Task: Find connections with filter location Chios with filter topic #femaleentrepreneurwith filter profile language Potuguese with filter current company IFFCO Tokio General Insurance Co. Ltd. with filter school IFTM University, Moradabad with filter industry Sugar and Confectionery Product Manufacturing with filter service category Strategic Planning with filter keywords title Hotel Manager
Action: Mouse moved to (309, 266)
Screenshot: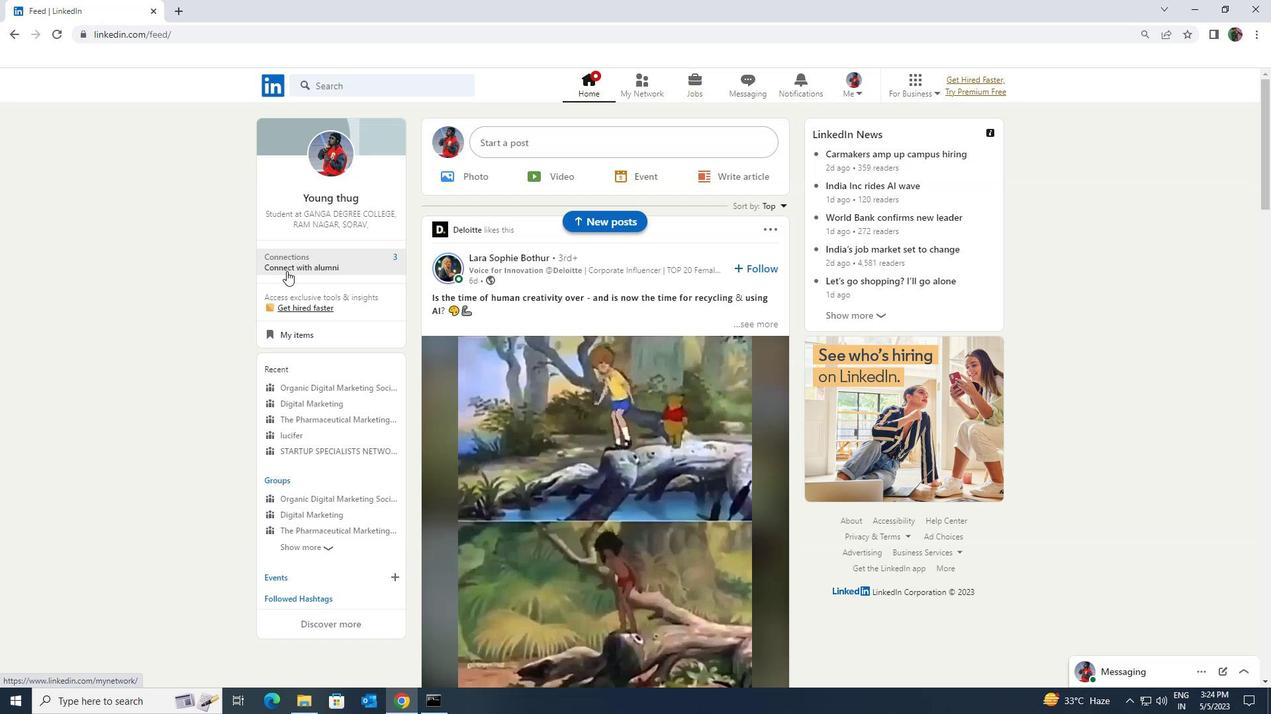 
Action: Mouse pressed left at (309, 266)
Screenshot: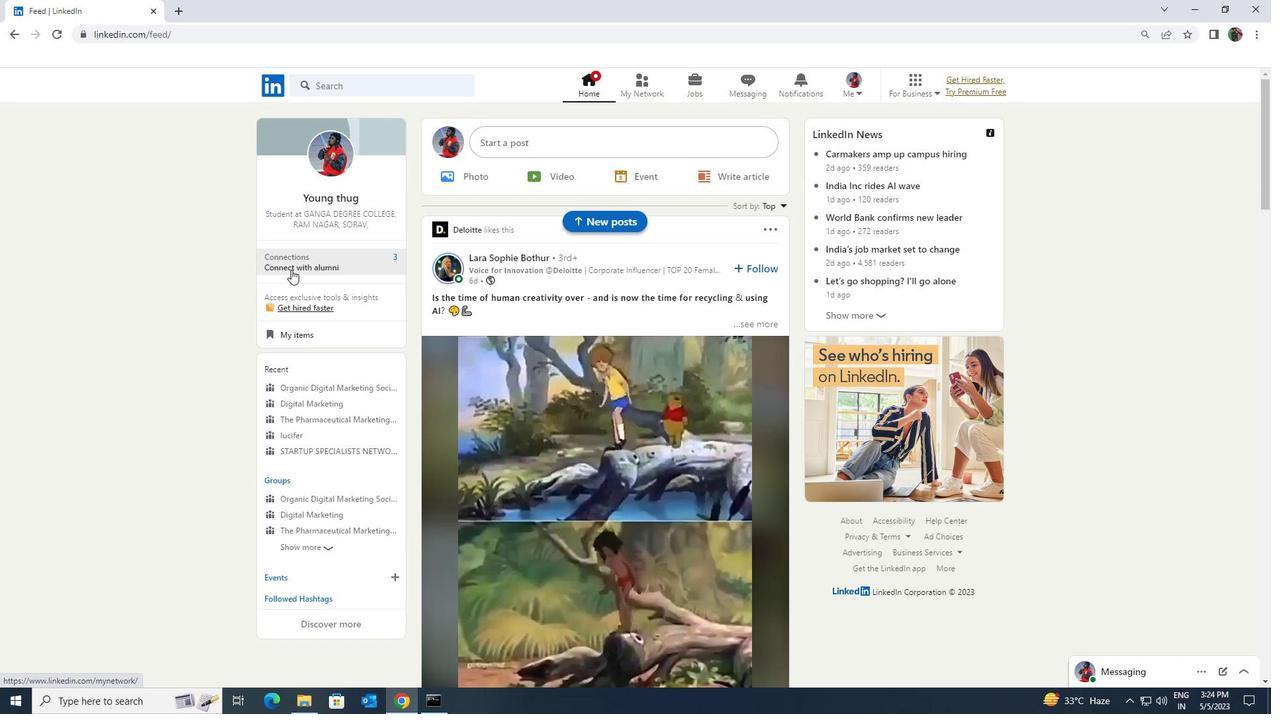 
Action: Mouse moved to (327, 162)
Screenshot: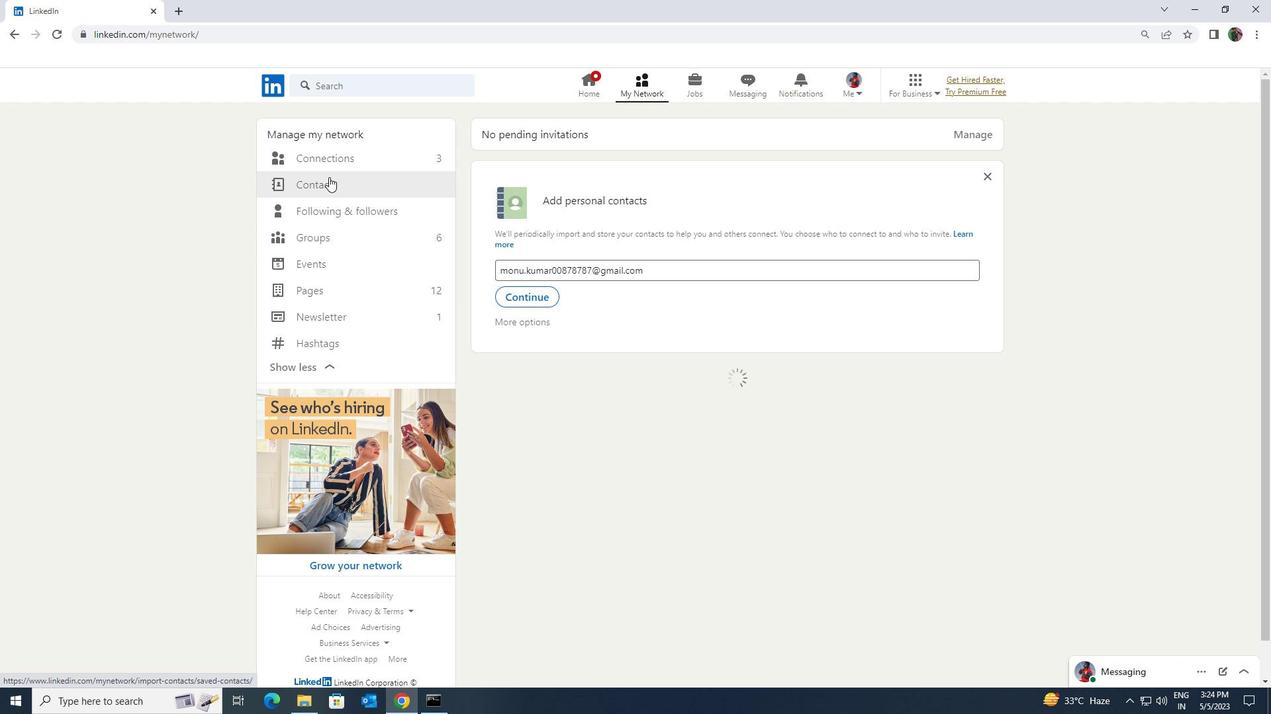 
Action: Mouse pressed left at (327, 162)
Screenshot: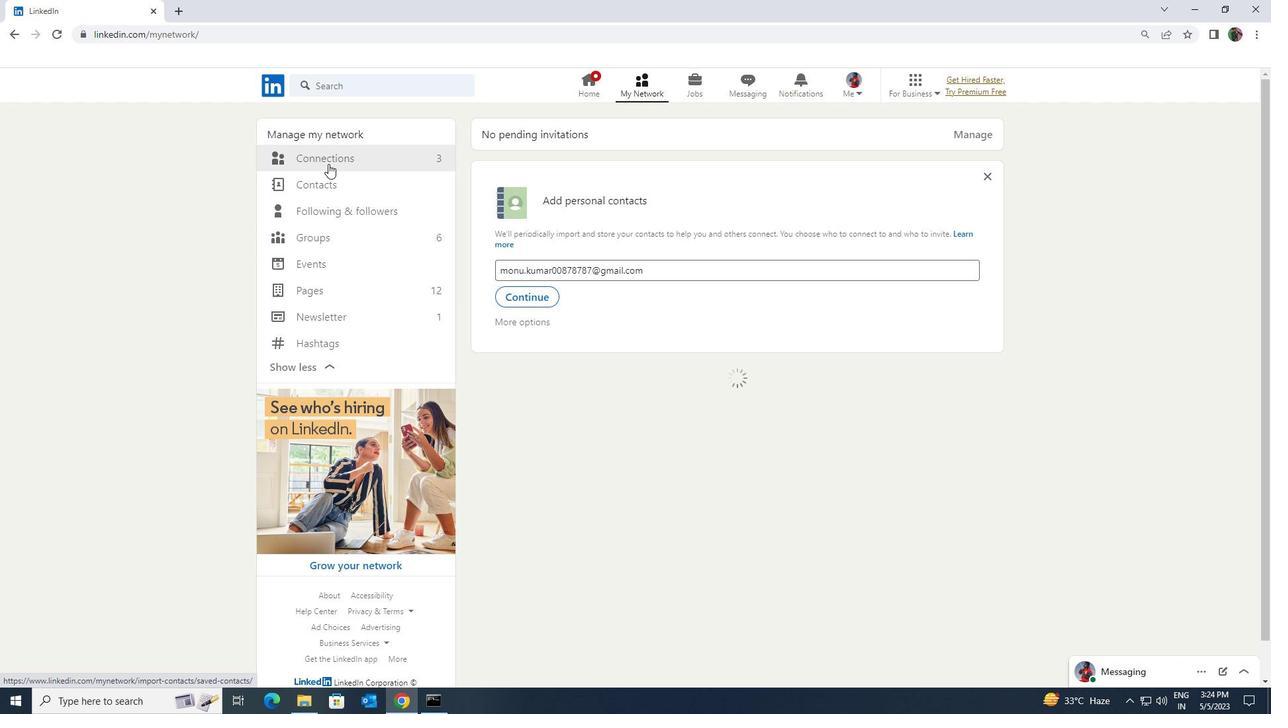 
Action: Mouse moved to (700, 164)
Screenshot: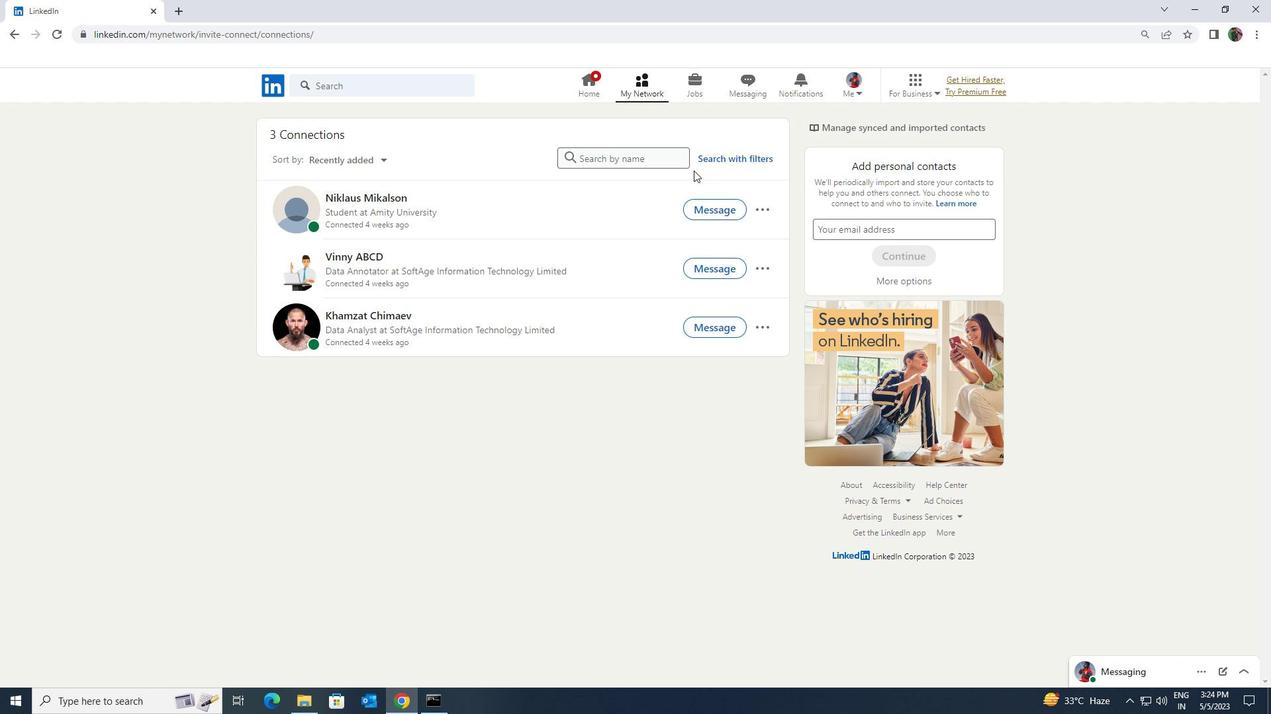 
Action: Mouse pressed left at (700, 164)
Screenshot: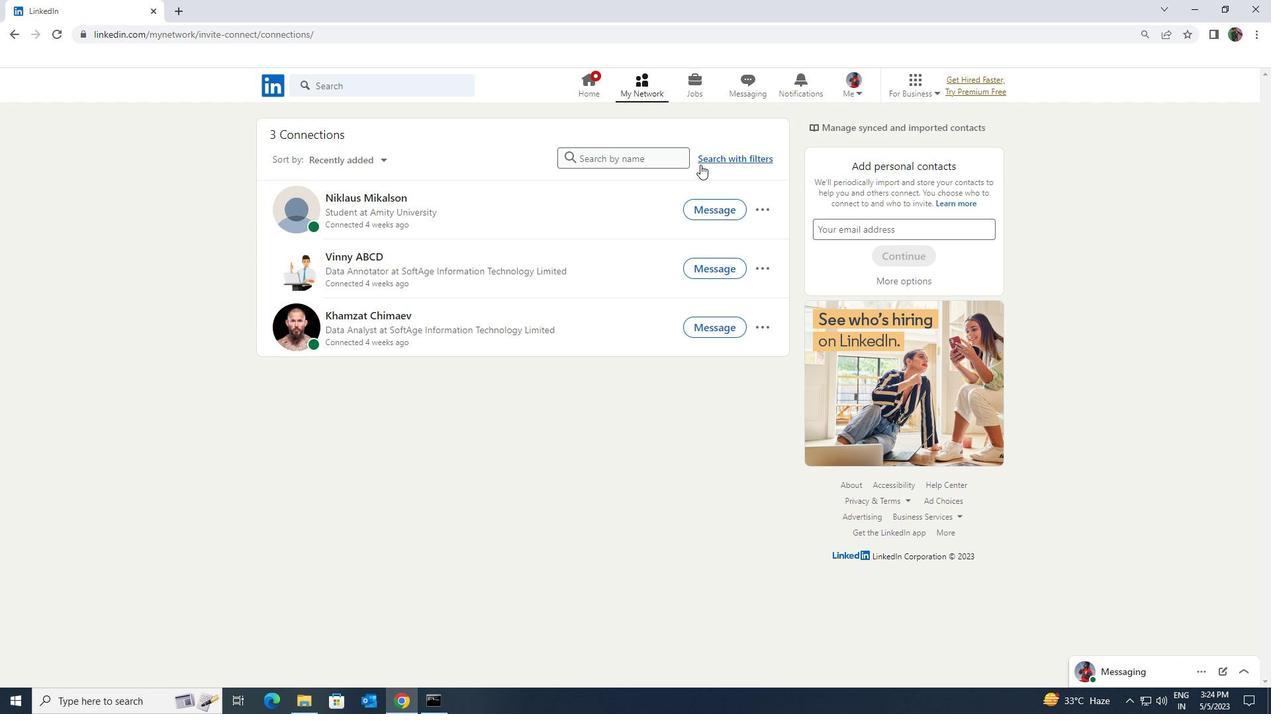 
Action: Mouse moved to (673, 124)
Screenshot: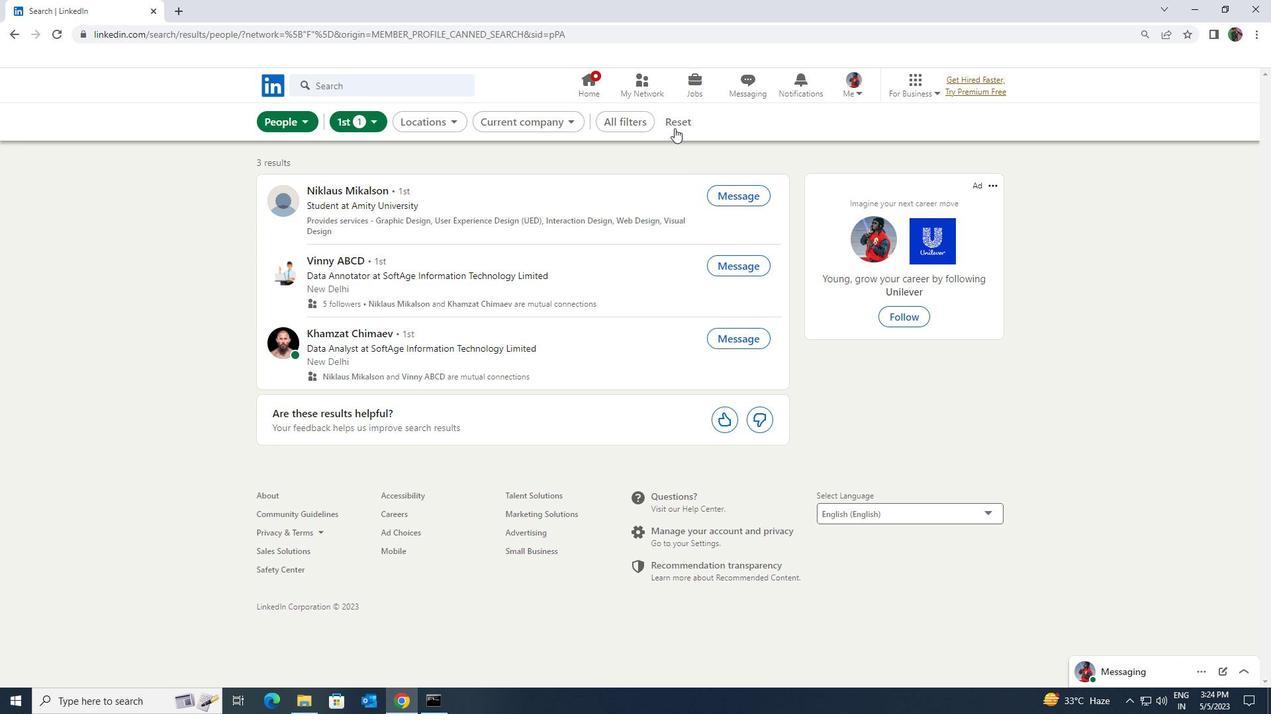 
Action: Mouse pressed left at (673, 124)
Screenshot: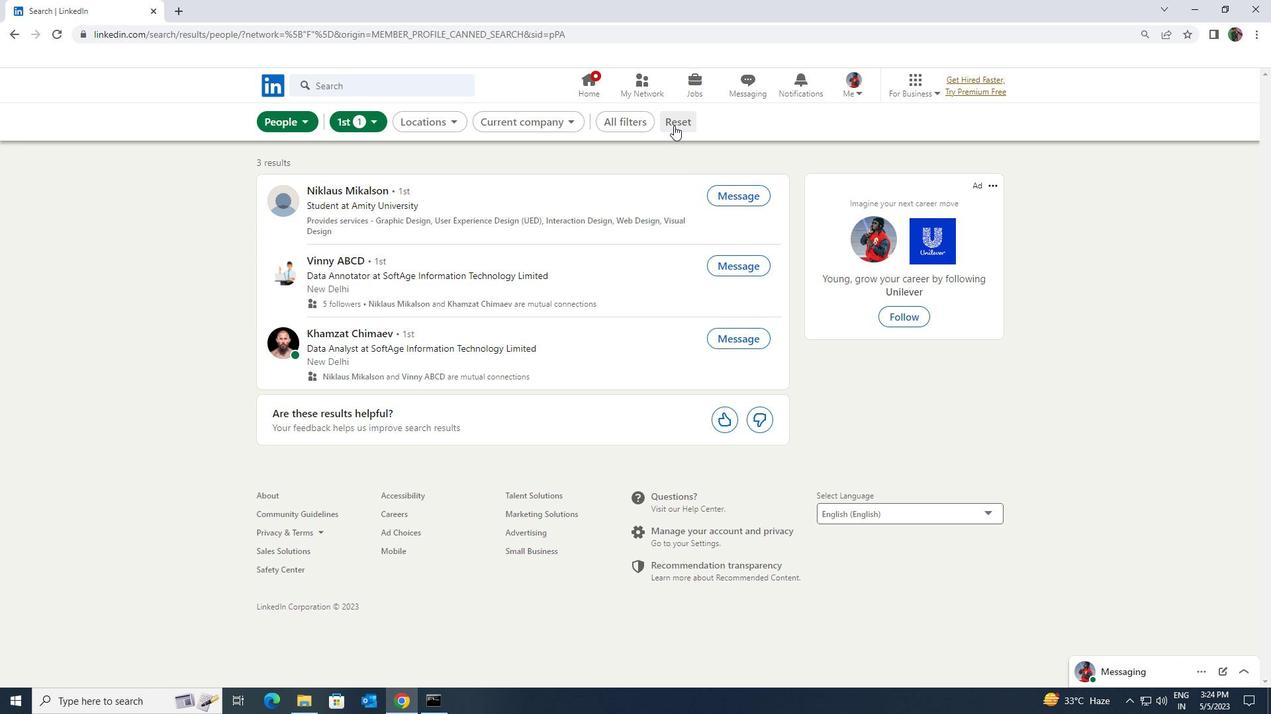 
Action: Mouse moved to (646, 123)
Screenshot: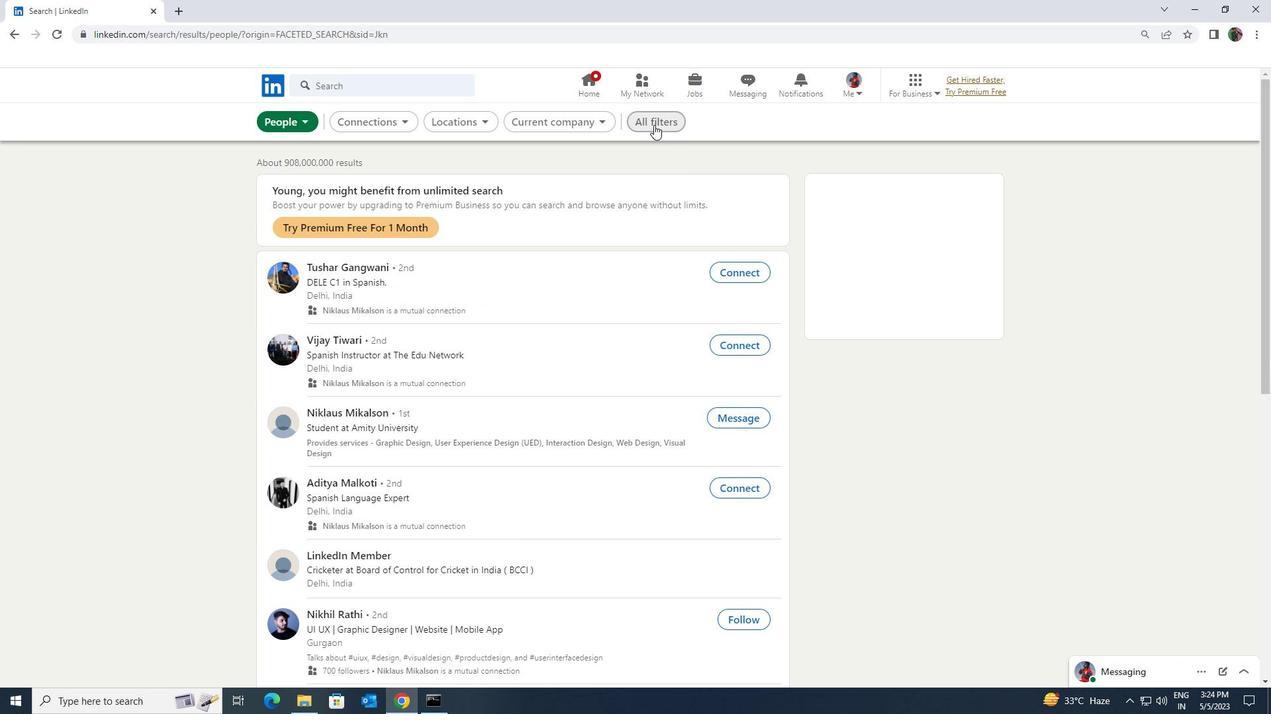 
Action: Mouse pressed left at (646, 123)
Screenshot: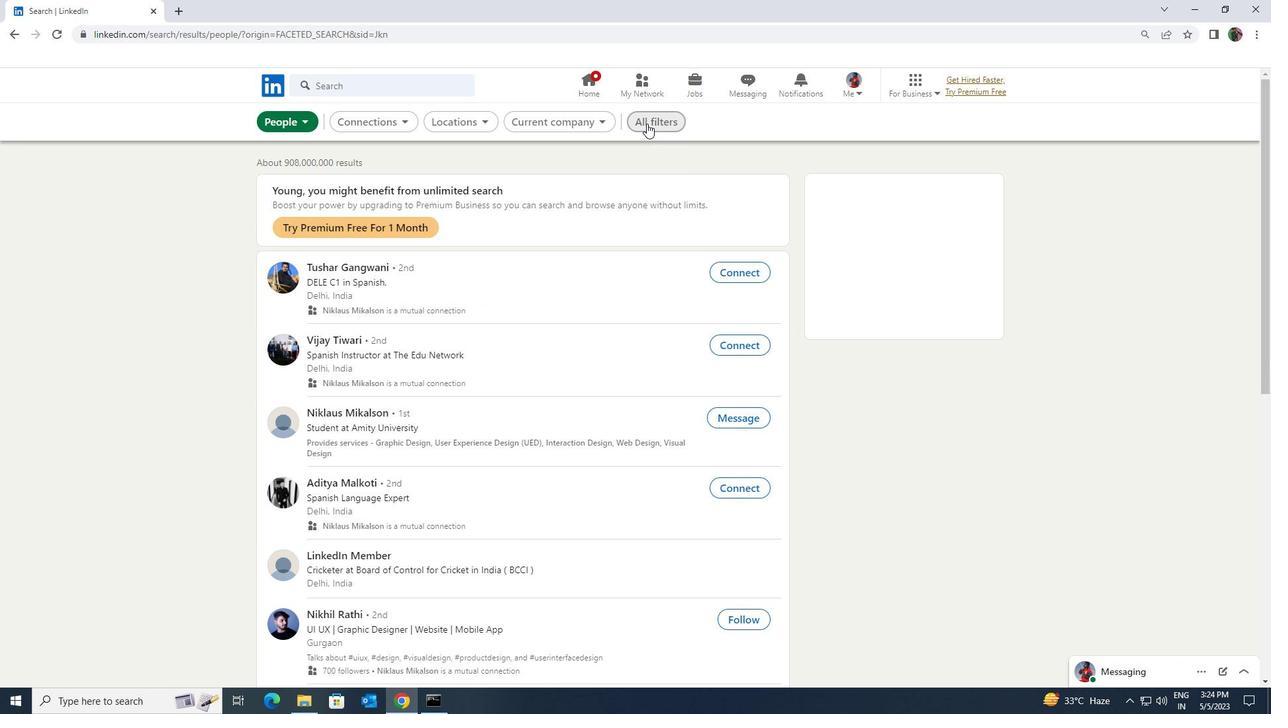 
Action: Mouse moved to (1107, 521)
Screenshot: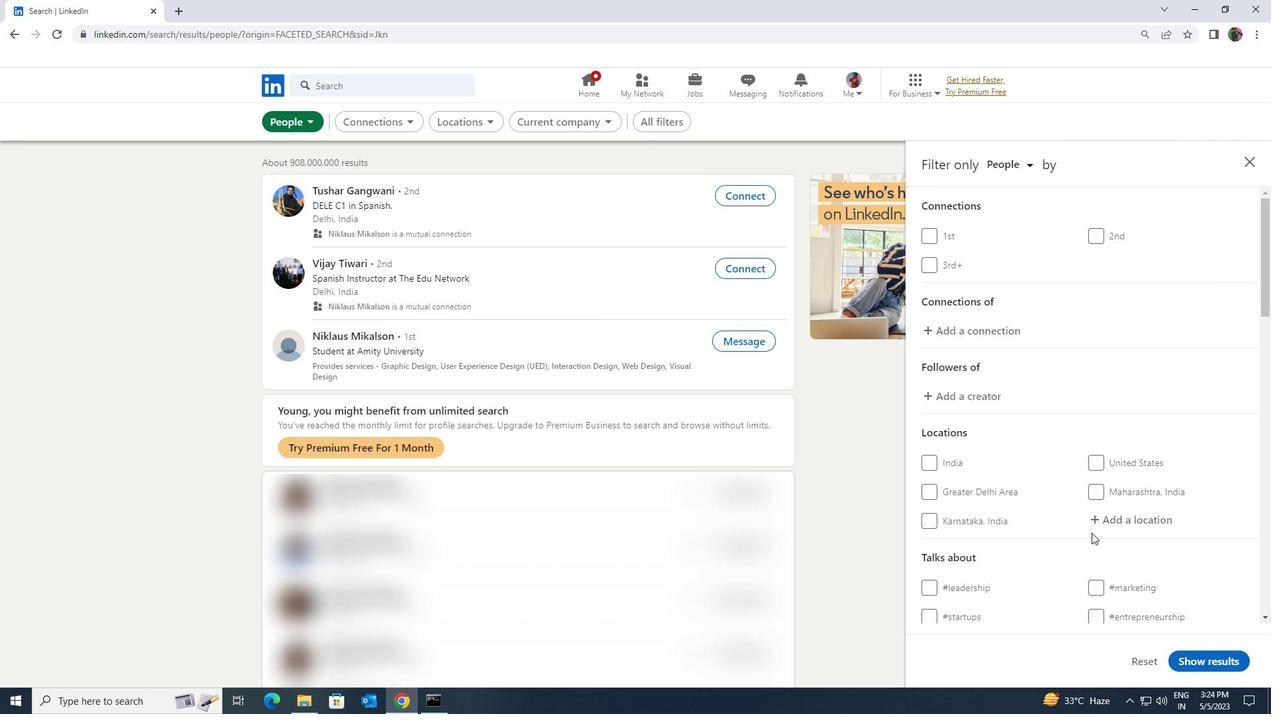 
Action: Mouse pressed left at (1107, 521)
Screenshot: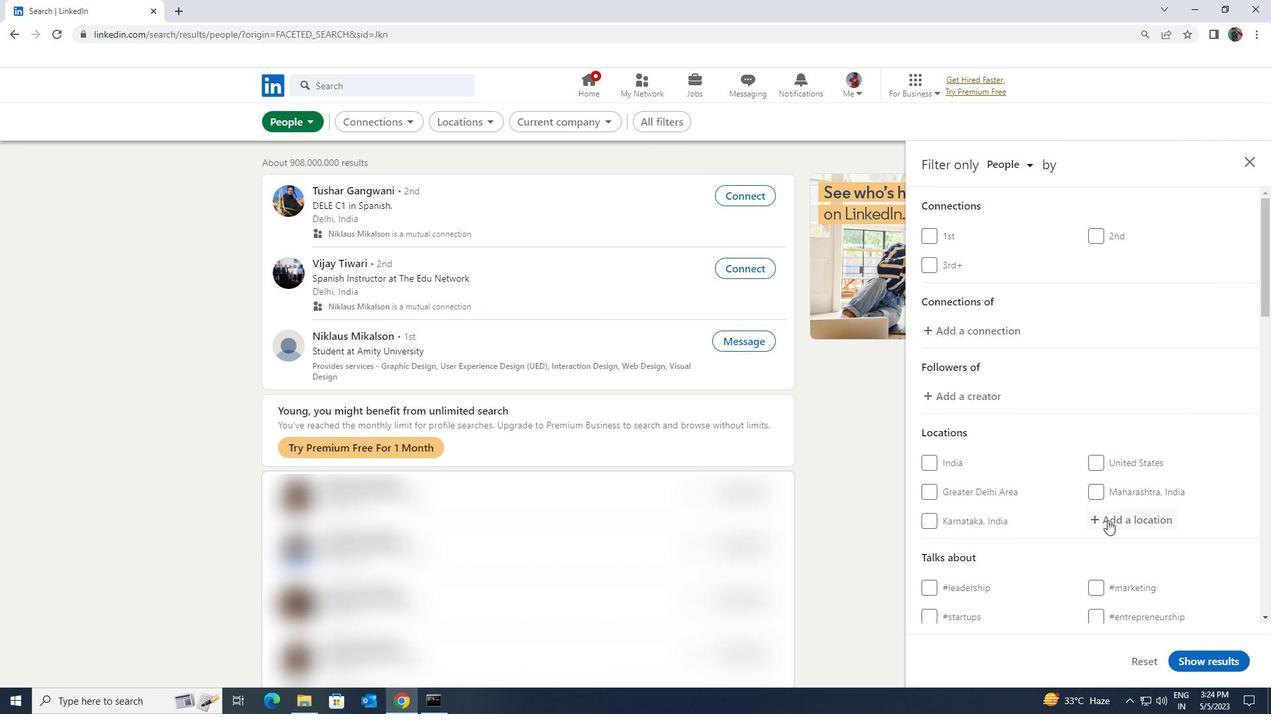 
Action: Key pressed <Key.shift>CHIOS
Screenshot: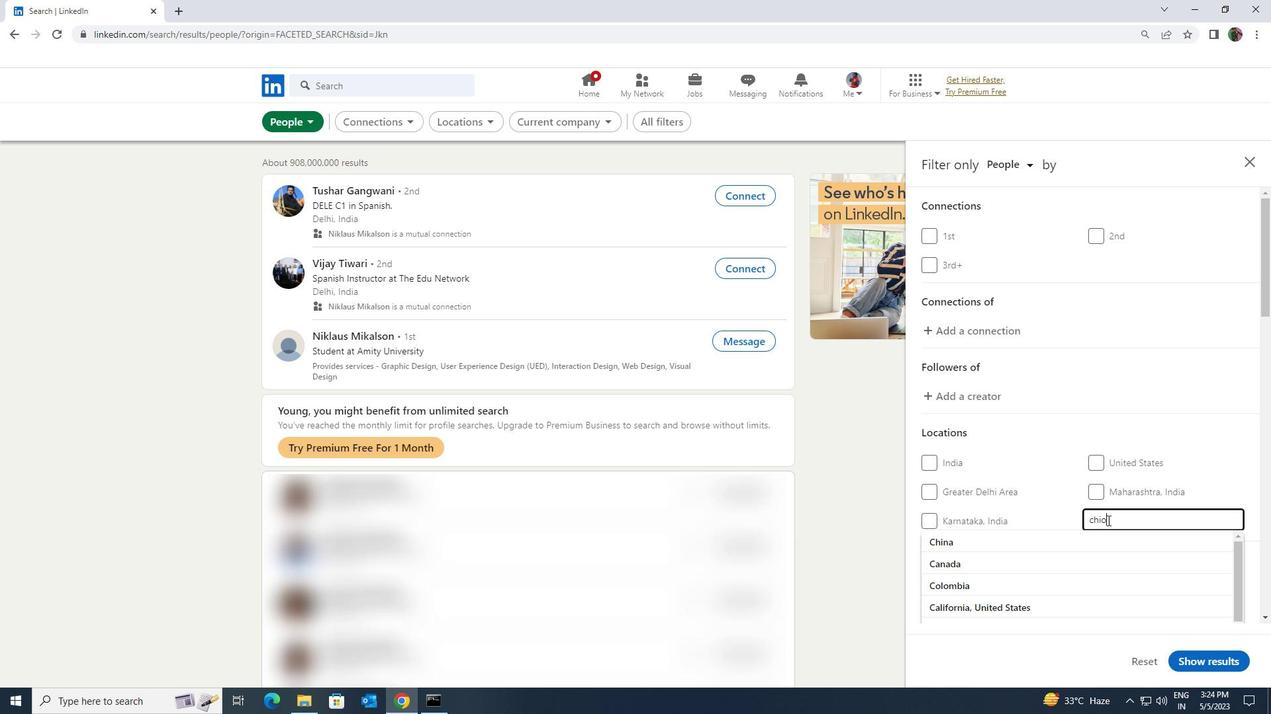 
Action: Mouse moved to (1106, 536)
Screenshot: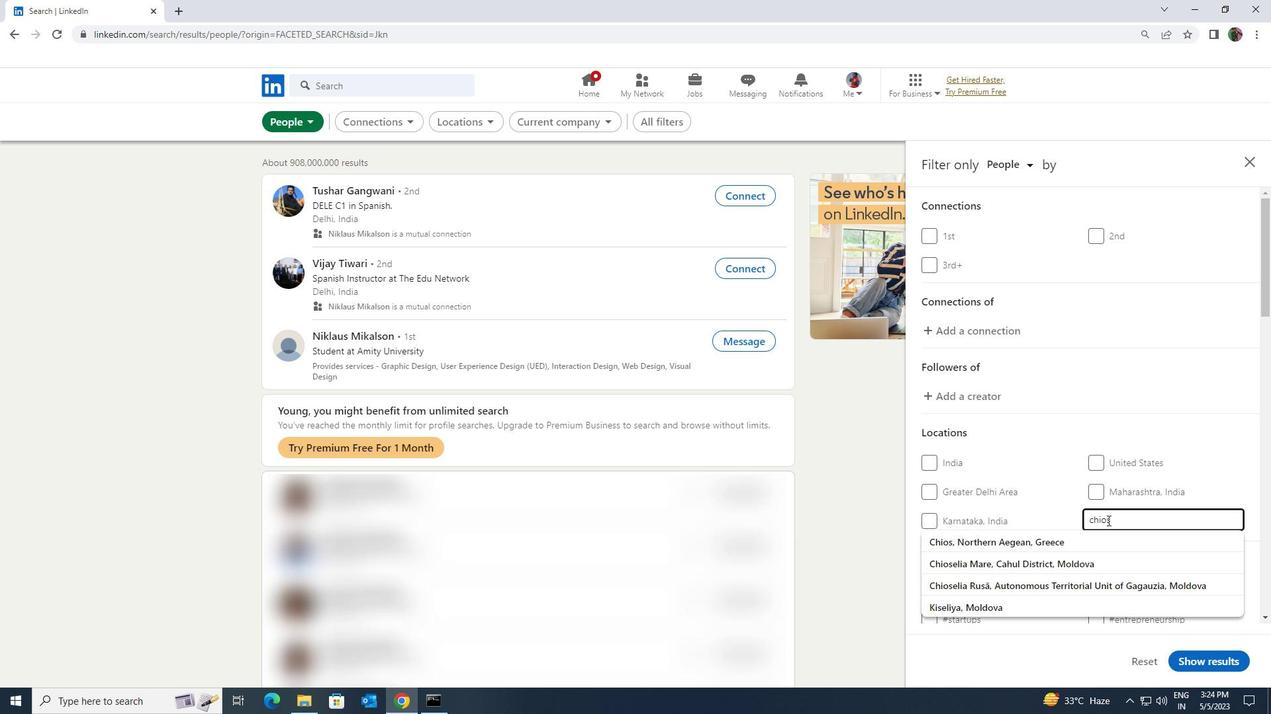 
Action: Mouse pressed left at (1106, 536)
Screenshot: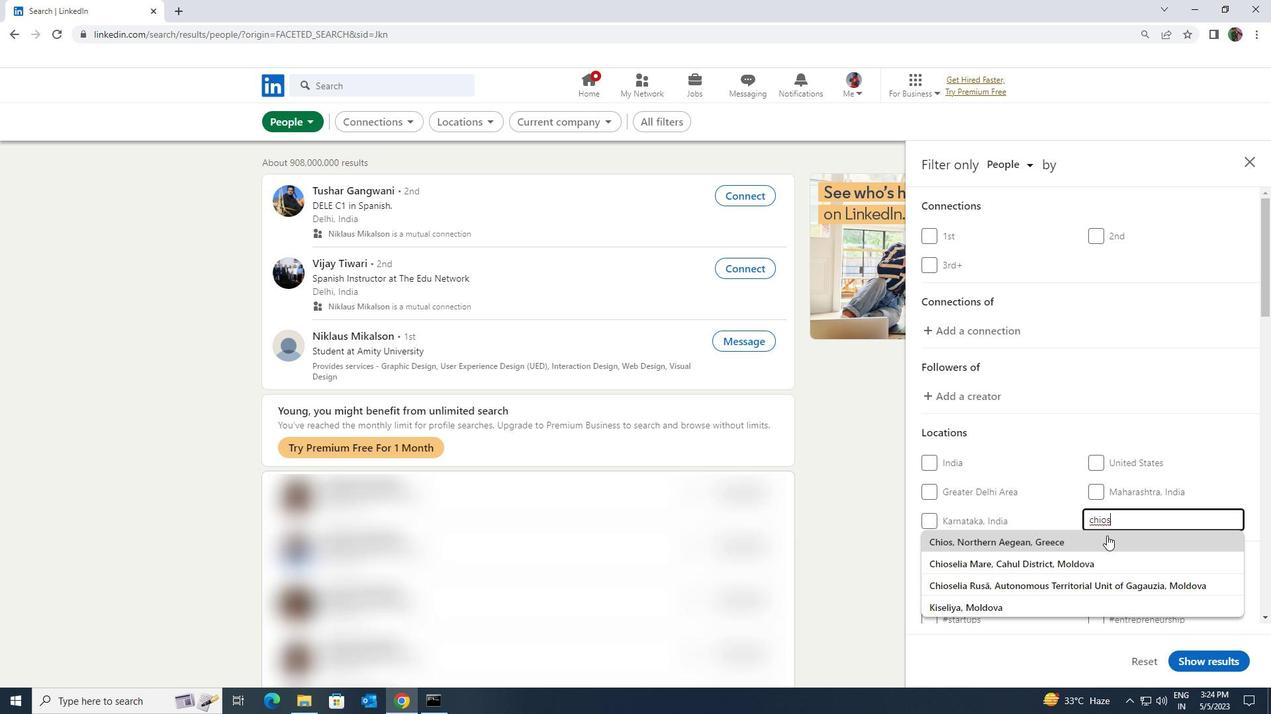 
Action: Mouse scrolled (1106, 535) with delta (0, 0)
Screenshot: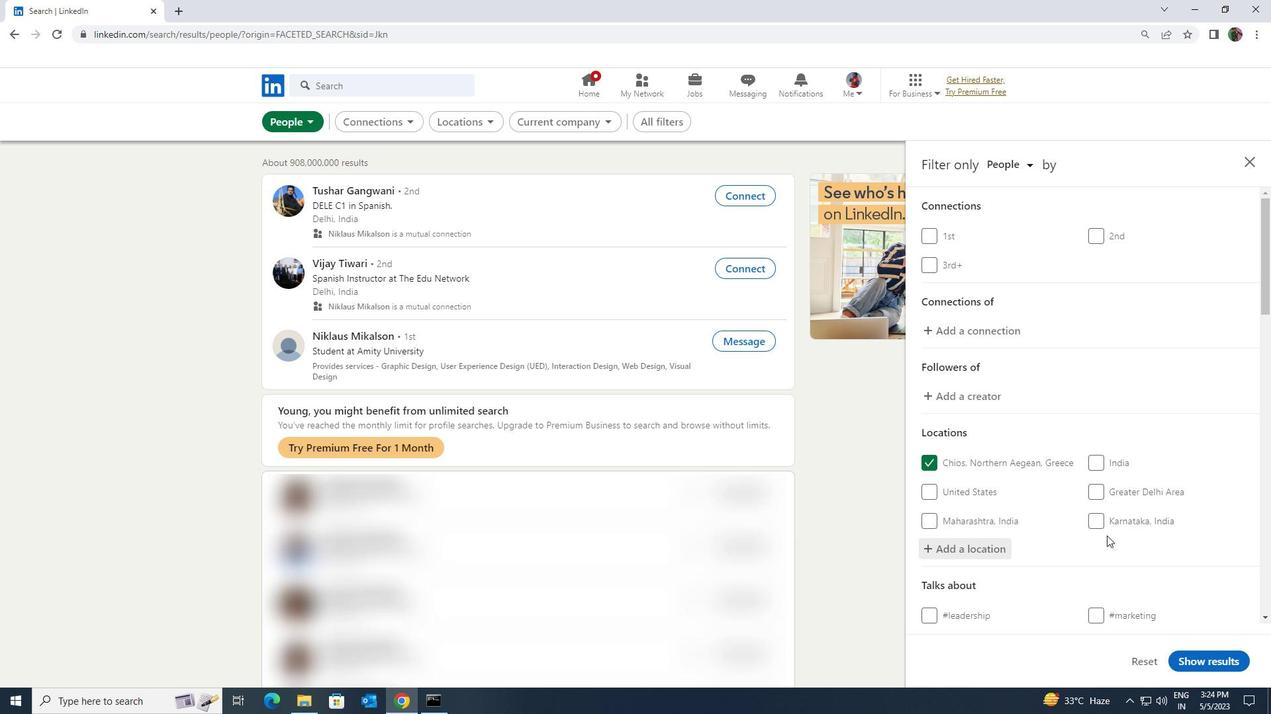 
Action: Mouse scrolled (1106, 535) with delta (0, 0)
Screenshot: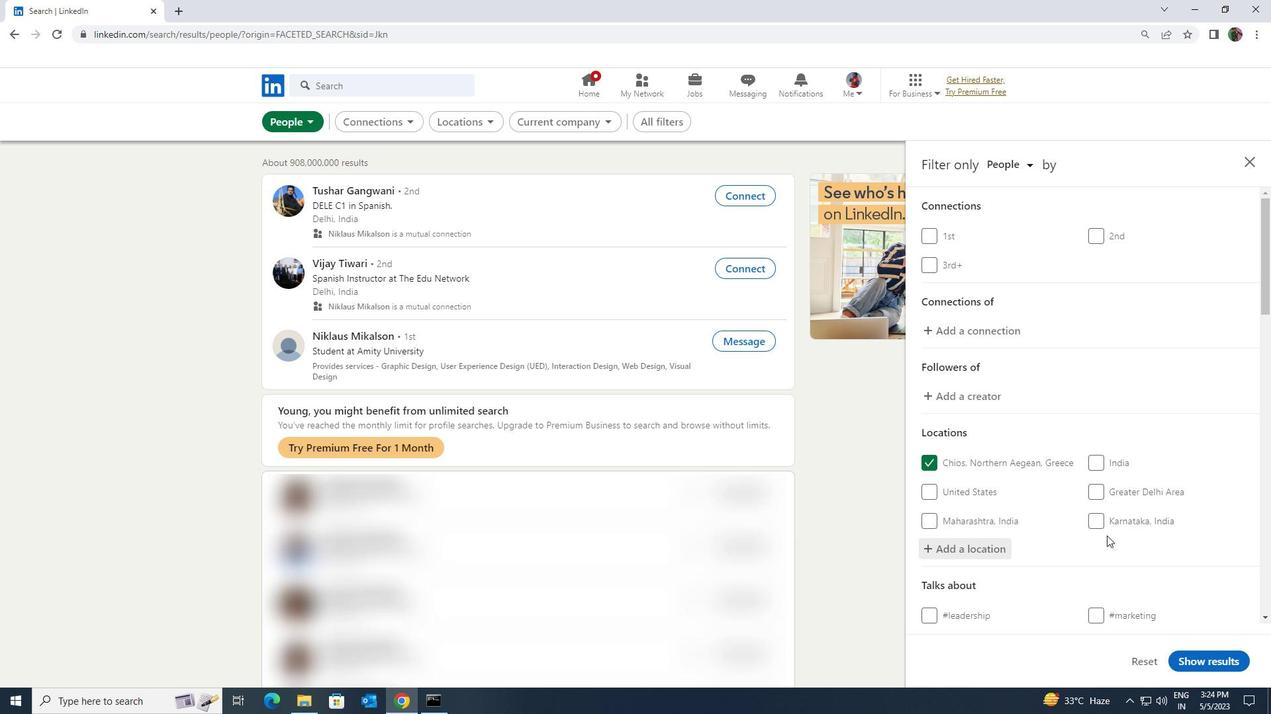 
Action: Mouse moved to (1106, 539)
Screenshot: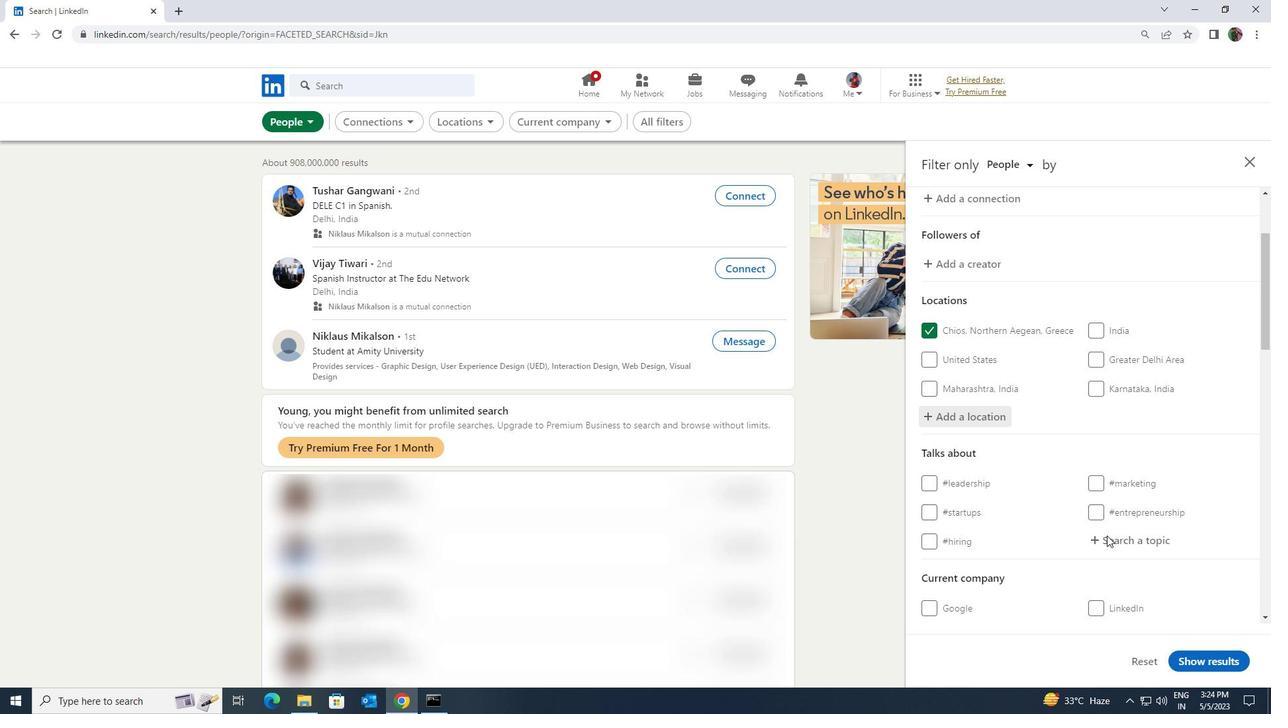 
Action: Mouse pressed left at (1106, 539)
Screenshot: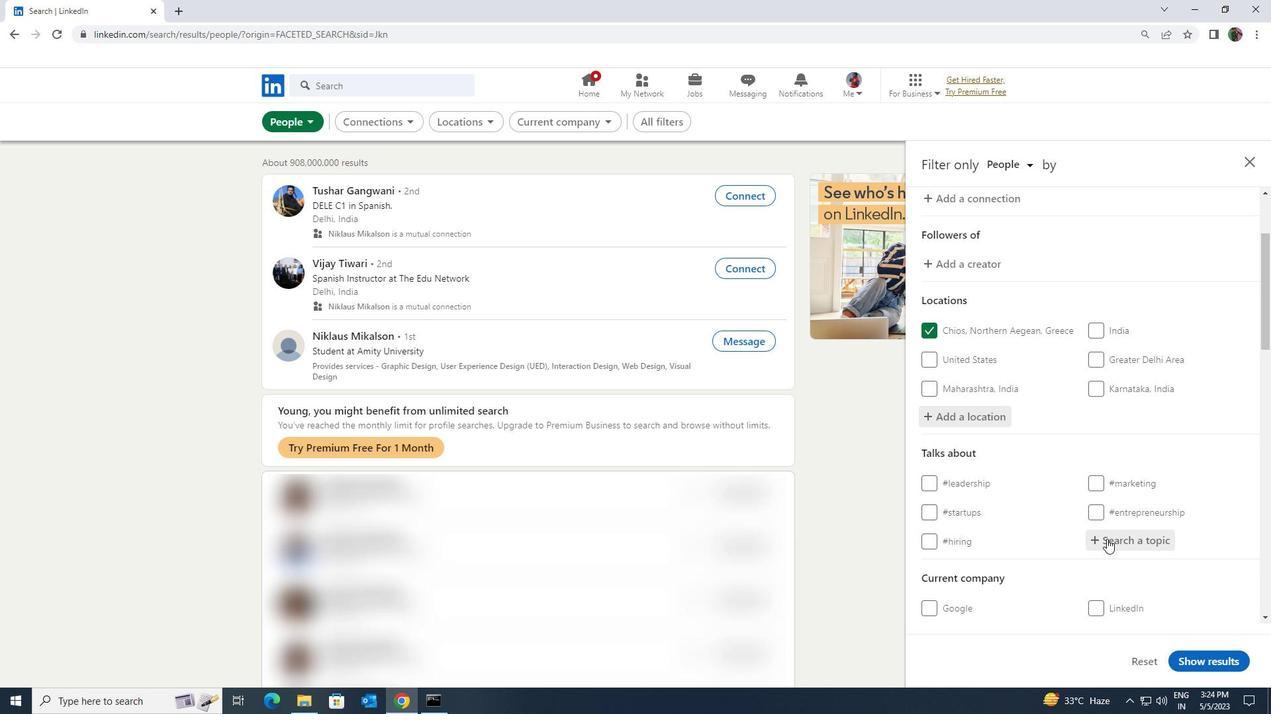 
Action: Key pressed <Key.shift>FEMALE
Screenshot: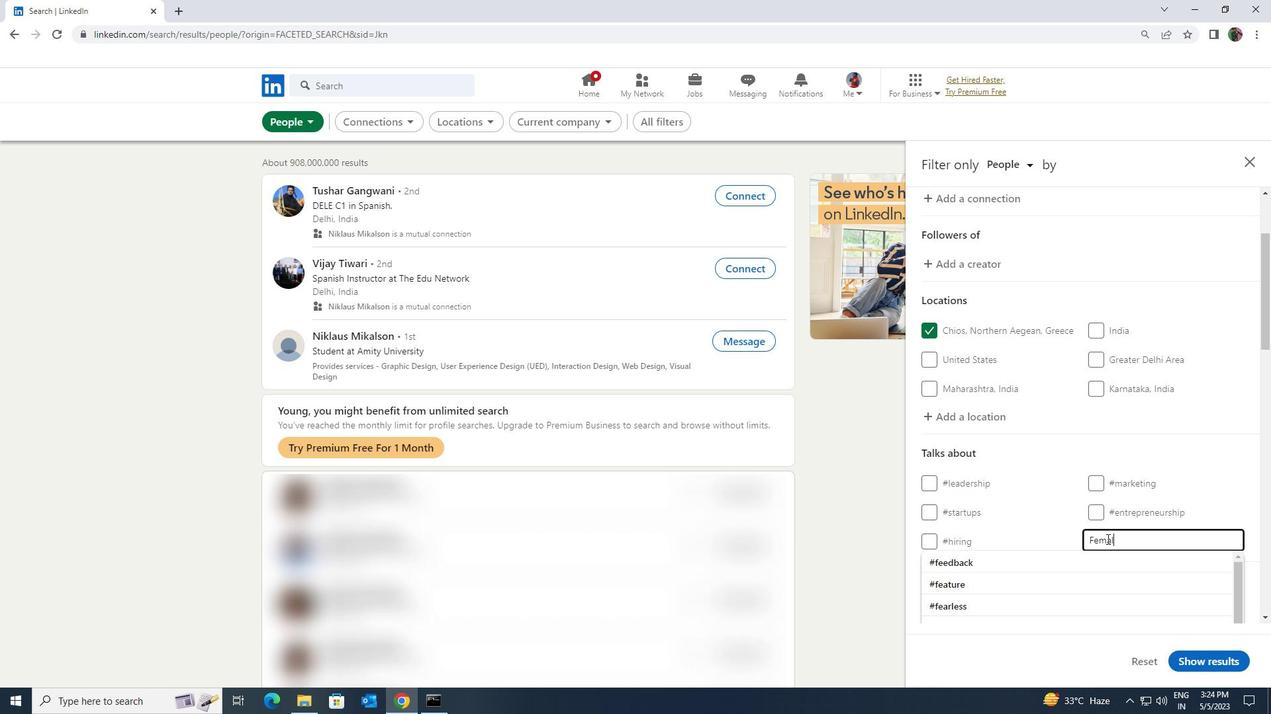 
Action: Mouse moved to (1102, 559)
Screenshot: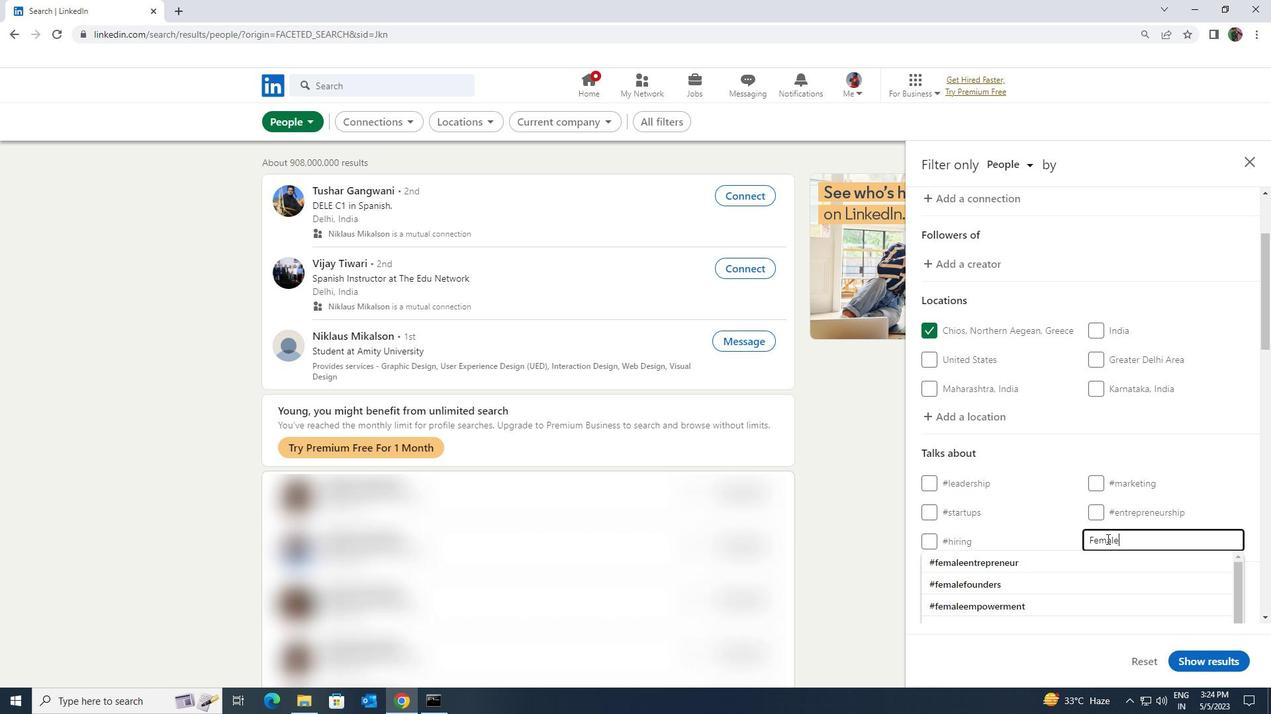 
Action: Mouse pressed left at (1102, 559)
Screenshot: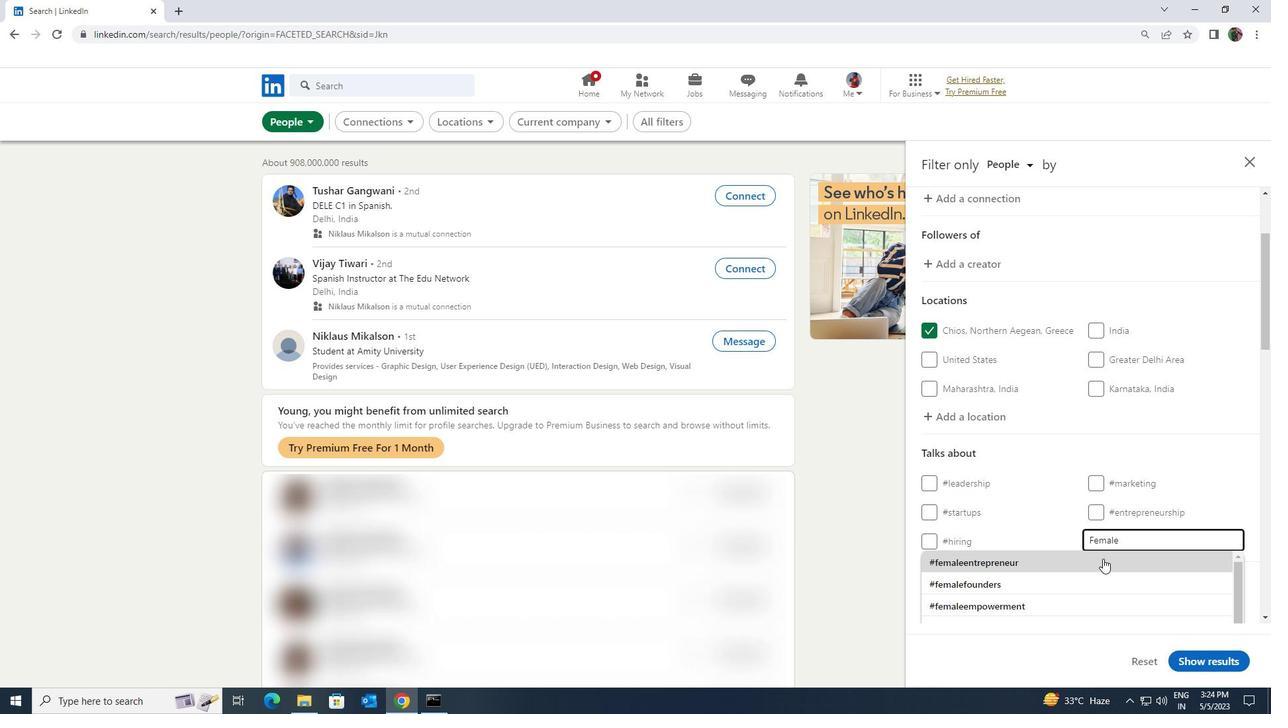 
Action: Mouse scrolled (1102, 558) with delta (0, 0)
Screenshot: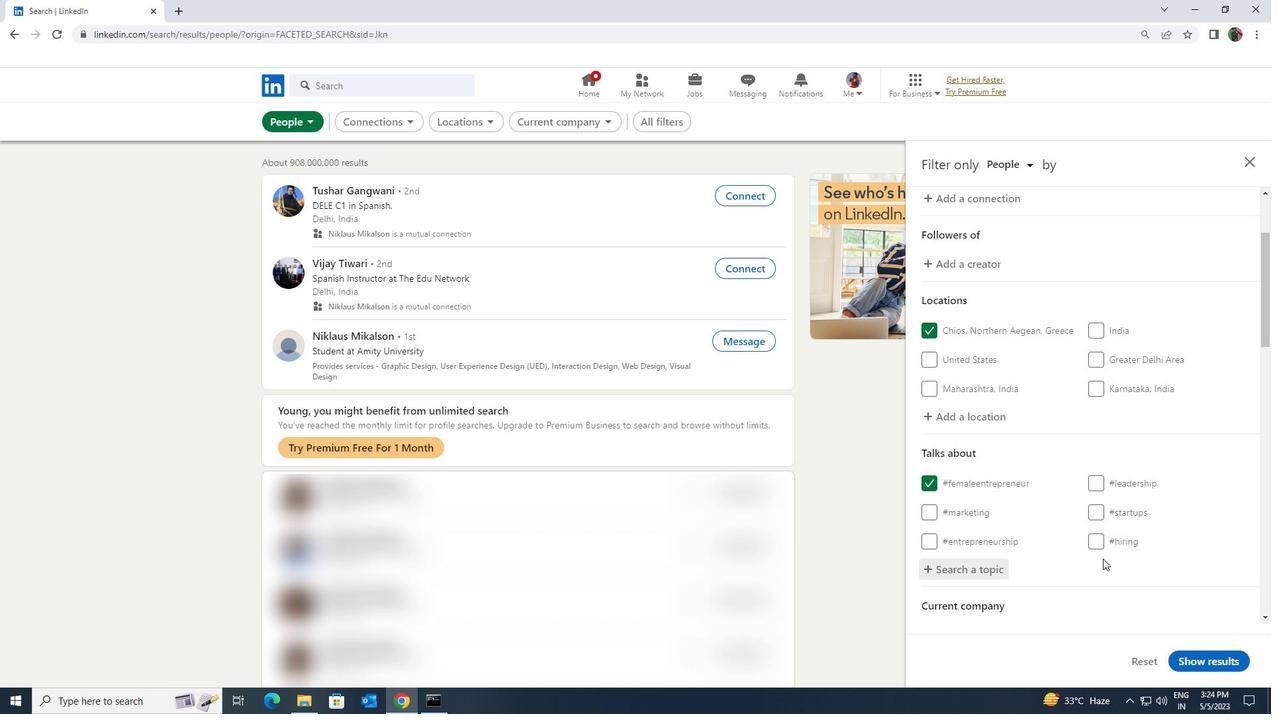 
Action: Mouse scrolled (1102, 558) with delta (0, 0)
Screenshot: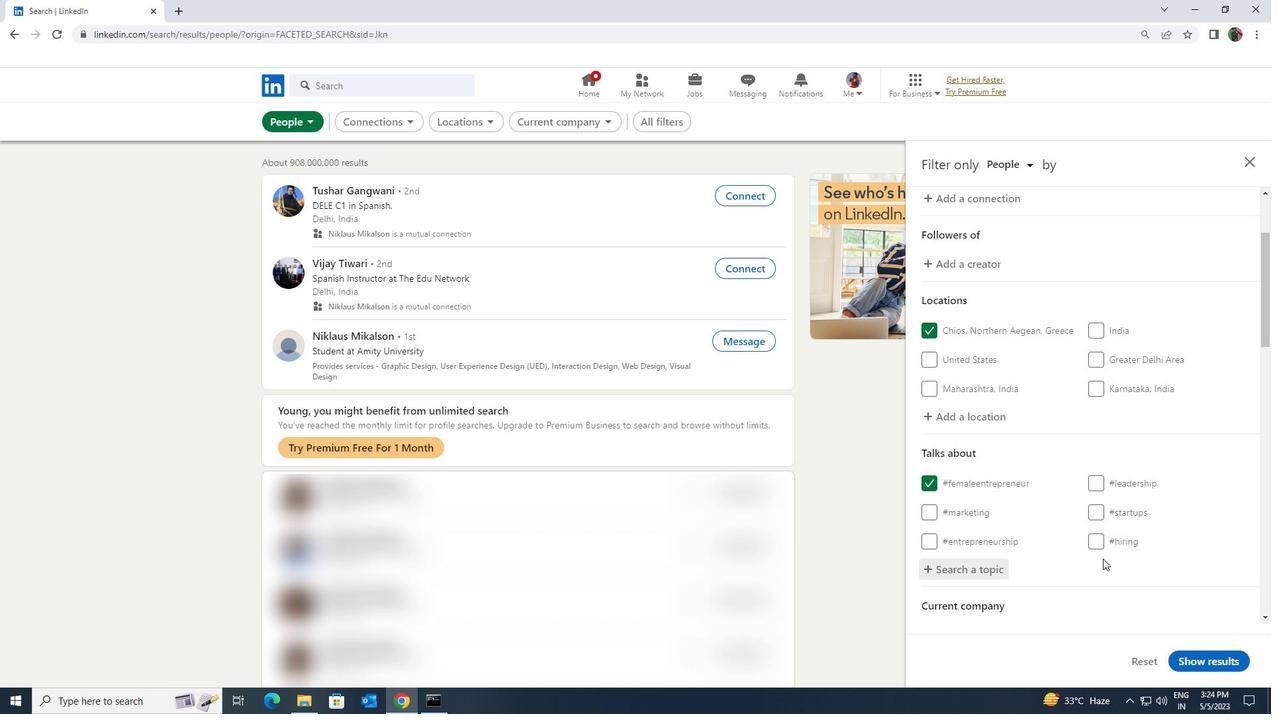 
Action: Mouse scrolled (1102, 558) with delta (0, 0)
Screenshot: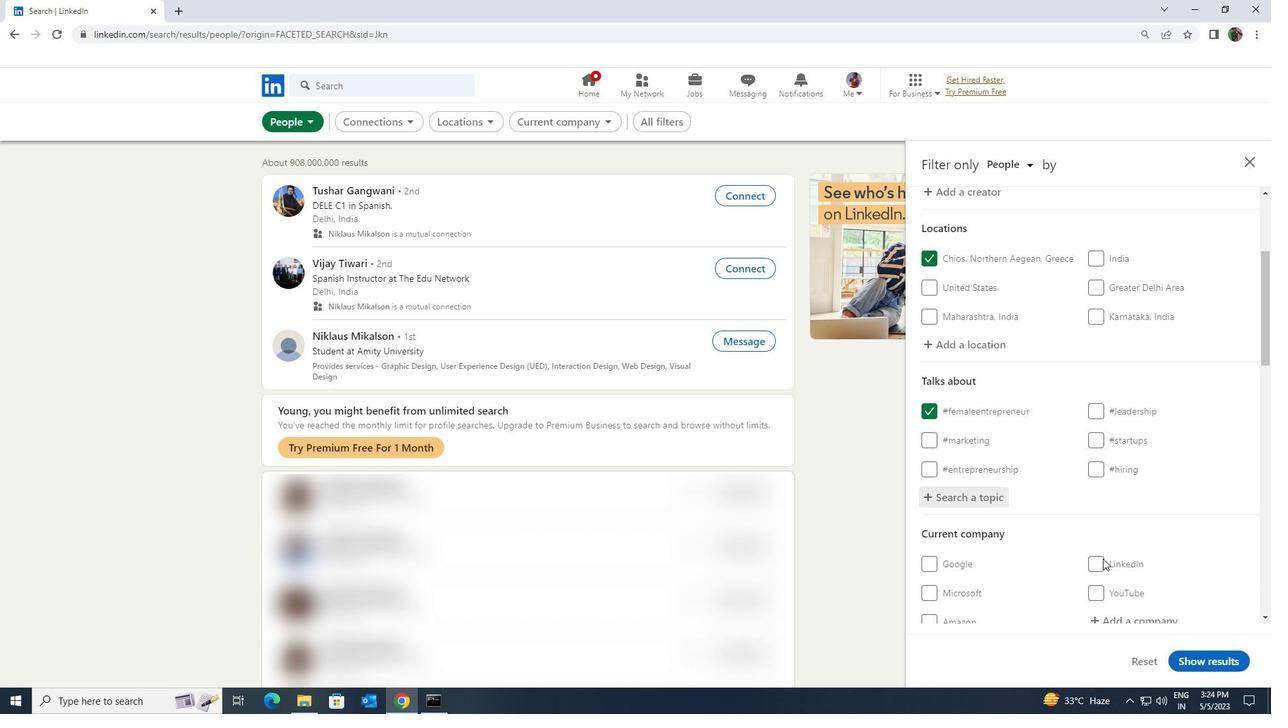 
Action: Mouse moved to (1100, 564)
Screenshot: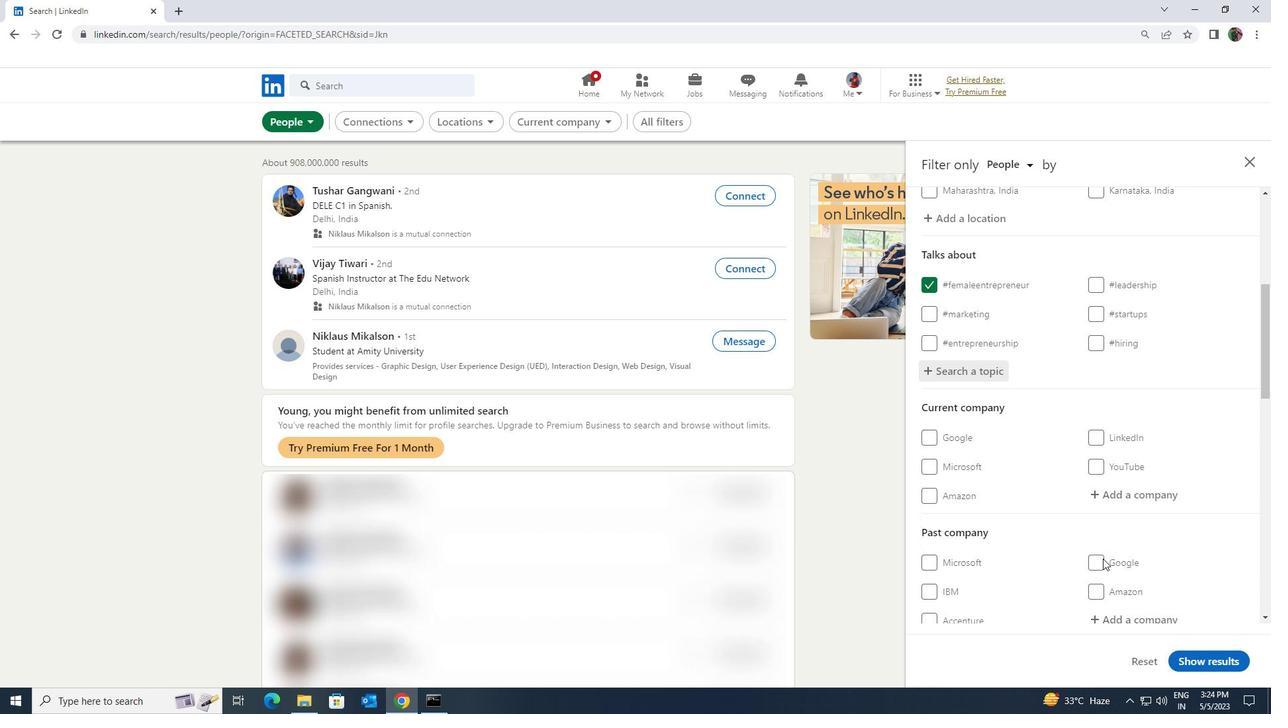 
Action: Mouse scrolled (1100, 563) with delta (0, 0)
Screenshot: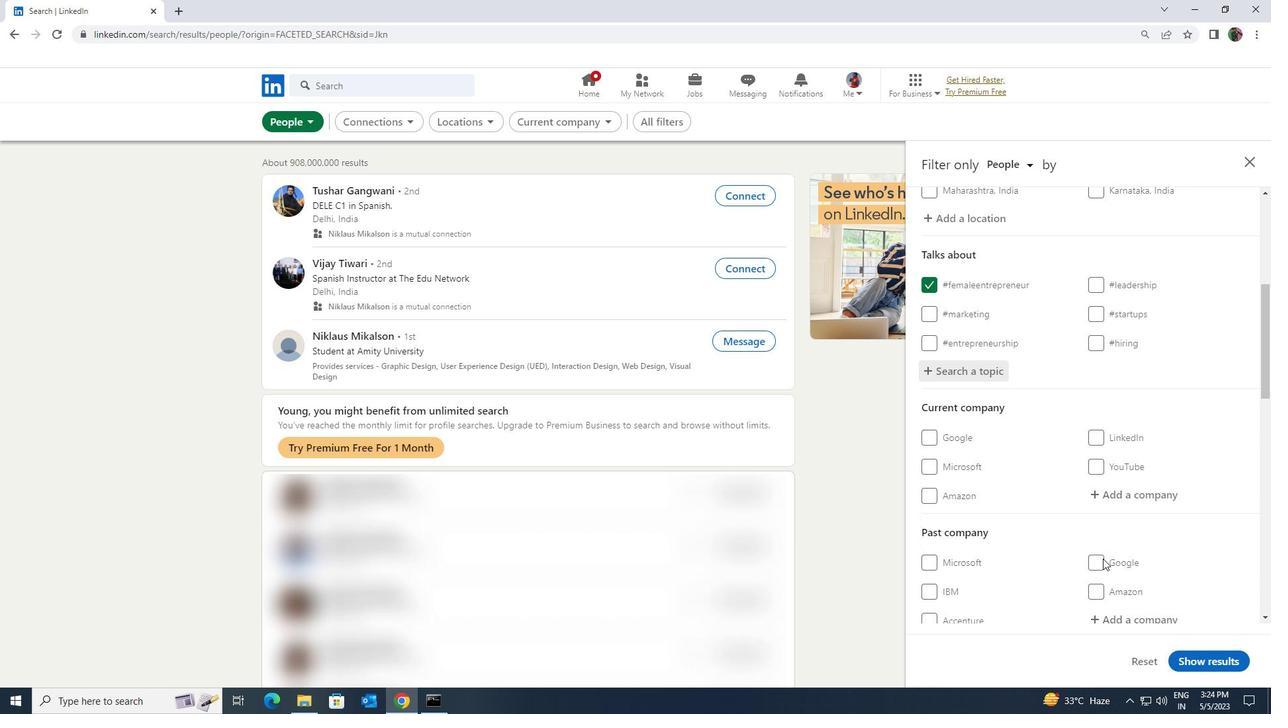 
Action: Mouse moved to (1099, 566)
Screenshot: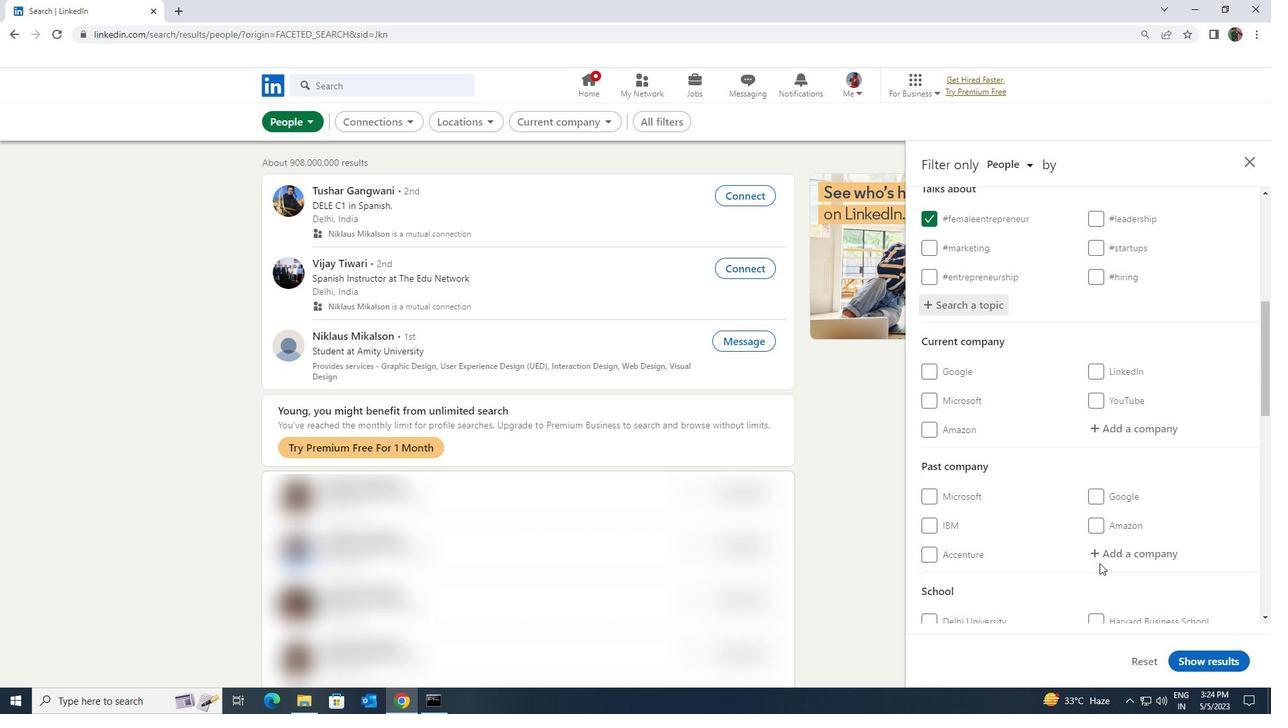 
Action: Mouse scrolled (1099, 566) with delta (0, 0)
Screenshot: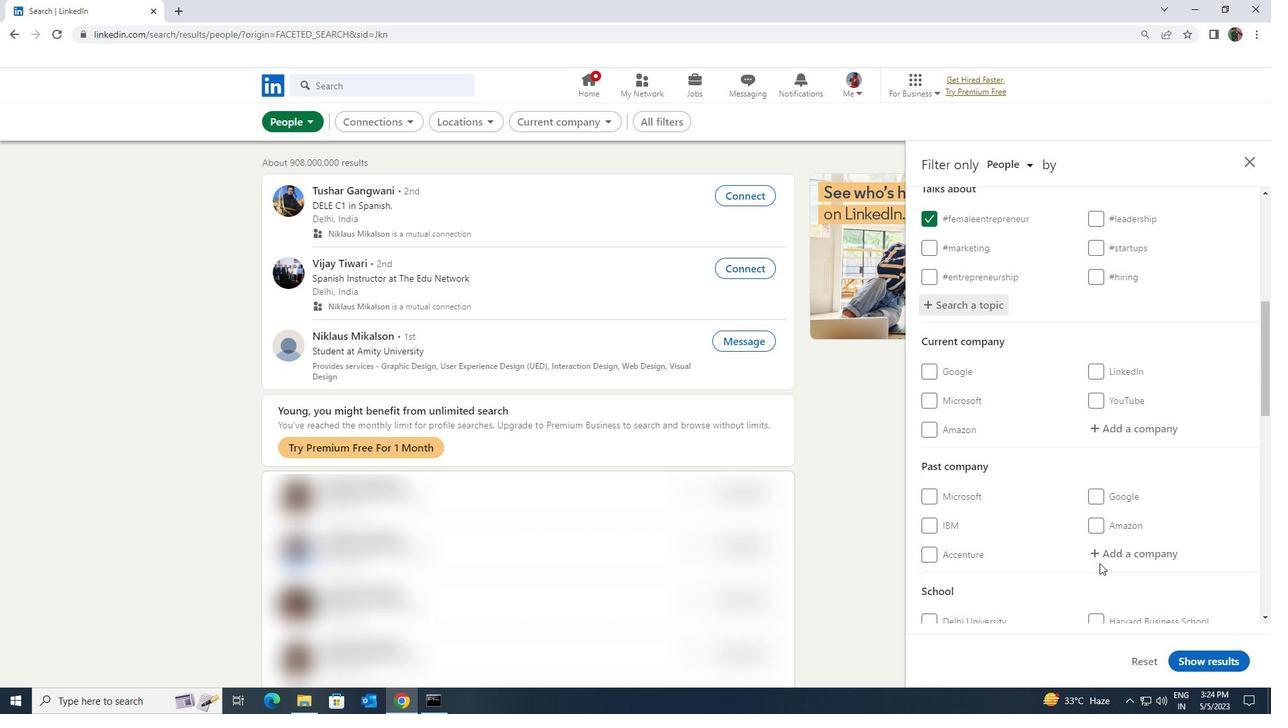 
Action: Mouse moved to (1098, 568)
Screenshot: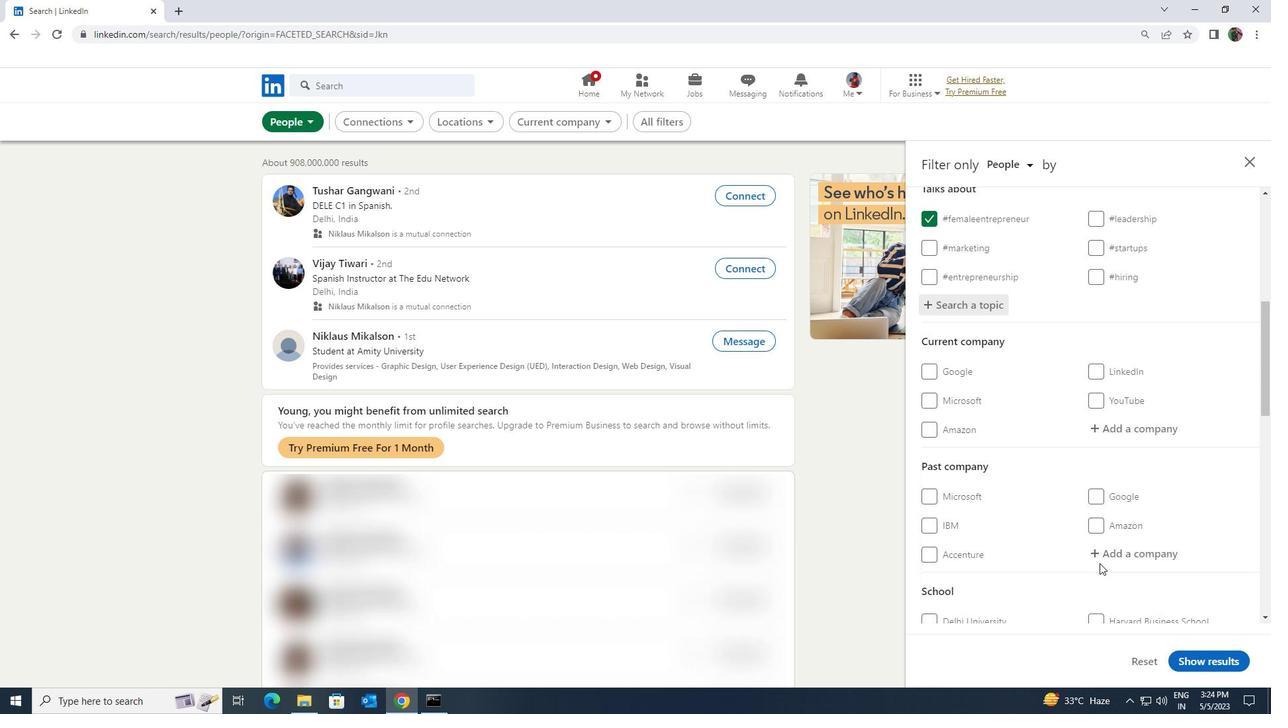 
Action: Mouse scrolled (1098, 567) with delta (0, 0)
Screenshot: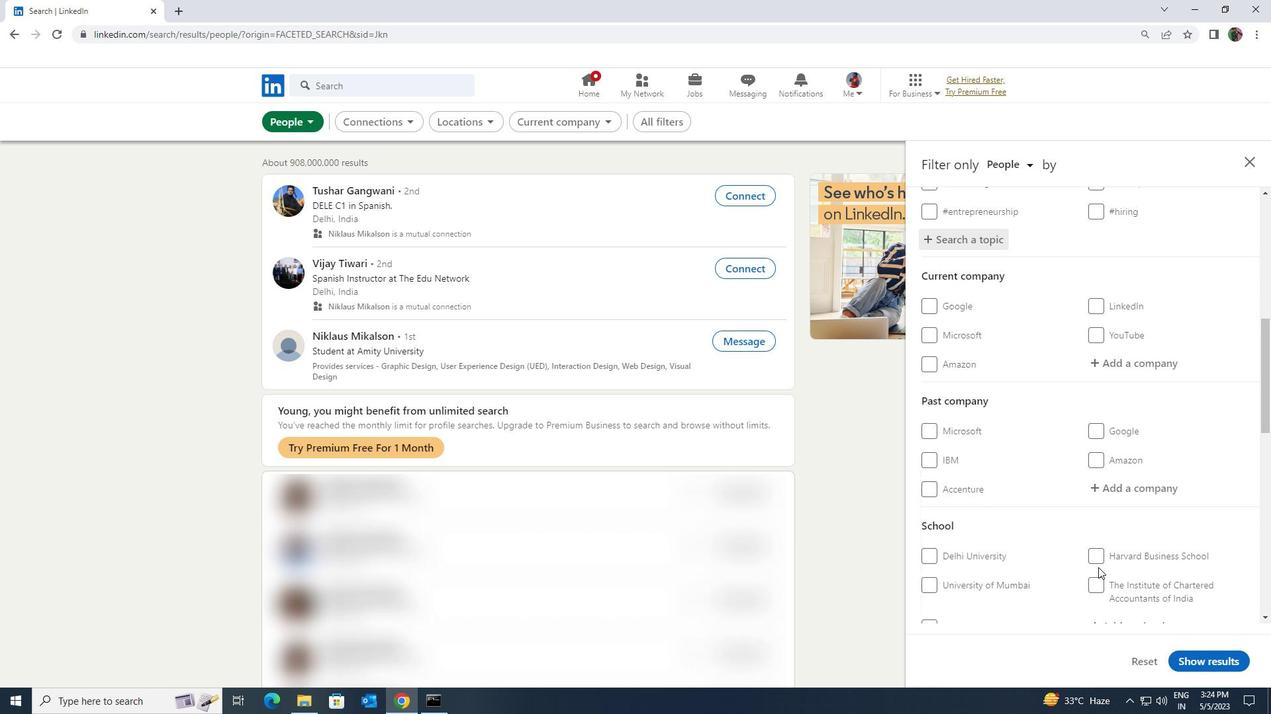
Action: Mouse scrolled (1098, 567) with delta (0, 0)
Screenshot: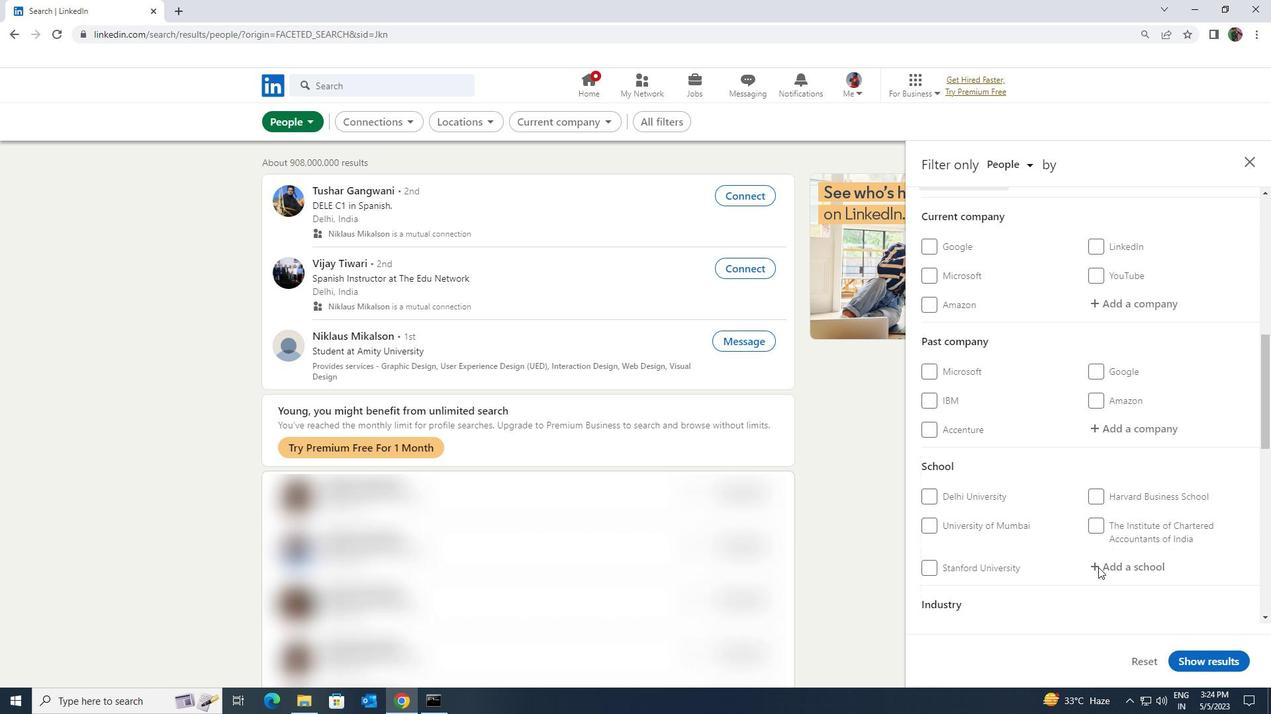 
Action: Mouse scrolled (1098, 567) with delta (0, 0)
Screenshot: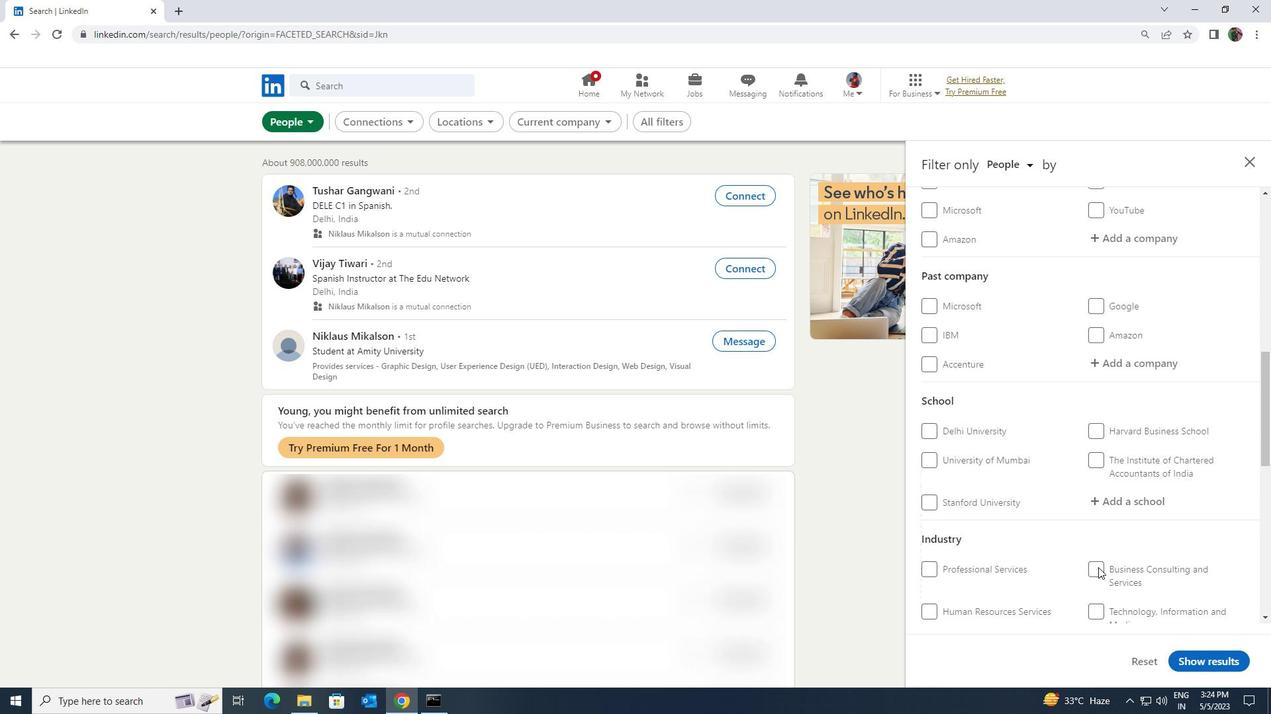 
Action: Mouse scrolled (1098, 567) with delta (0, 0)
Screenshot: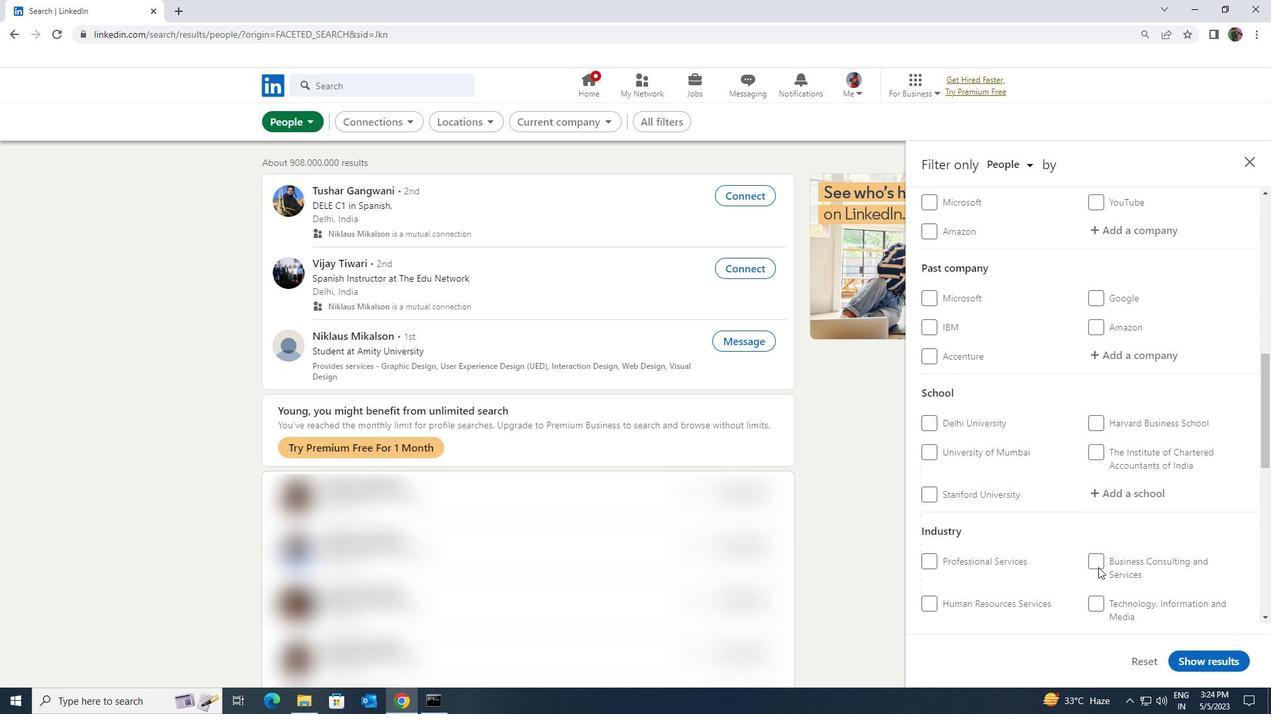 
Action: Mouse scrolled (1098, 567) with delta (0, 0)
Screenshot: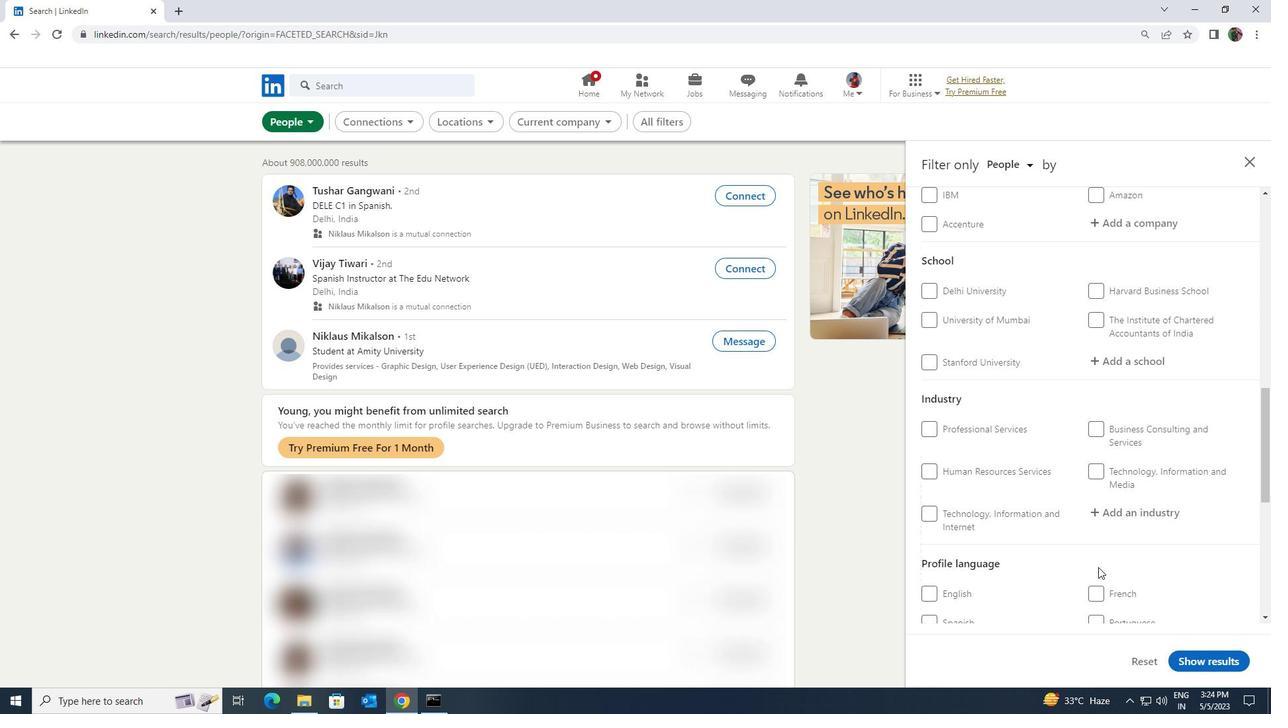 
Action: Mouse moved to (1098, 560)
Screenshot: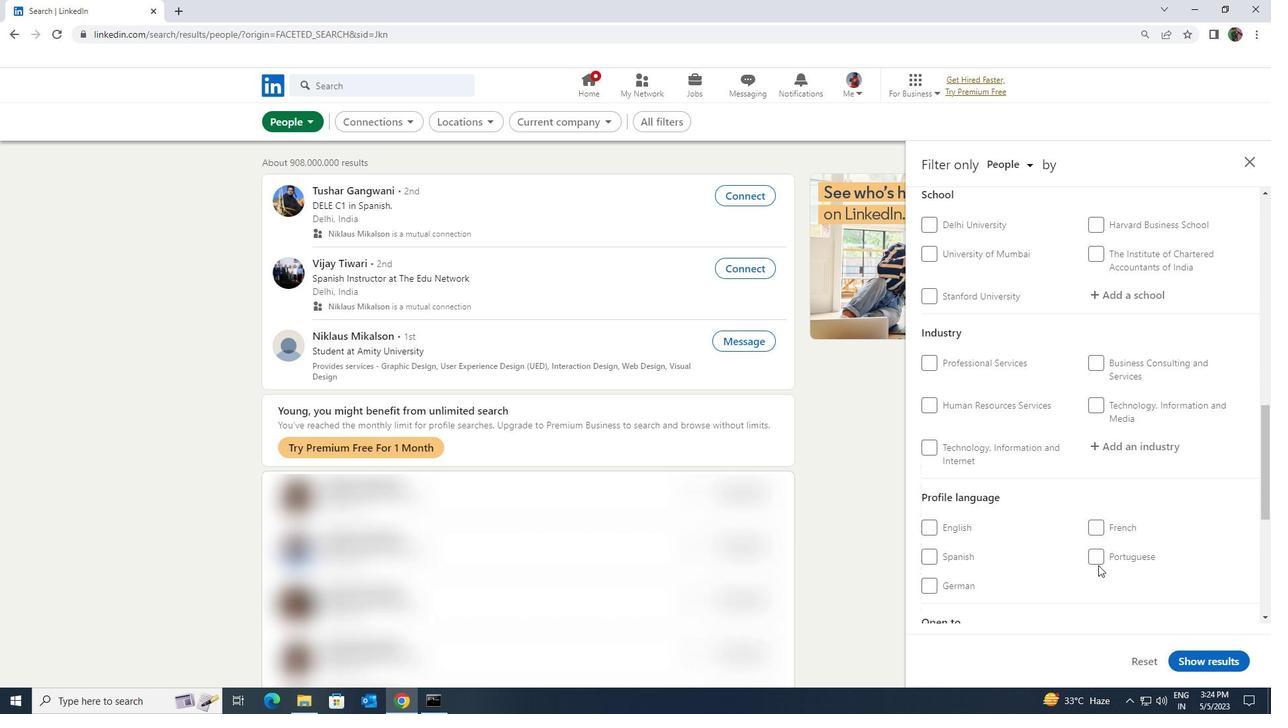 
Action: Mouse pressed left at (1098, 560)
Screenshot: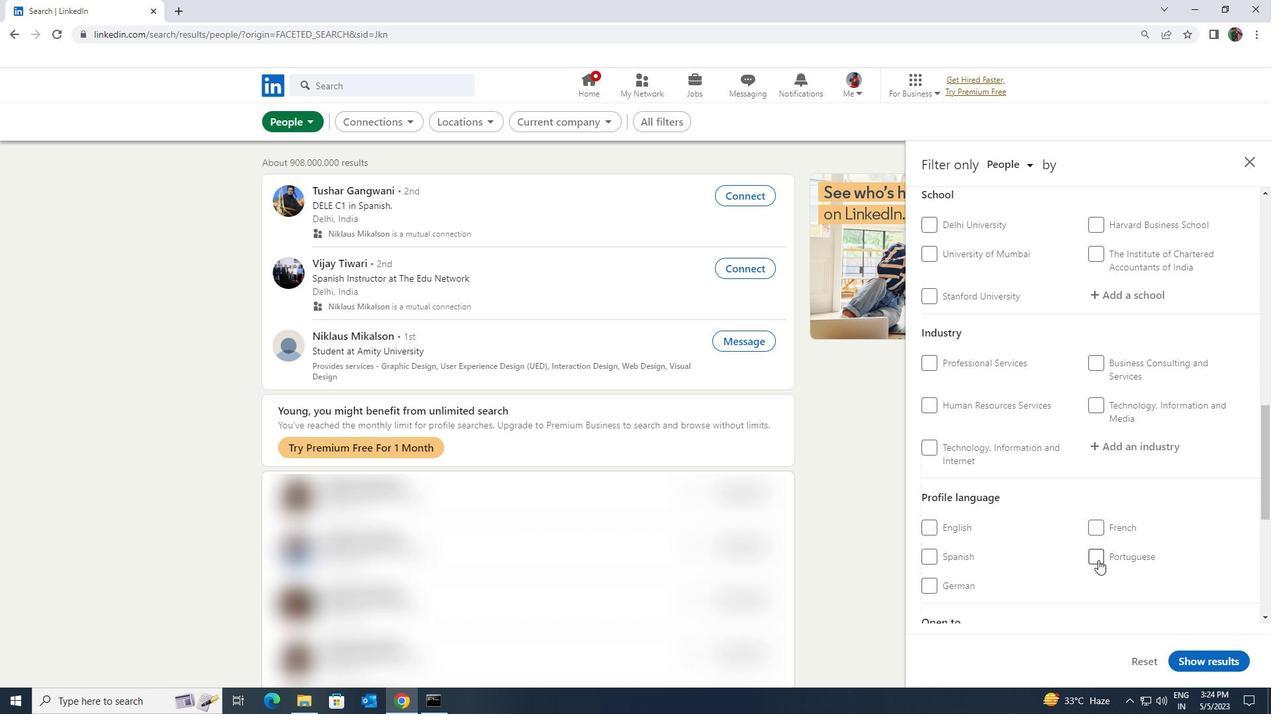 
Action: Mouse moved to (1098, 560)
Screenshot: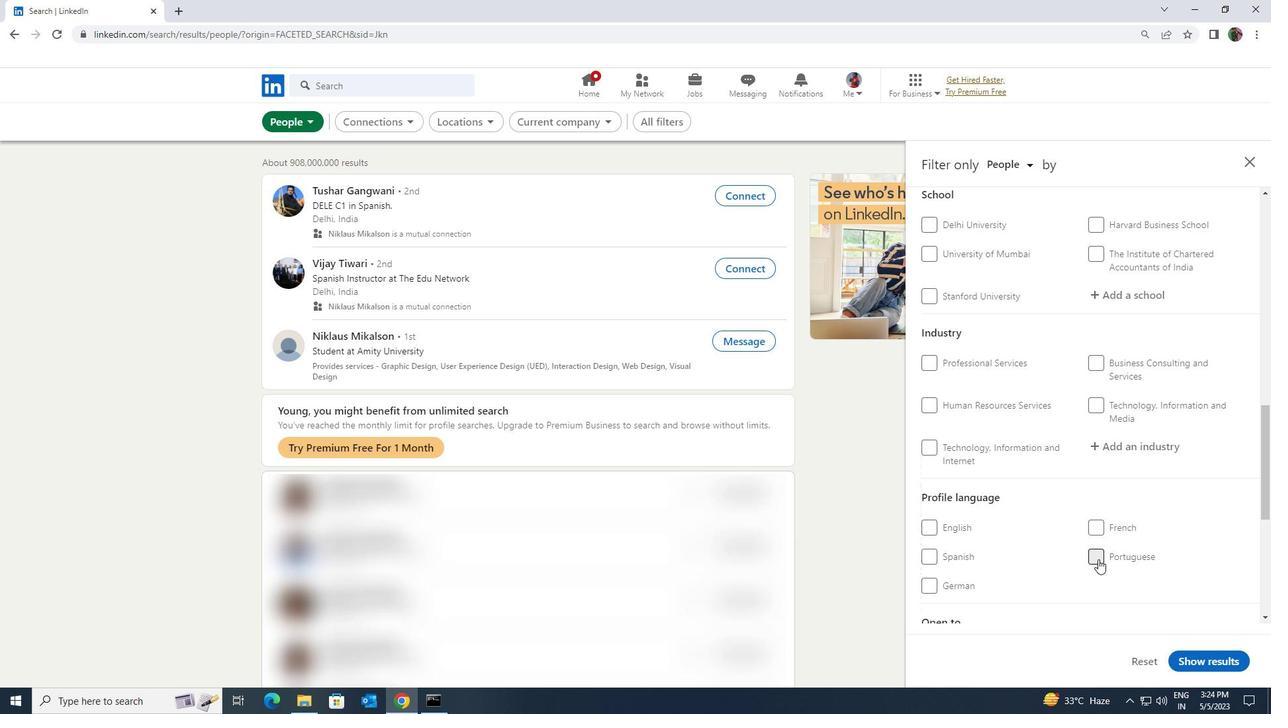 
Action: Mouse scrolled (1098, 560) with delta (0, 0)
Screenshot: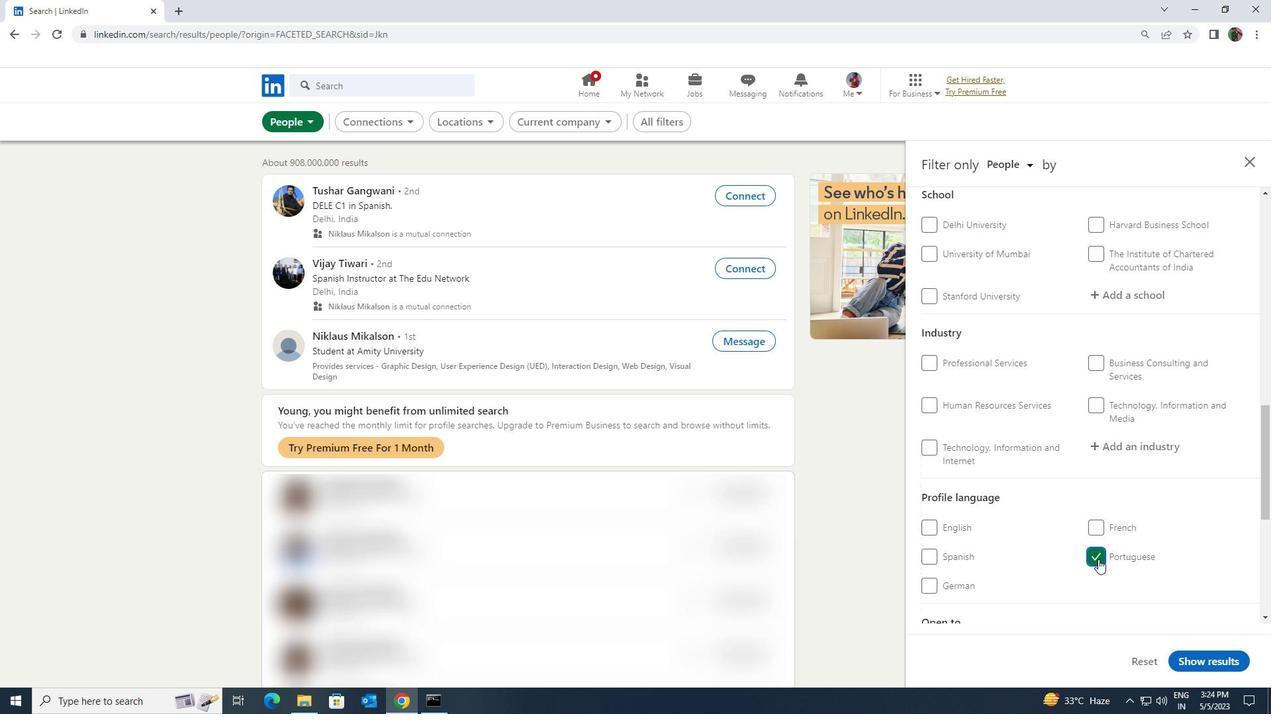 
Action: Mouse scrolled (1098, 560) with delta (0, 0)
Screenshot: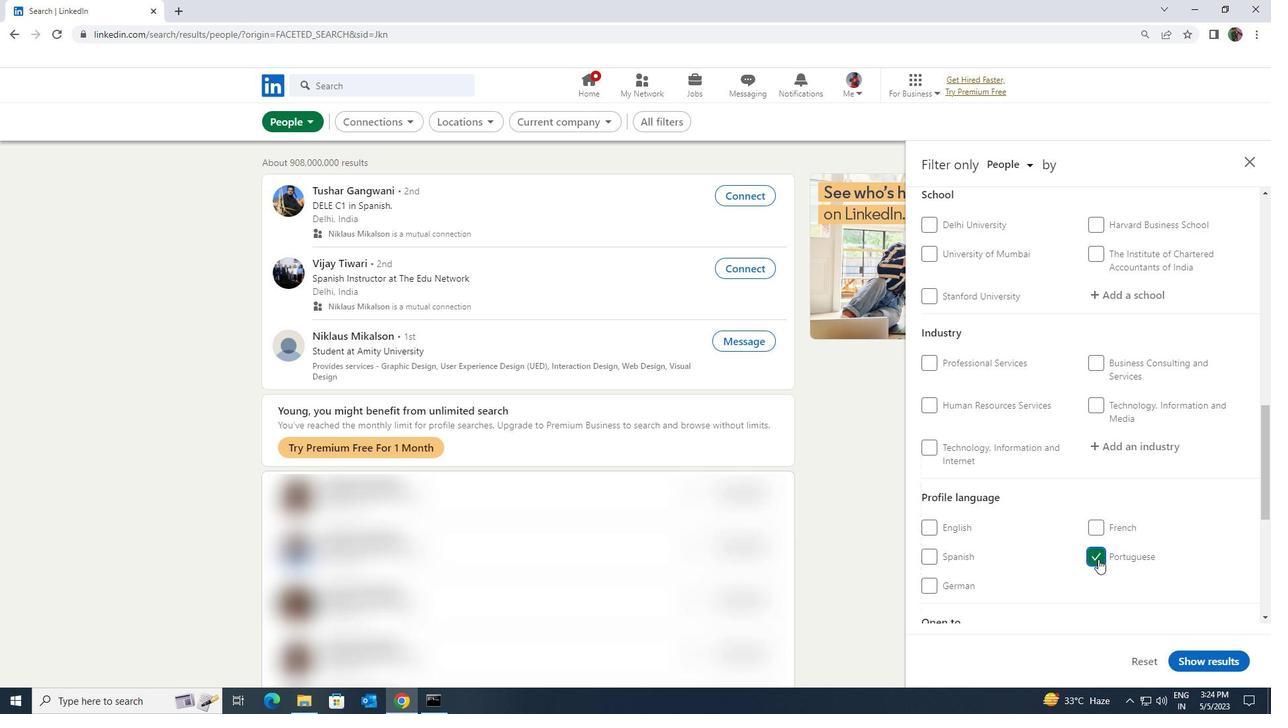 
Action: Mouse scrolled (1098, 560) with delta (0, 0)
Screenshot: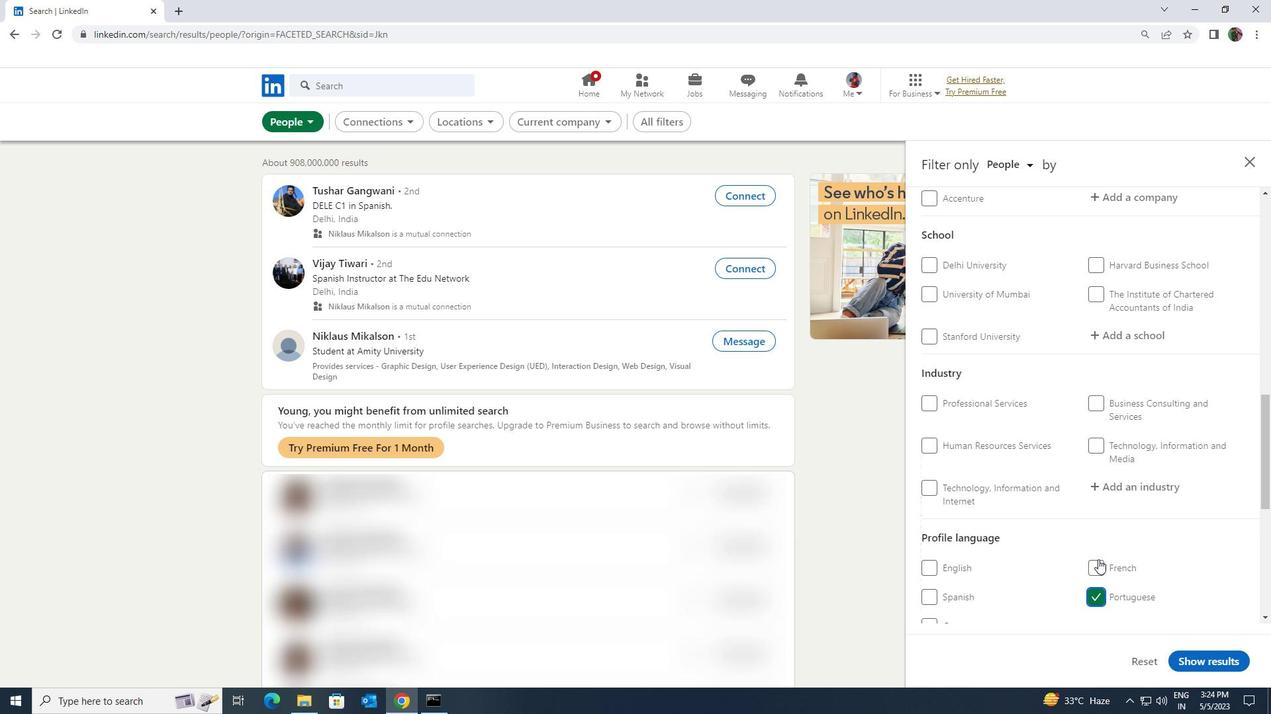 
Action: Mouse scrolled (1098, 560) with delta (0, 0)
Screenshot: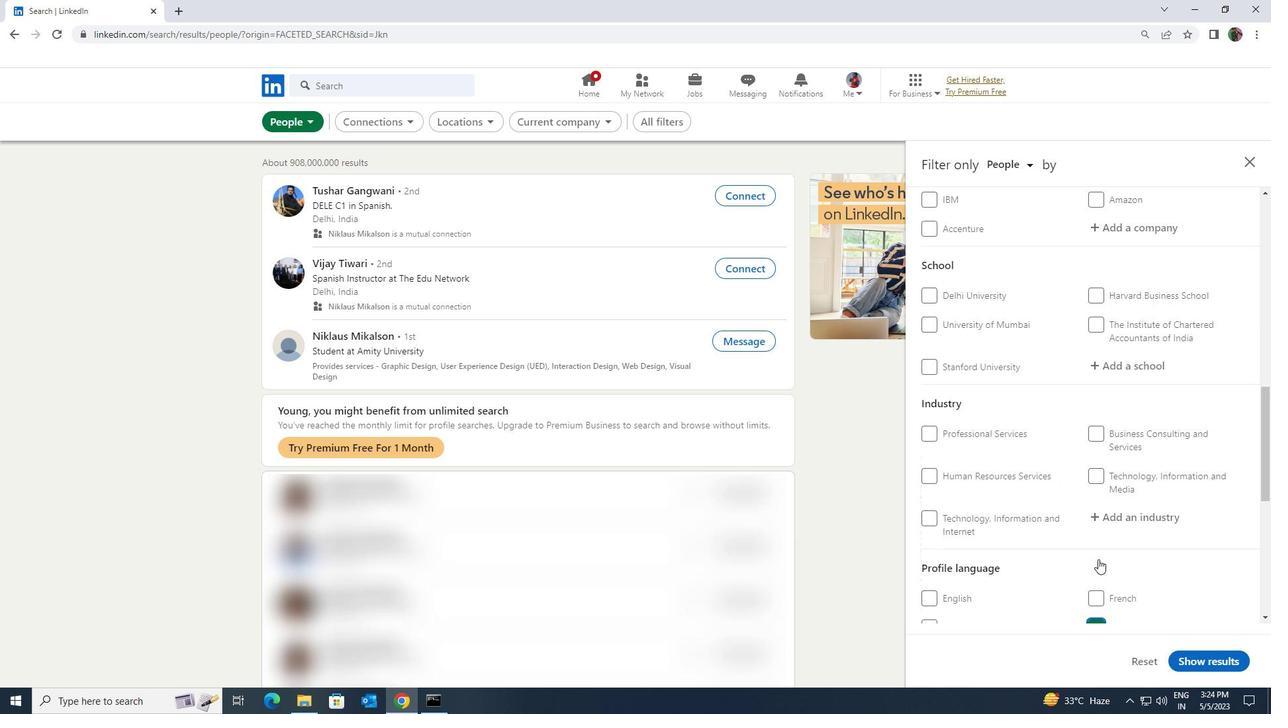 
Action: Mouse scrolled (1098, 560) with delta (0, 0)
Screenshot: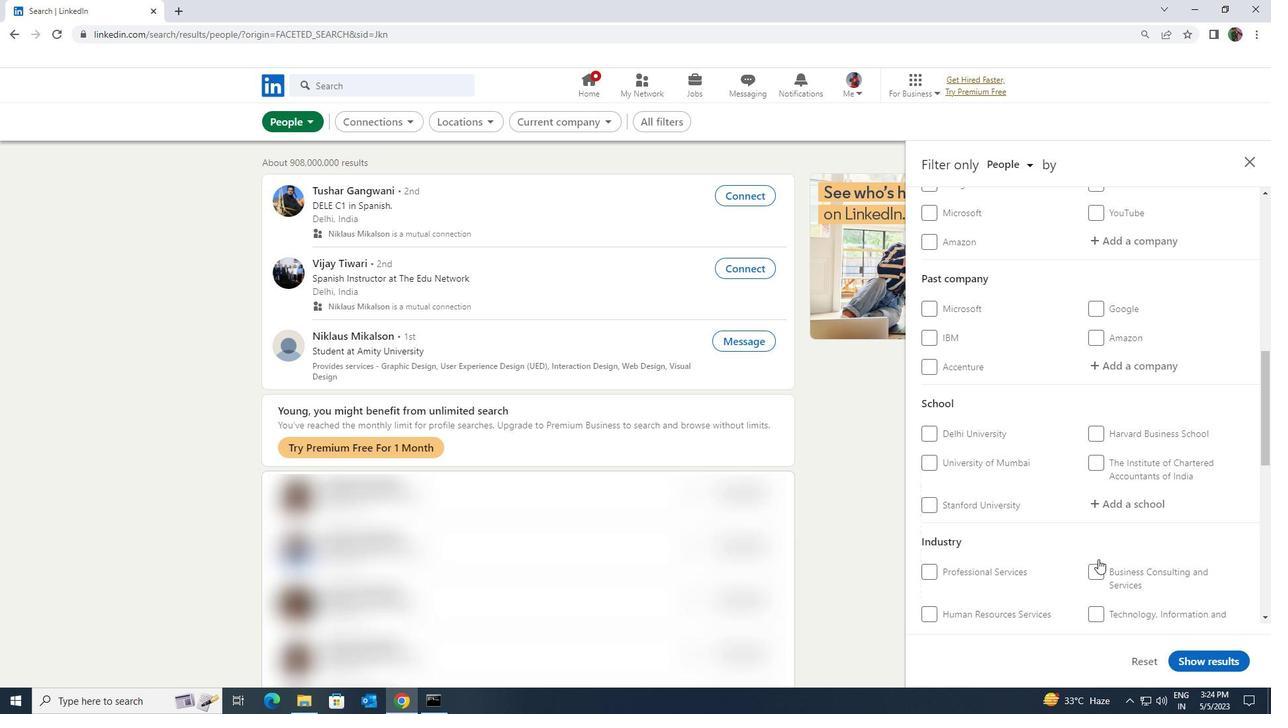
Action: Mouse scrolled (1098, 560) with delta (0, 0)
Screenshot: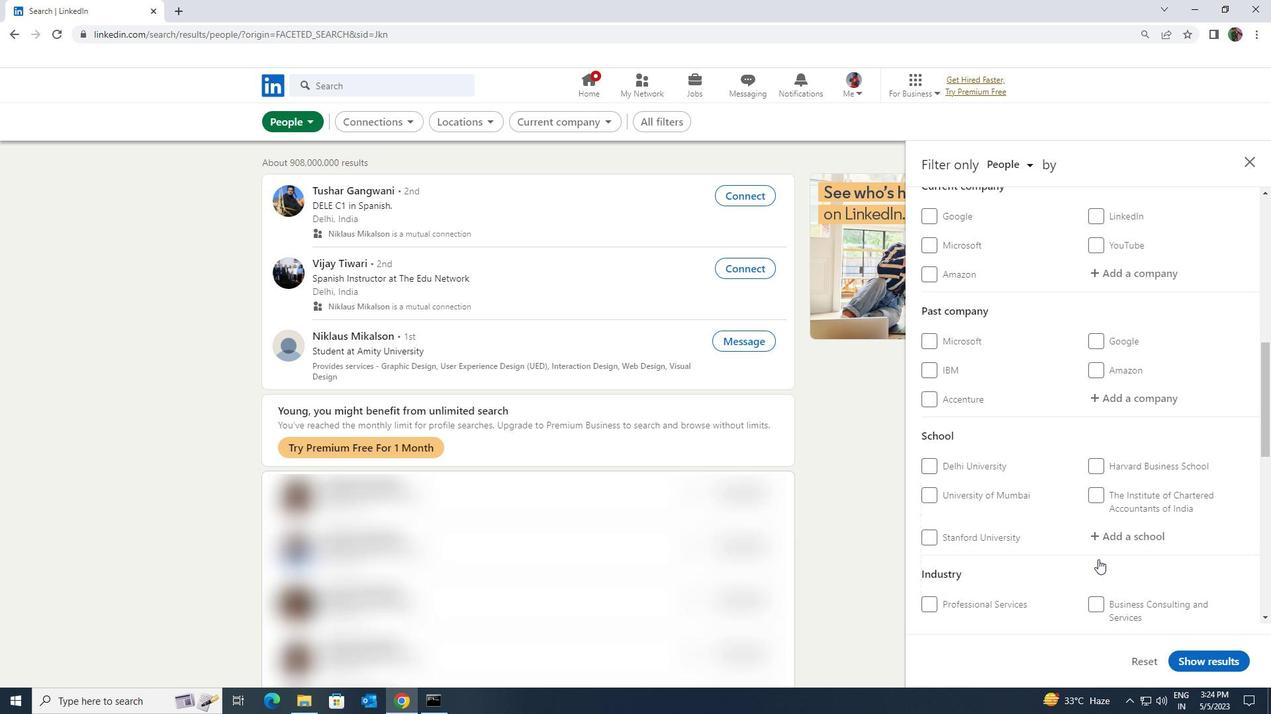 
Action: Mouse scrolled (1098, 560) with delta (0, 0)
Screenshot: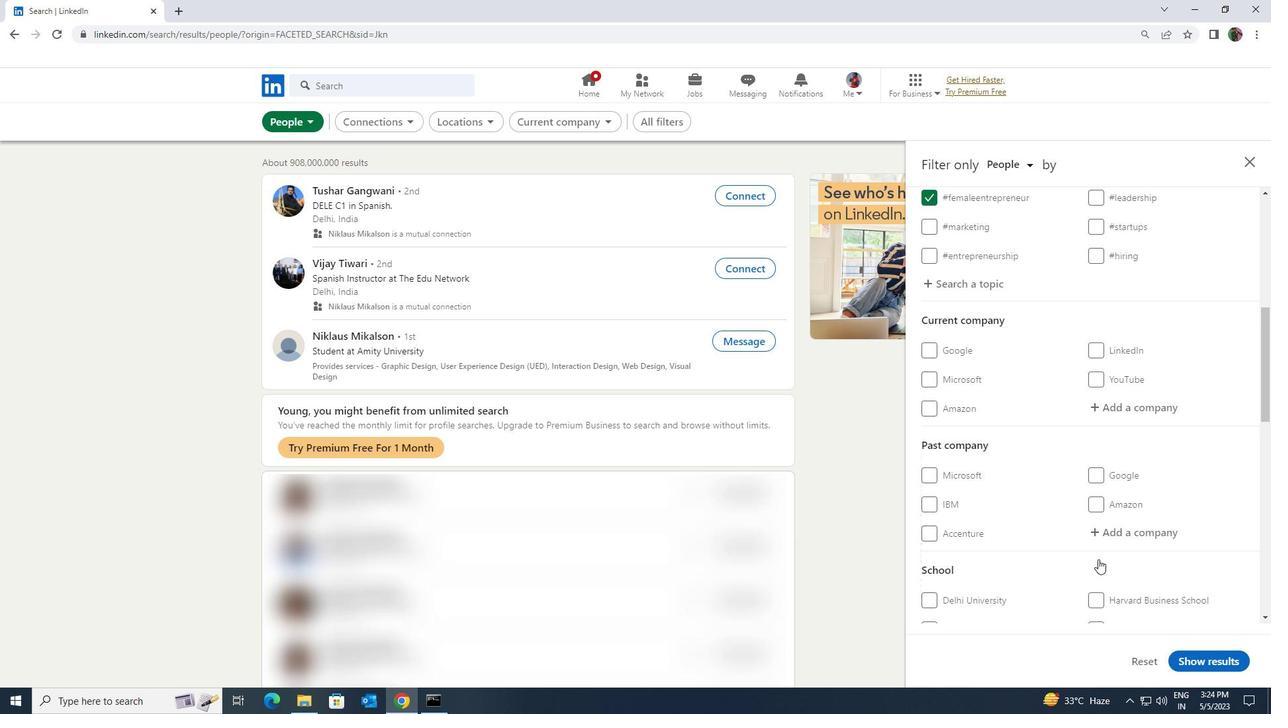 
Action: Mouse moved to (1111, 501)
Screenshot: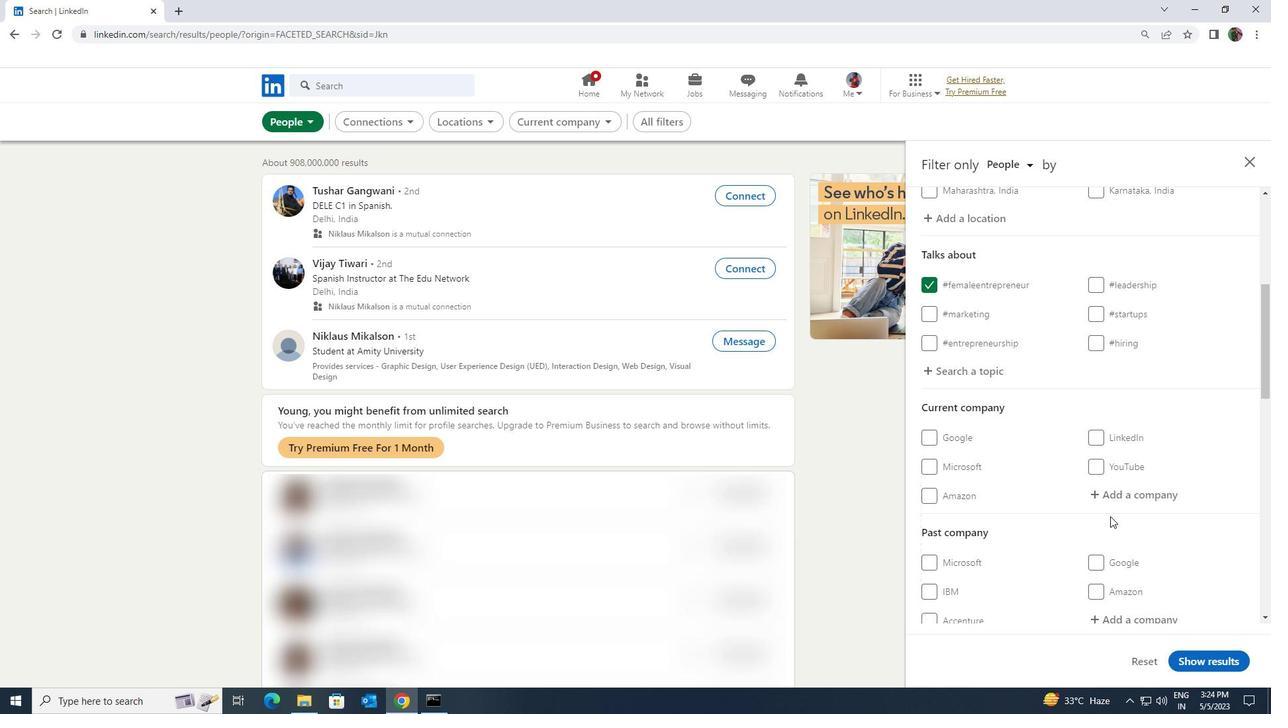 
Action: Mouse pressed left at (1111, 501)
Screenshot: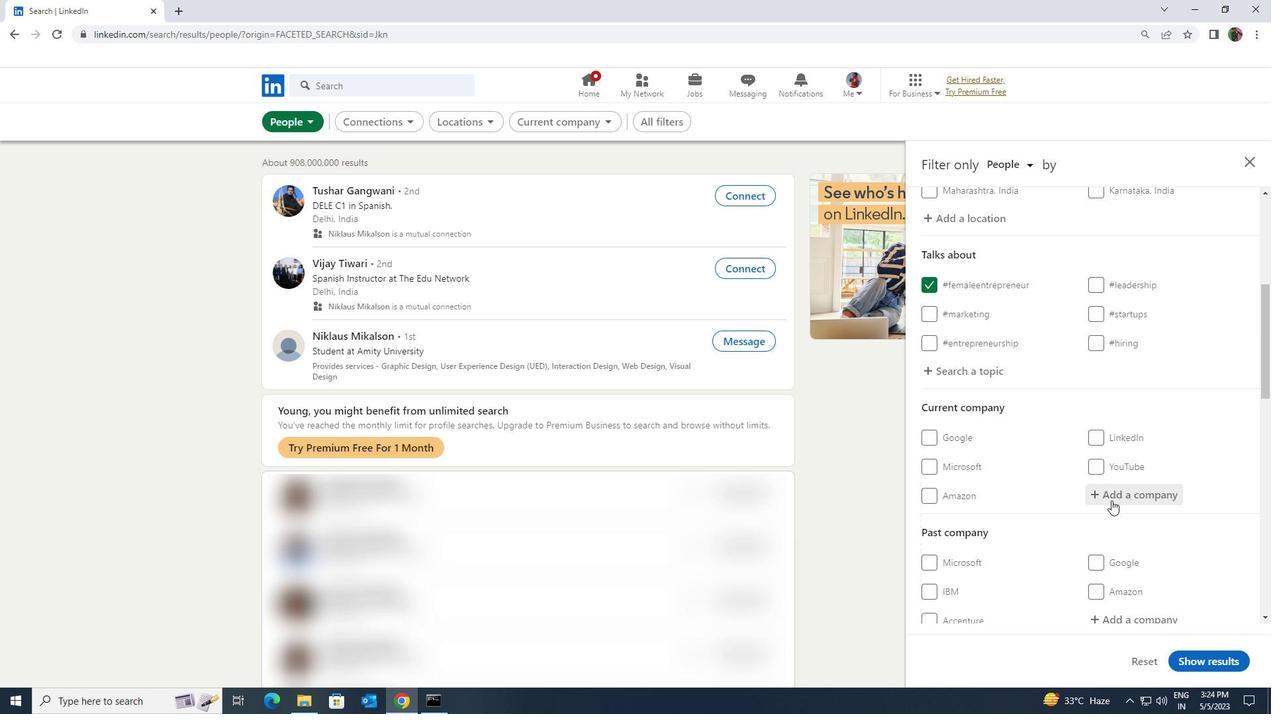 
Action: Key pressed <Key.shift><Key.shift><Key.shift><Key.shift><Key.shift><Key.shift><Key.shift><Key.shift><Key.shift><Key.shift><Key.shift><Key.shift><Key.shift><Key.shift><Key.shift>IFFCO<Key.space><Key.shift><Key.shift><Key.shift><Key.shift><Key.shift>TOKIO
Screenshot: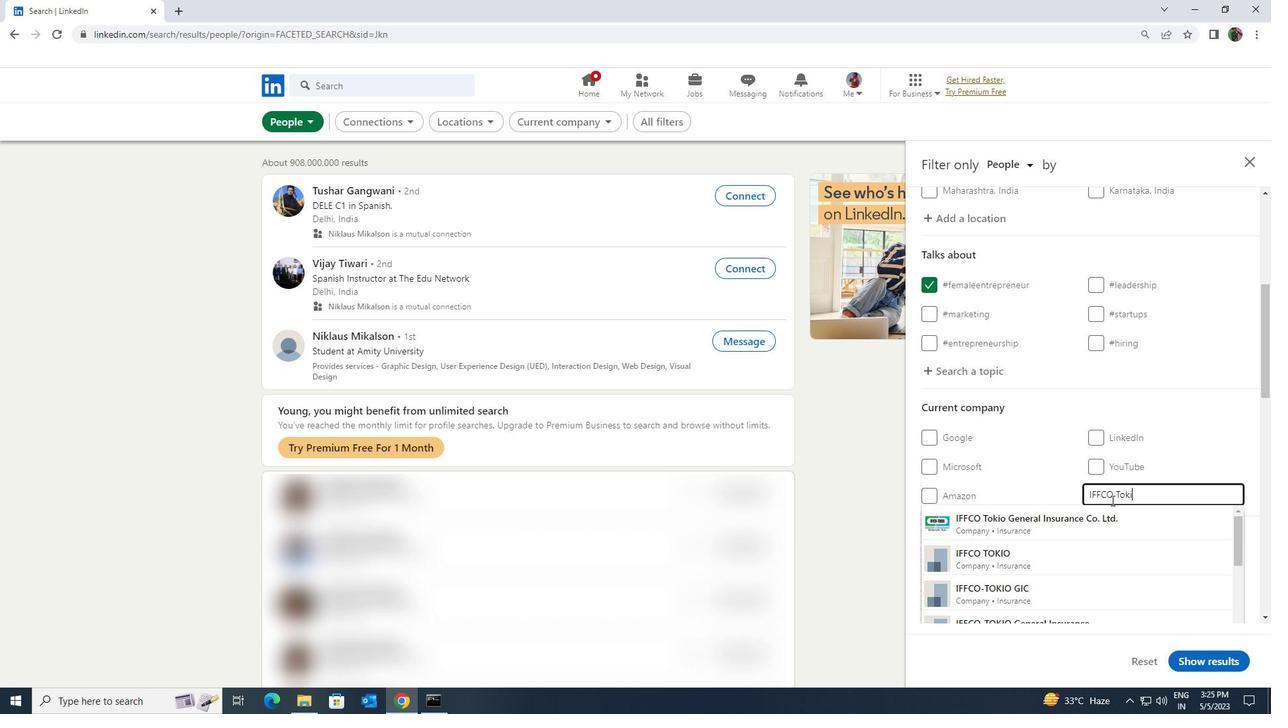 
Action: Mouse moved to (1093, 526)
Screenshot: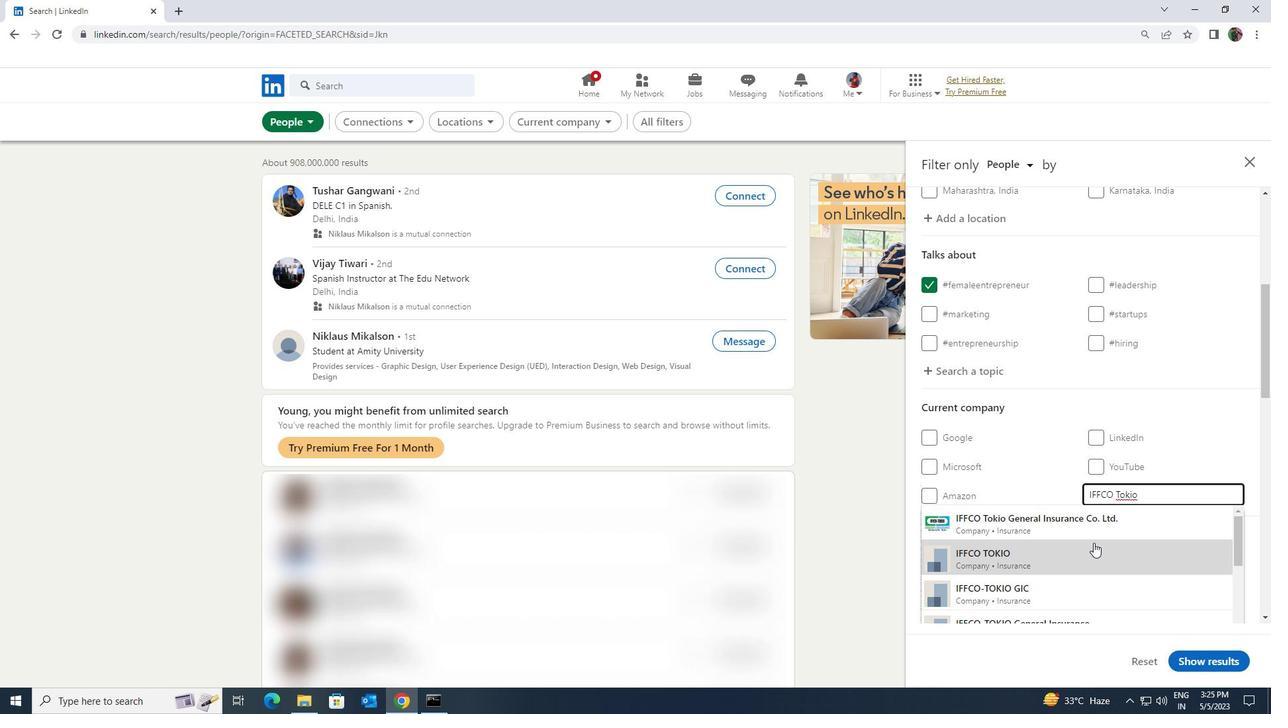 
Action: Mouse pressed left at (1093, 526)
Screenshot: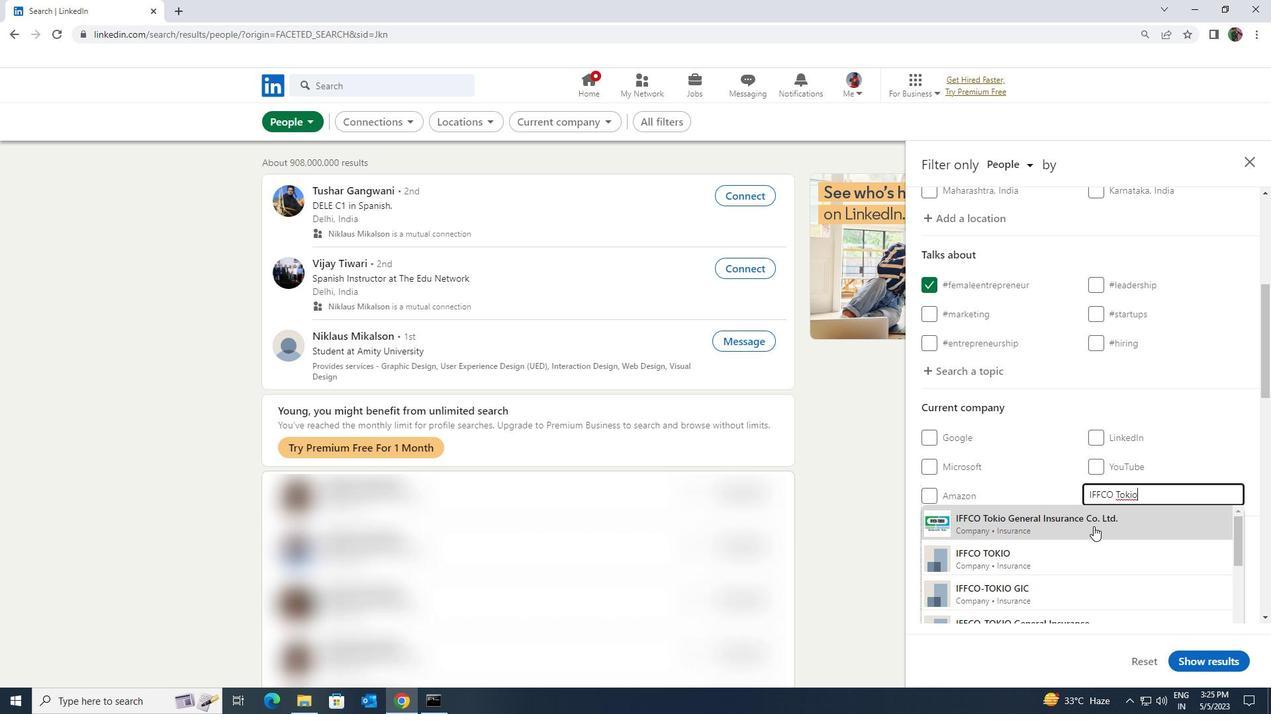 
Action: Mouse moved to (1093, 530)
Screenshot: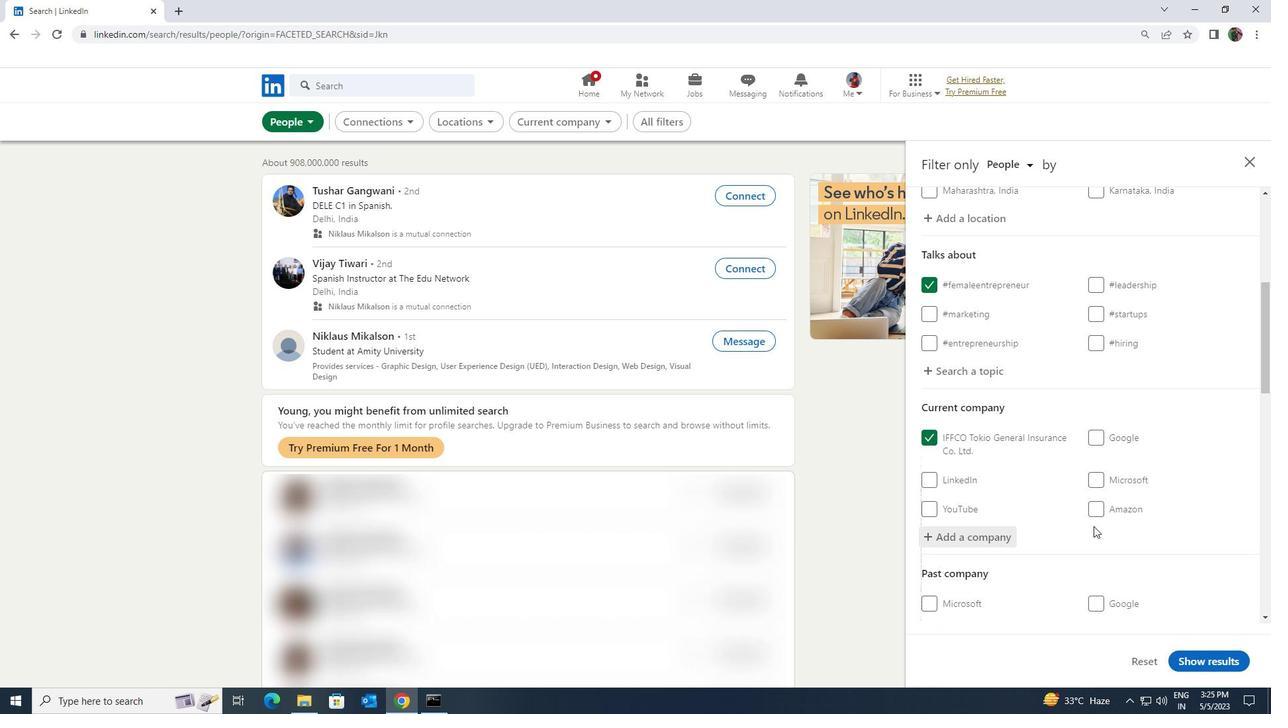 
Action: Mouse scrolled (1093, 529) with delta (0, 0)
Screenshot: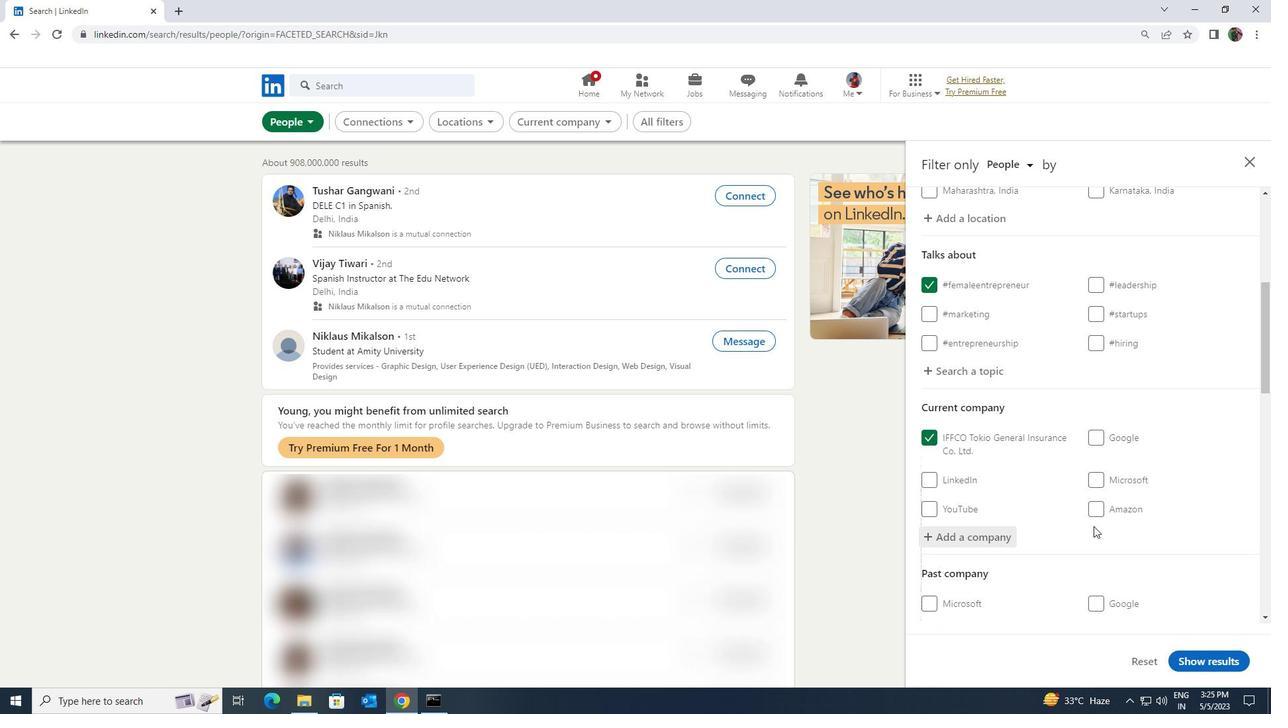 
Action: Mouse scrolled (1093, 529) with delta (0, 0)
Screenshot: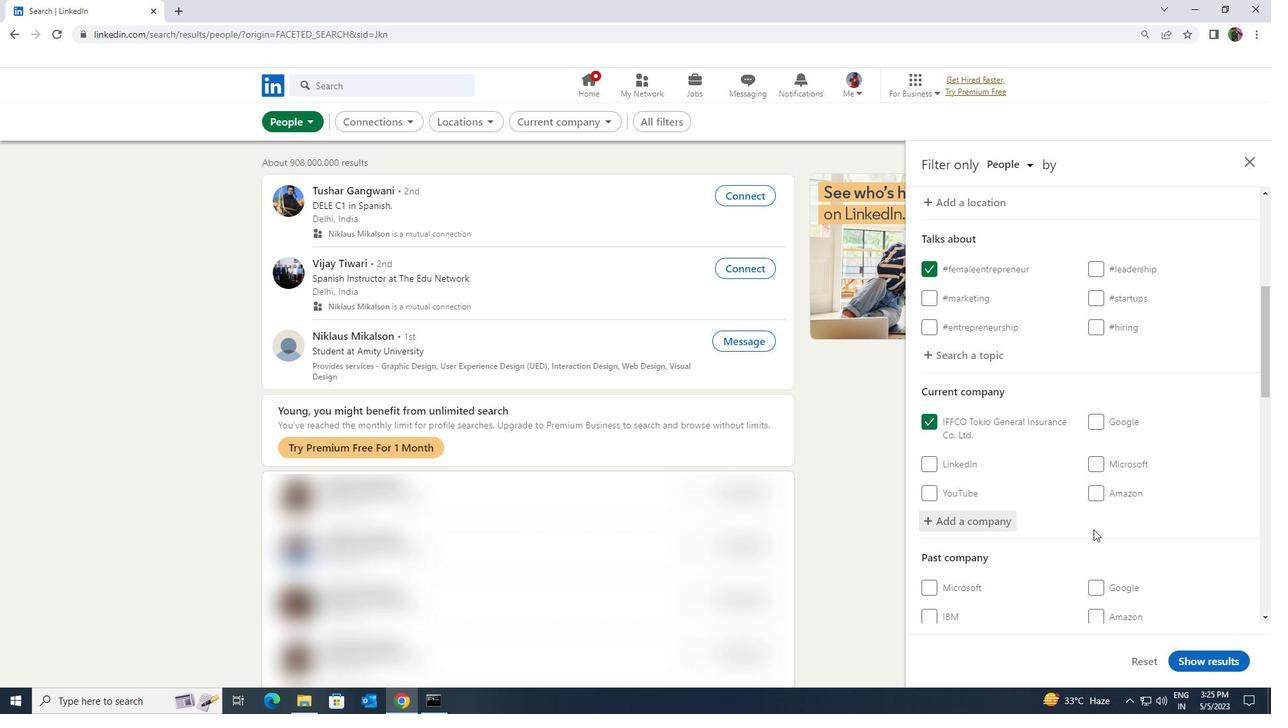 
Action: Mouse scrolled (1093, 529) with delta (0, 0)
Screenshot: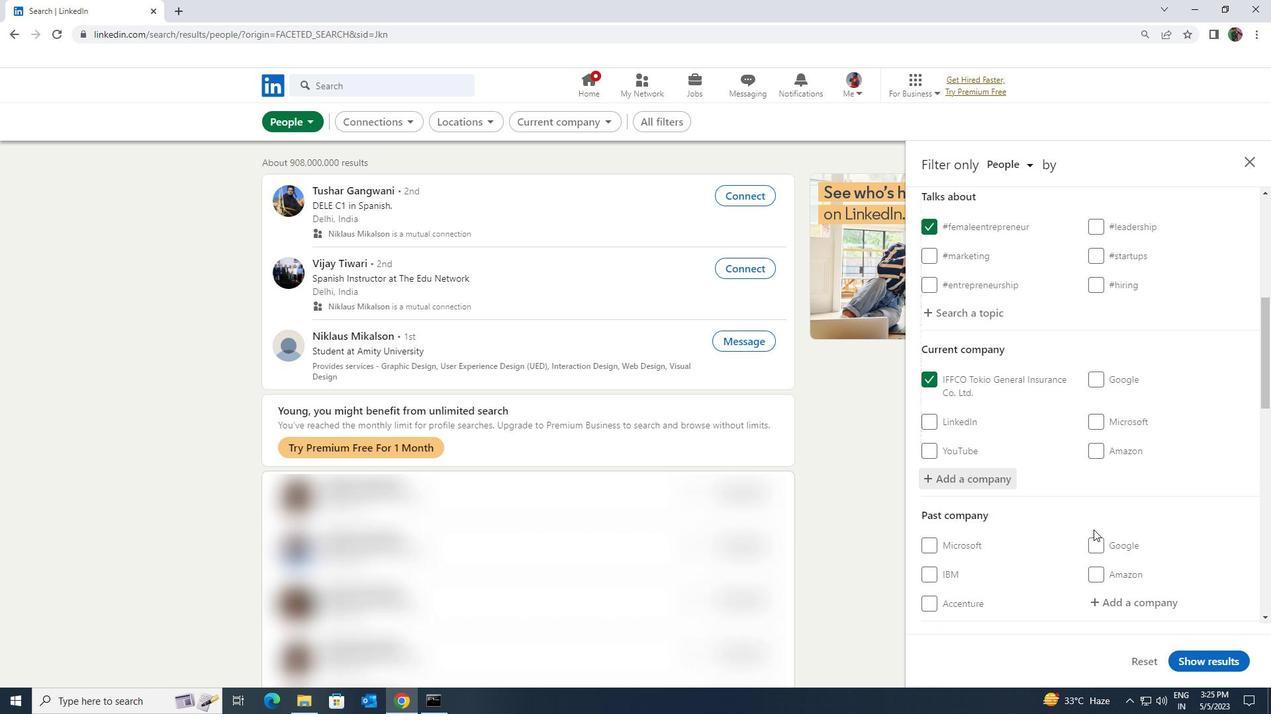 
Action: Mouse scrolled (1093, 529) with delta (0, 0)
Screenshot: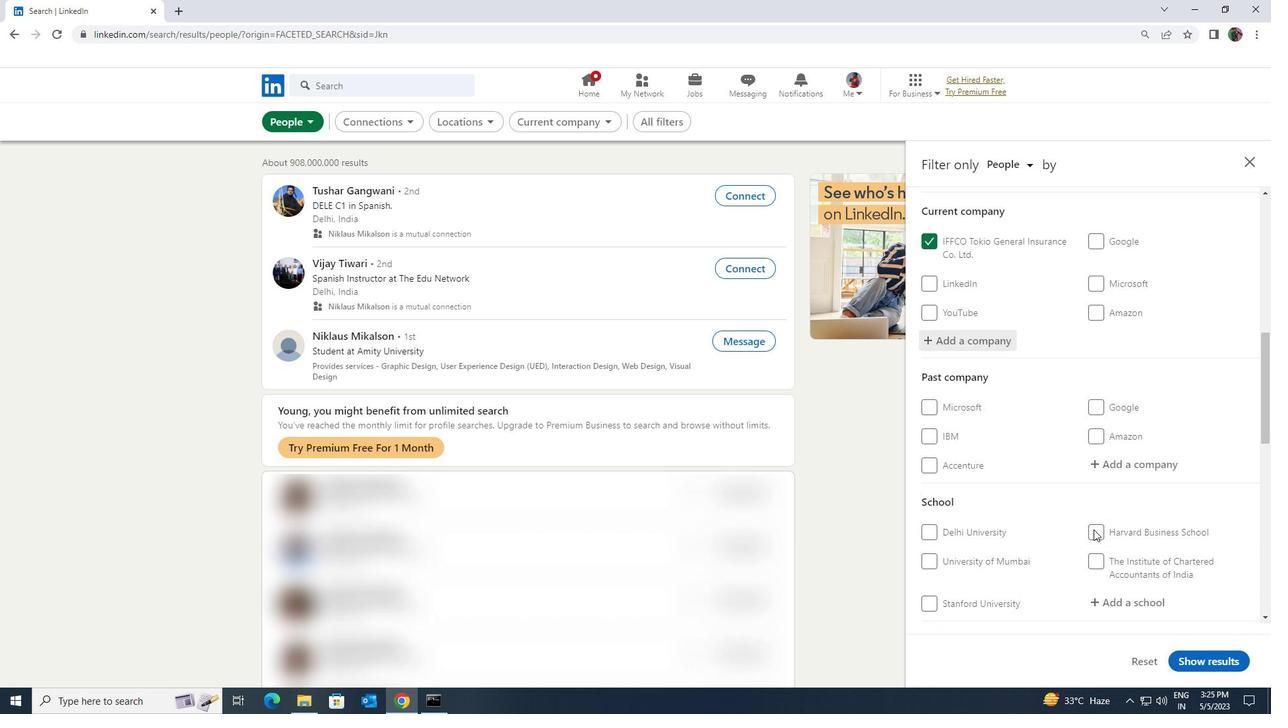 
Action: Mouse moved to (1096, 534)
Screenshot: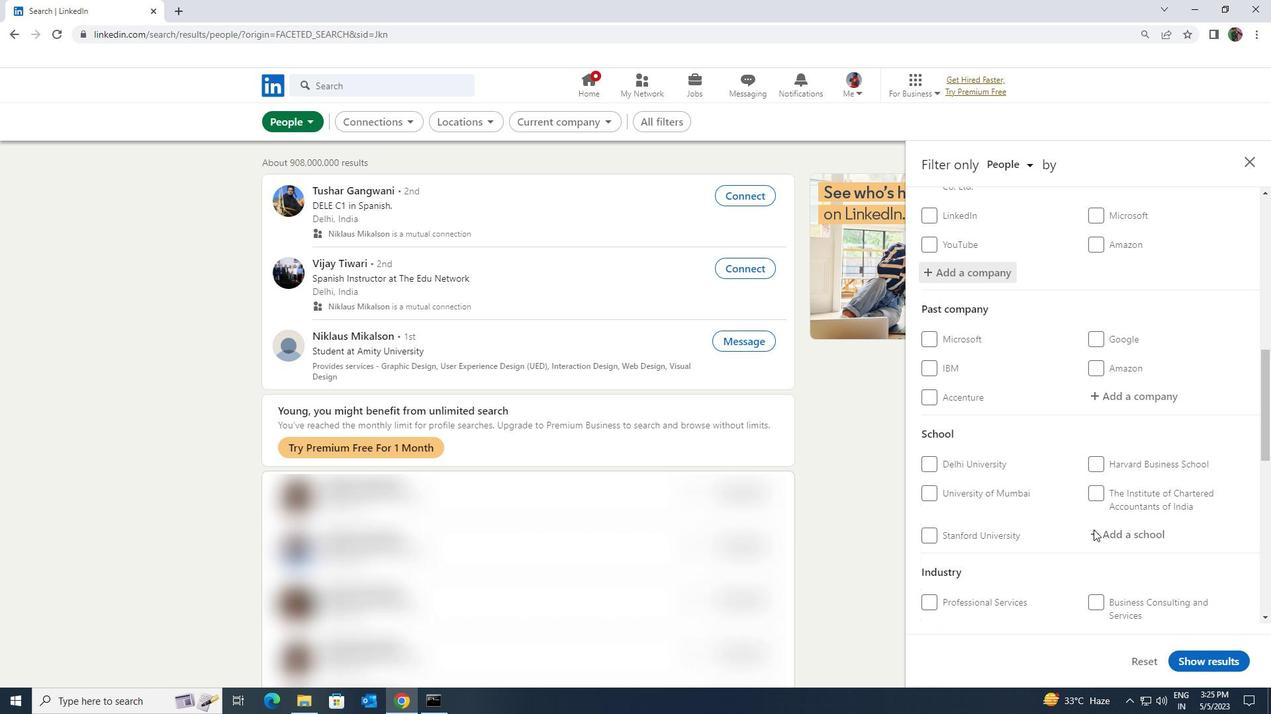 
Action: Mouse pressed left at (1096, 534)
Screenshot: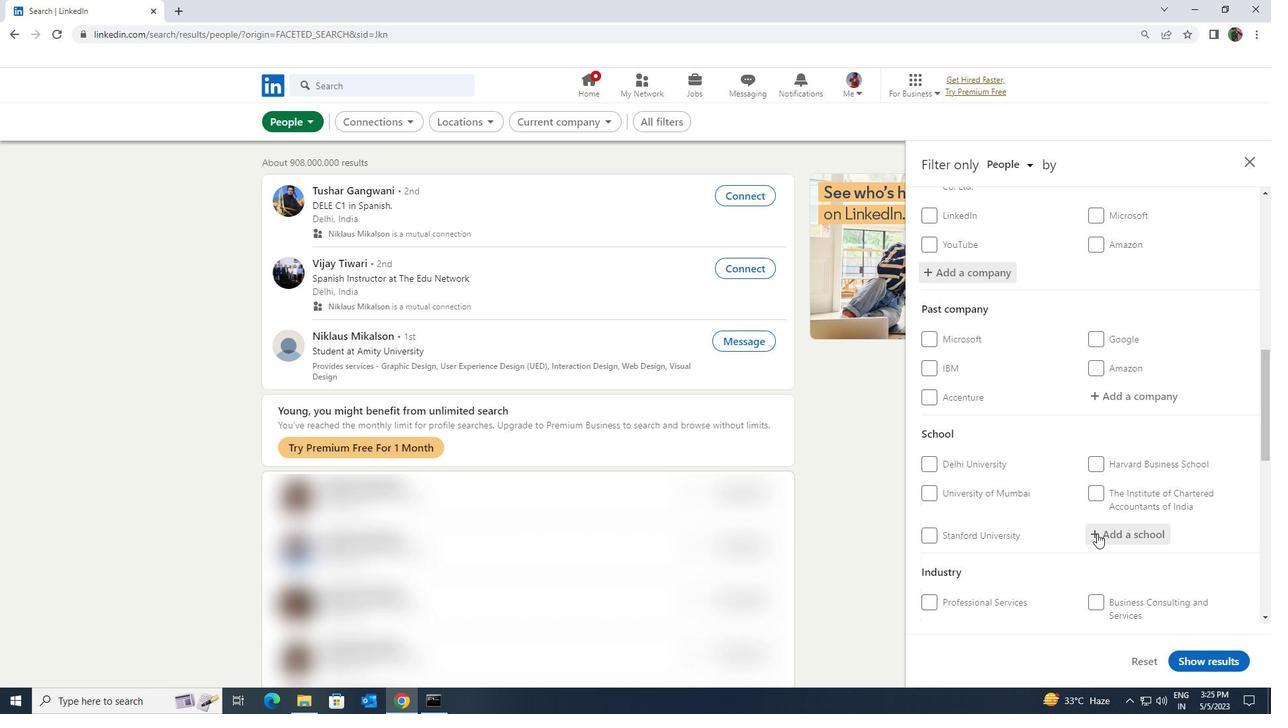 
Action: Key pressed <Key.shift><Key.shift><Key.shift><Key.shift><Key.shift>IFTM<Key.space><Key.shift>UNIVERSITY
Screenshot: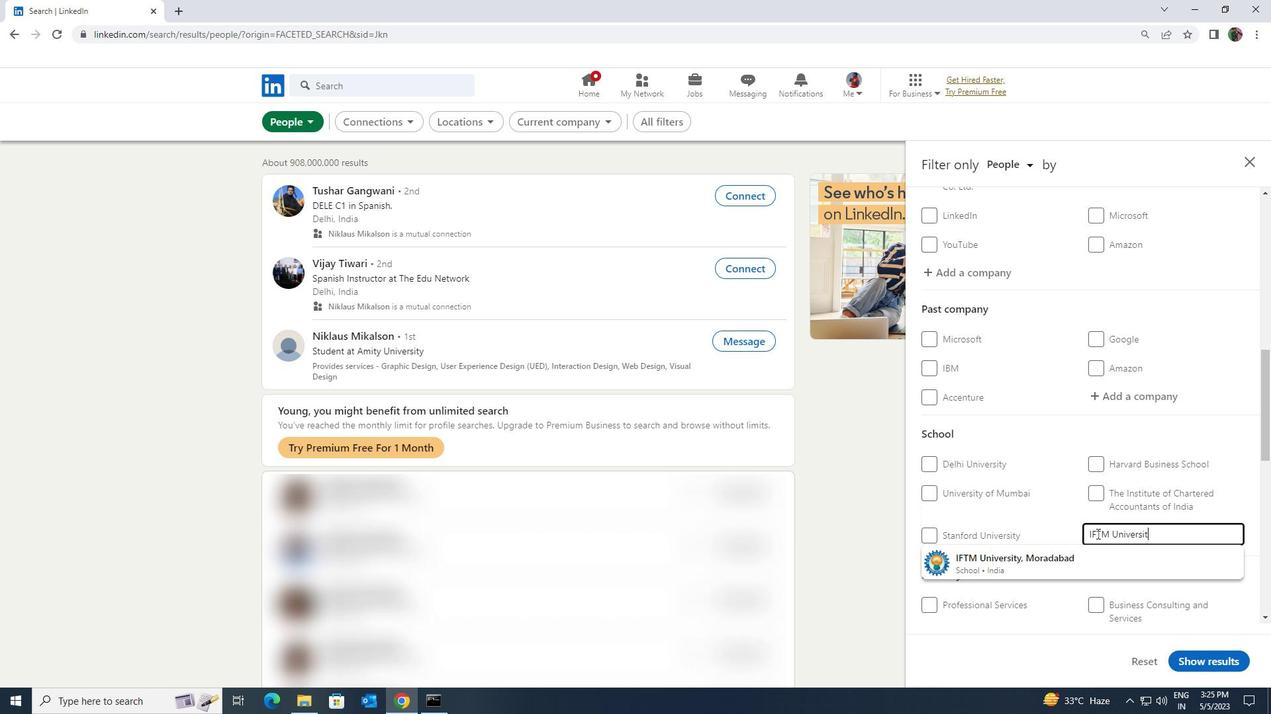 
Action: Mouse moved to (1096, 544)
Screenshot: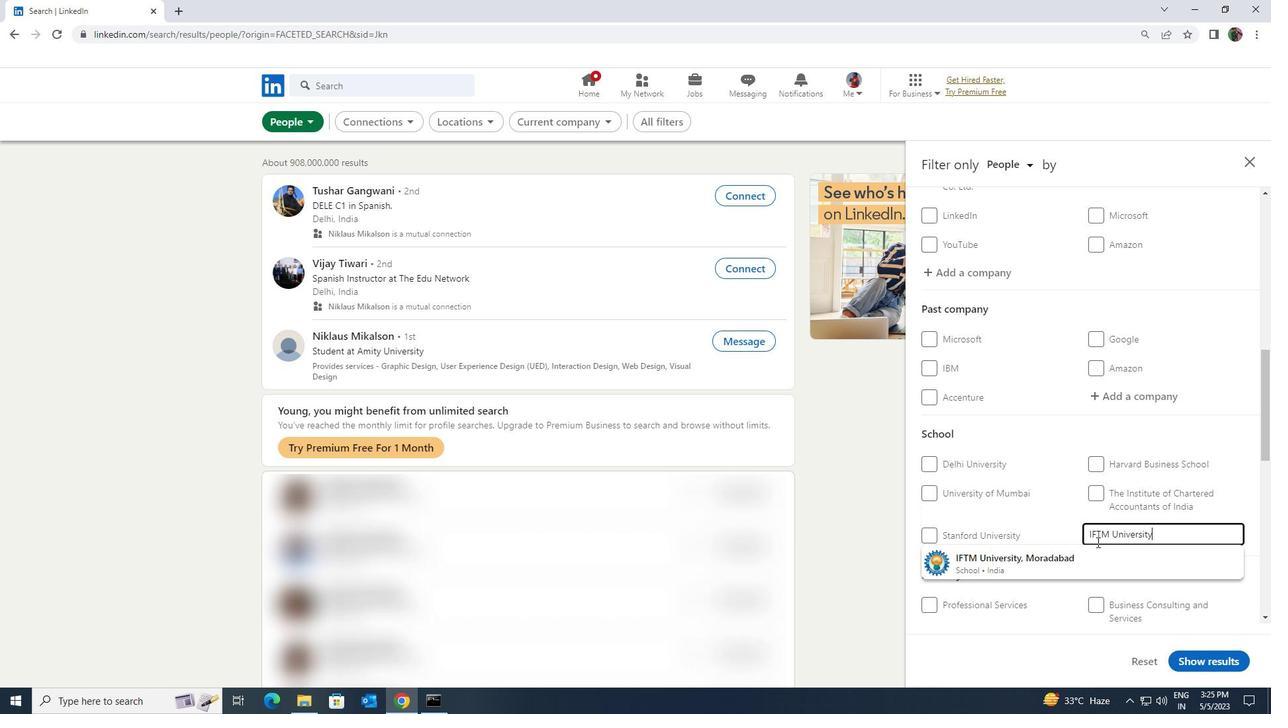 
Action: Mouse pressed left at (1096, 544)
Screenshot: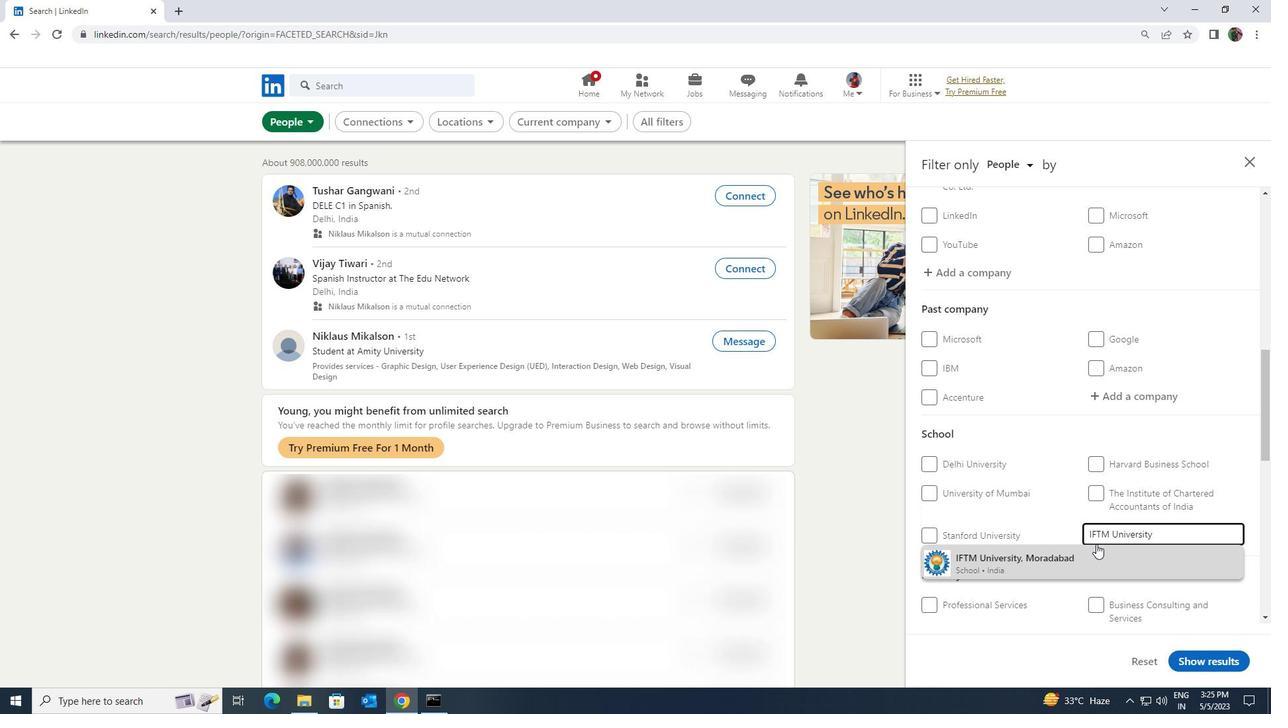
Action: Mouse moved to (1096, 544)
Screenshot: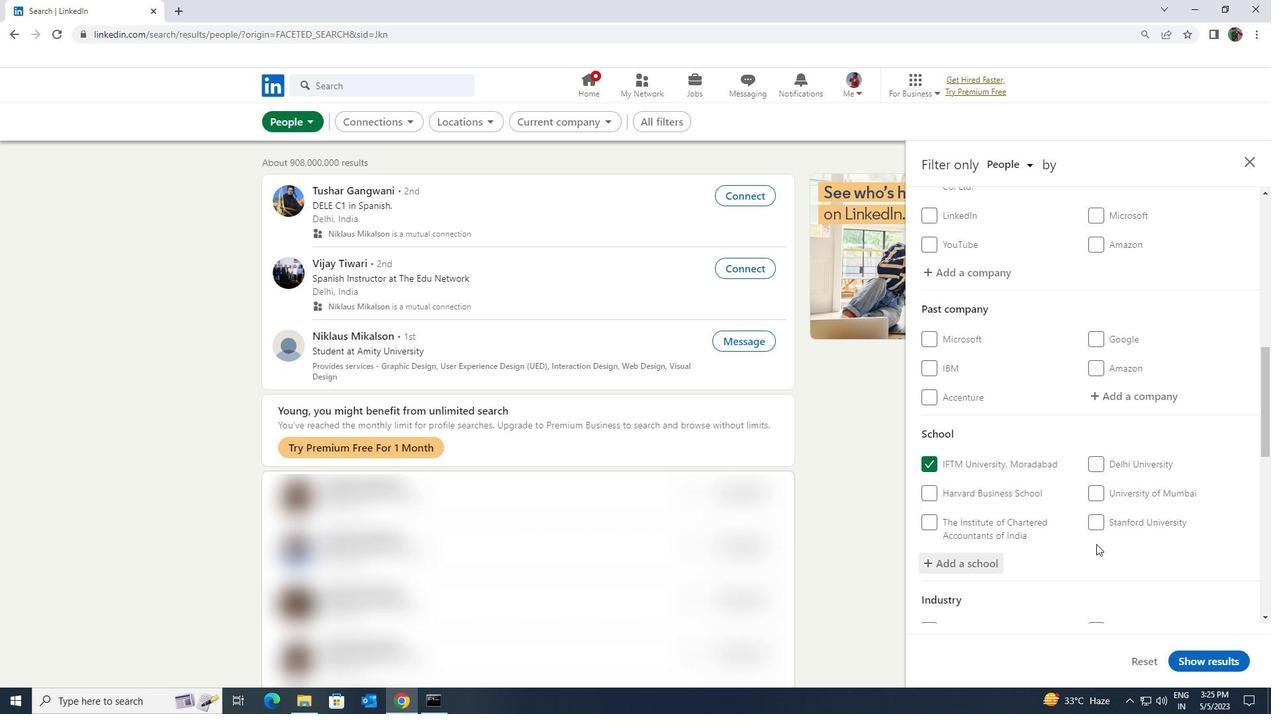 
Action: Mouse scrolled (1096, 544) with delta (0, 0)
Screenshot: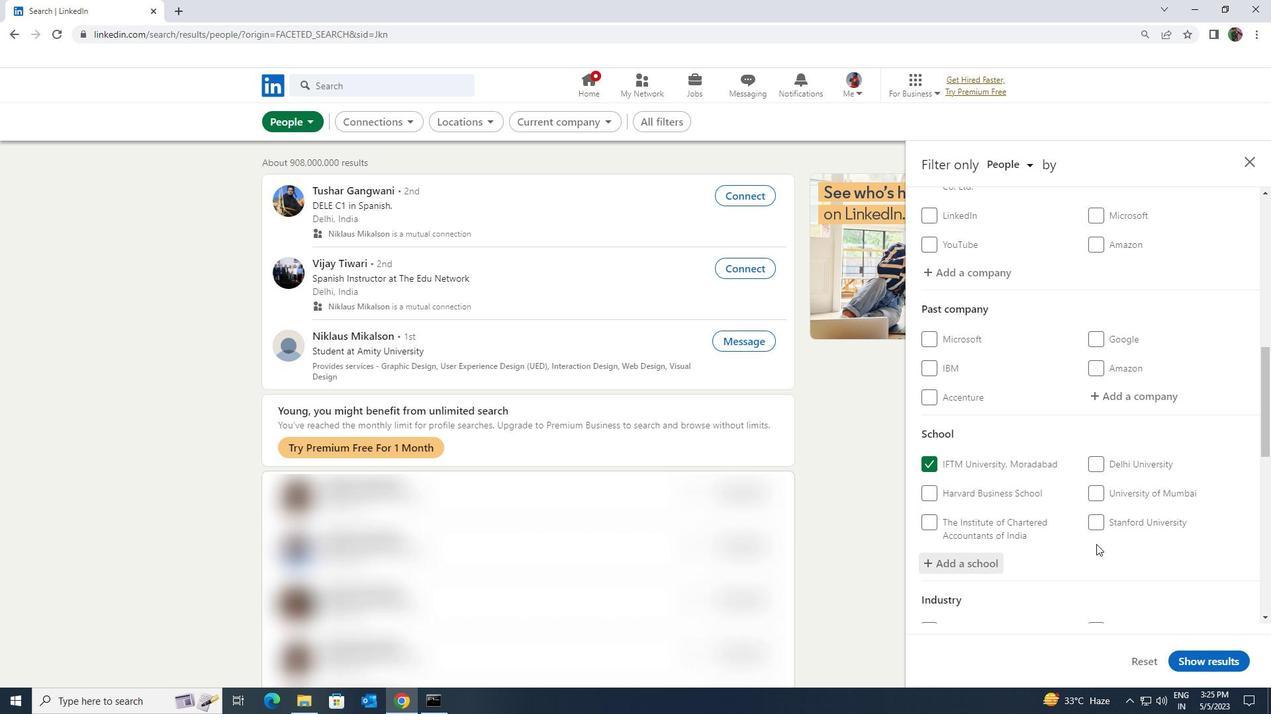
Action: Mouse moved to (1096, 544)
Screenshot: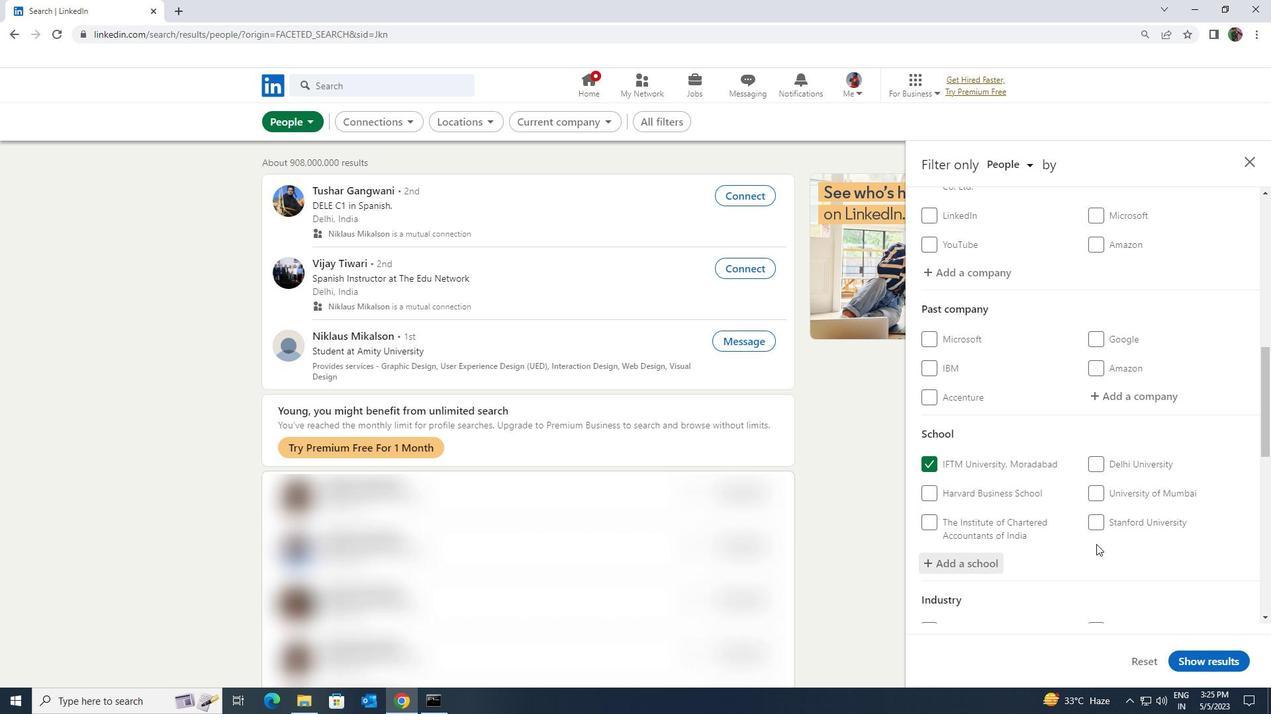 
Action: Mouse scrolled (1096, 544) with delta (0, 0)
Screenshot: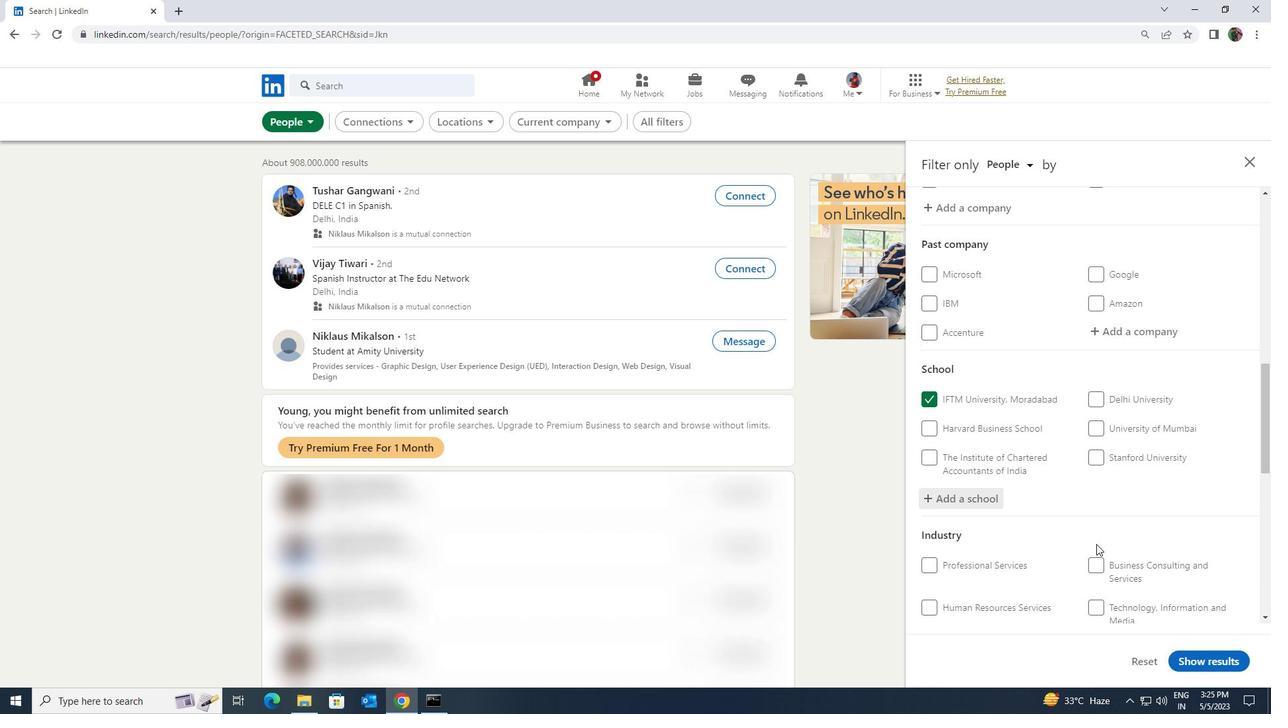 
Action: Mouse moved to (1096, 544)
Screenshot: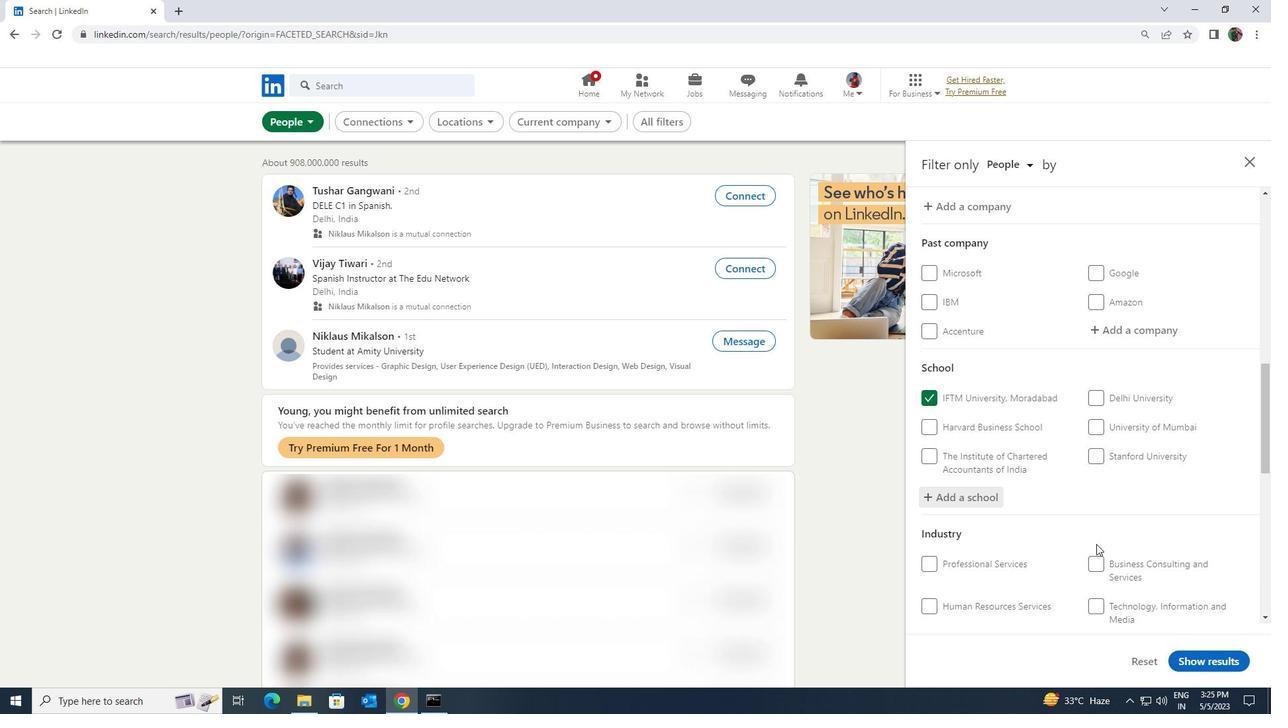 
Action: Mouse scrolled (1096, 544) with delta (0, 0)
Screenshot: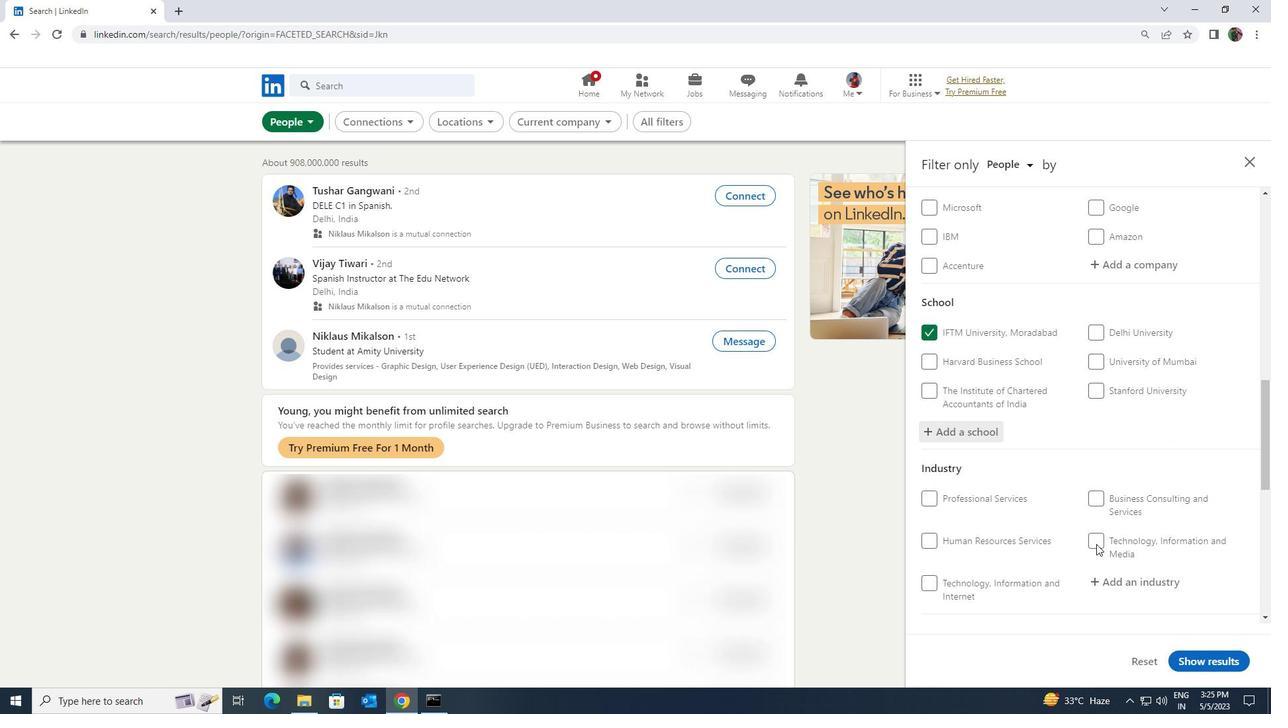 
Action: Mouse moved to (1106, 517)
Screenshot: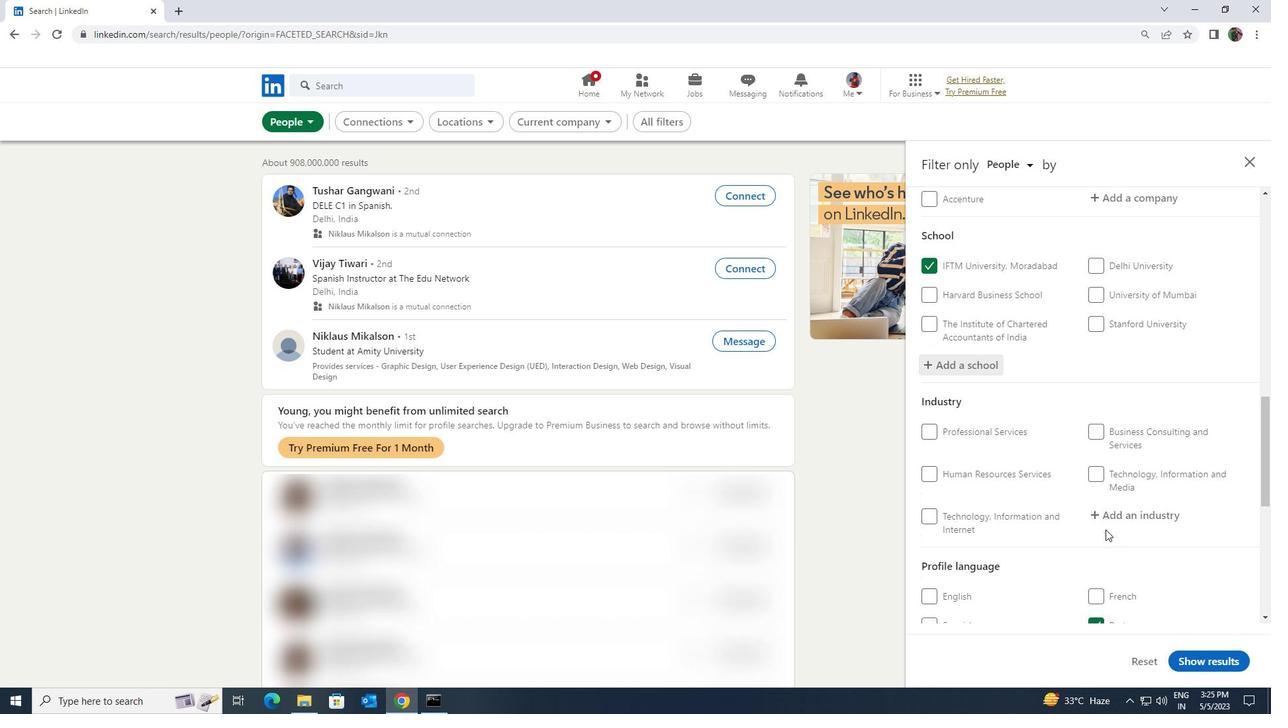 
Action: Mouse pressed left at (1106, 517)
Screenshot: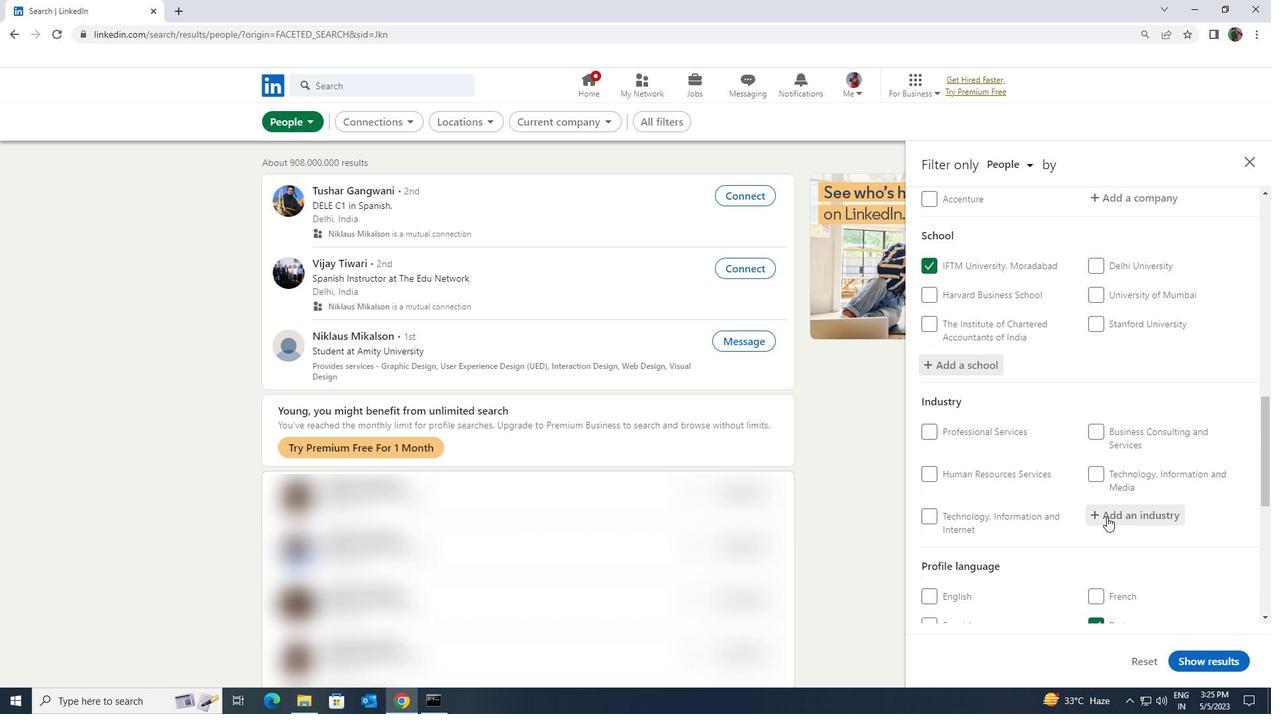 
Action: Key pressed <Key.shift><Key.shift><Key.shift>SUGAR<Key.space>AND<Key.space>
Screenshot: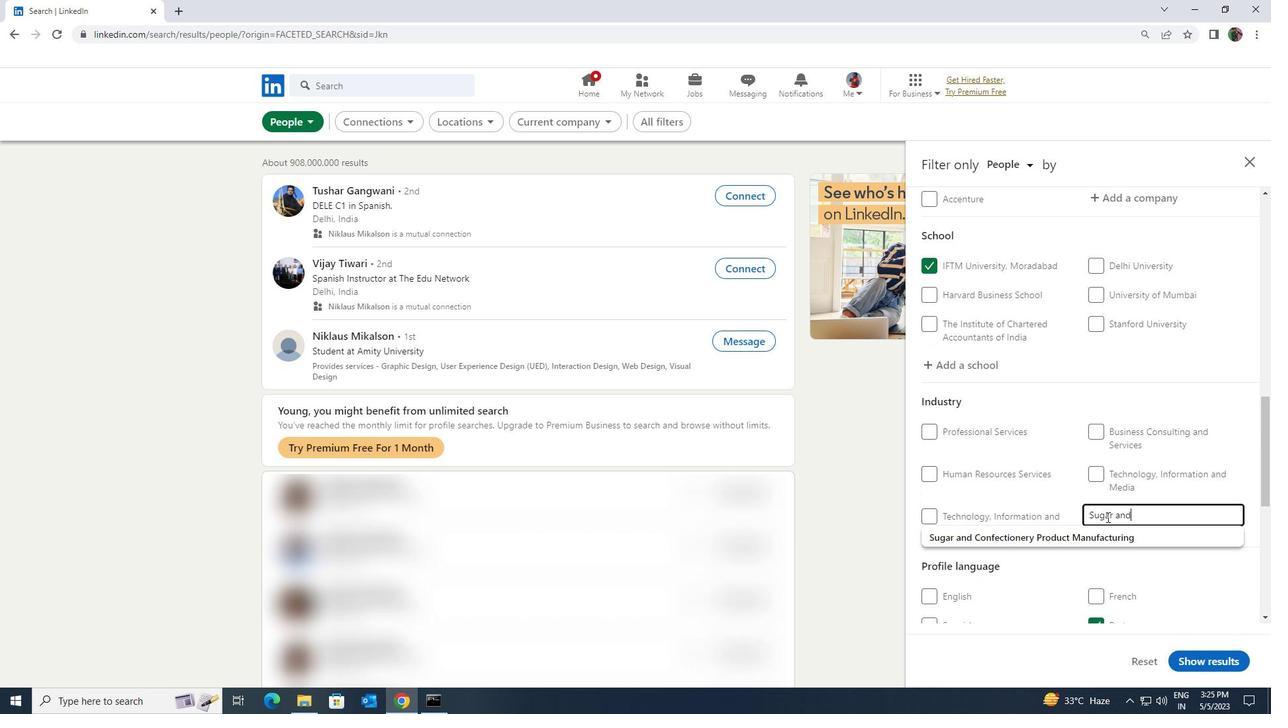 
Action: Mouse moved to (1106, 535)
Screenshot: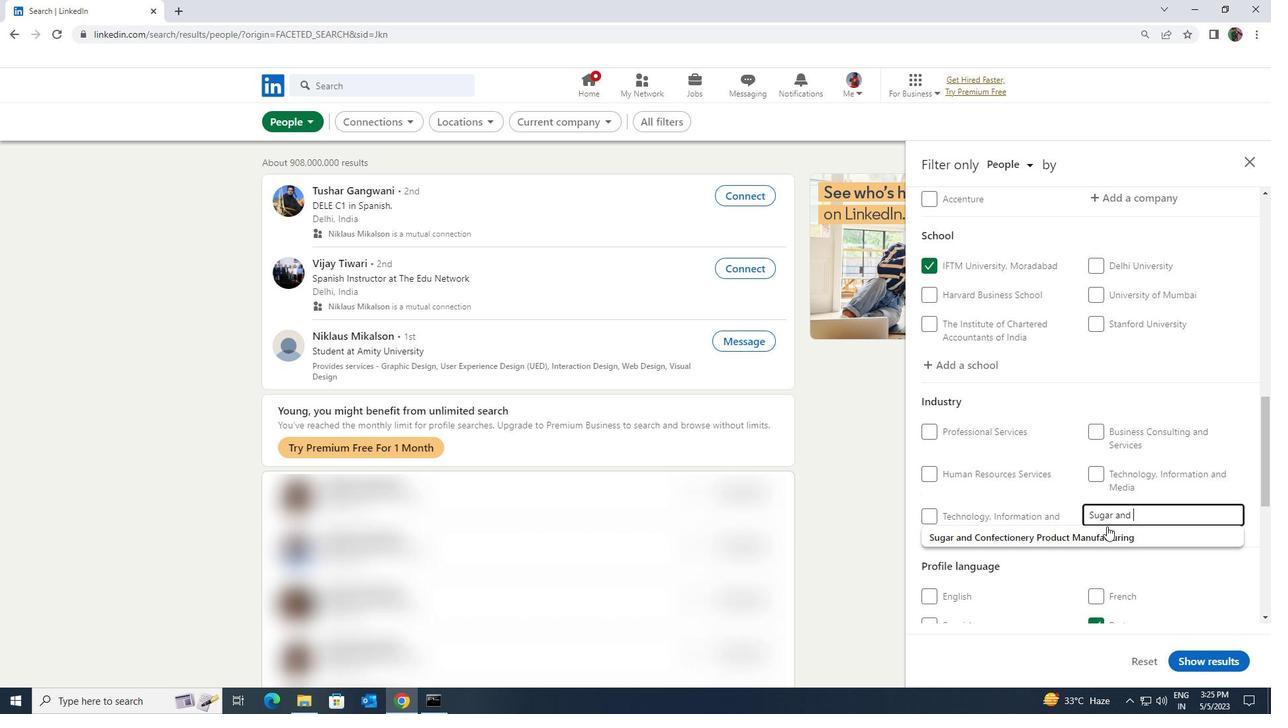 
Action: Mouse pressed left at (1106, 535)
Screenshot: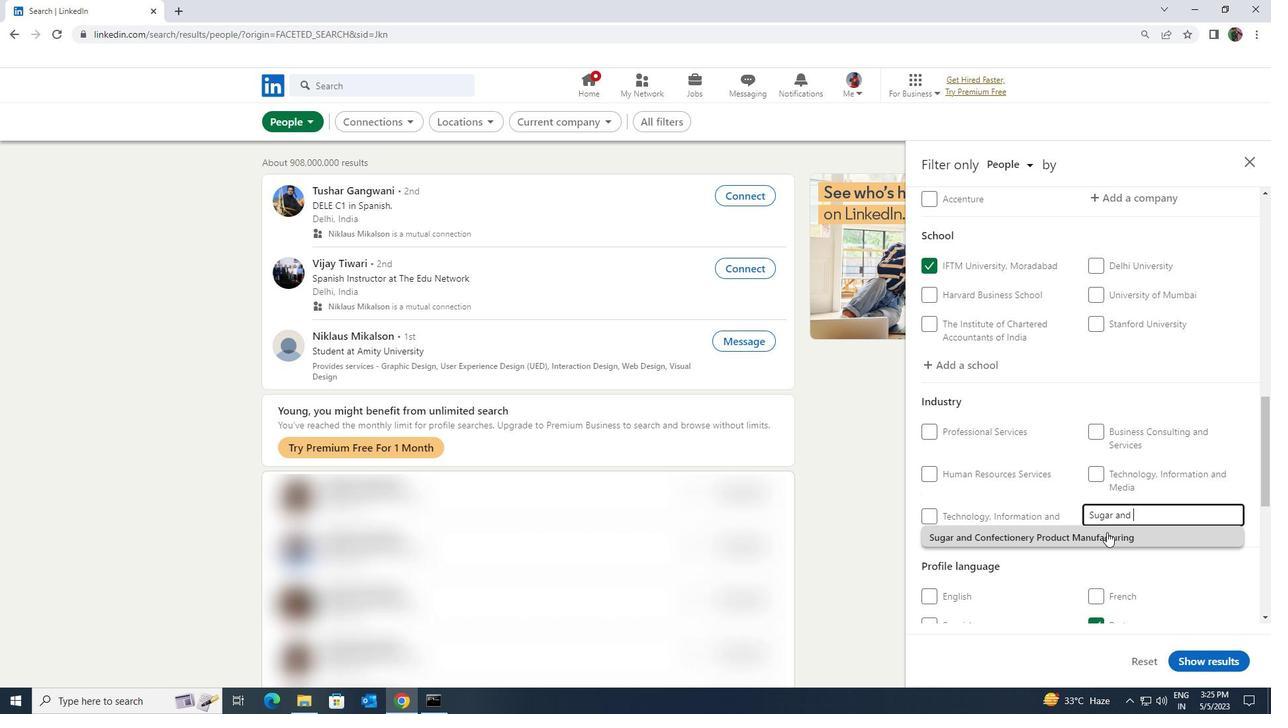 
Action: Mouse scrolled (1106, 534) with delta (0, 0)
Screenshot: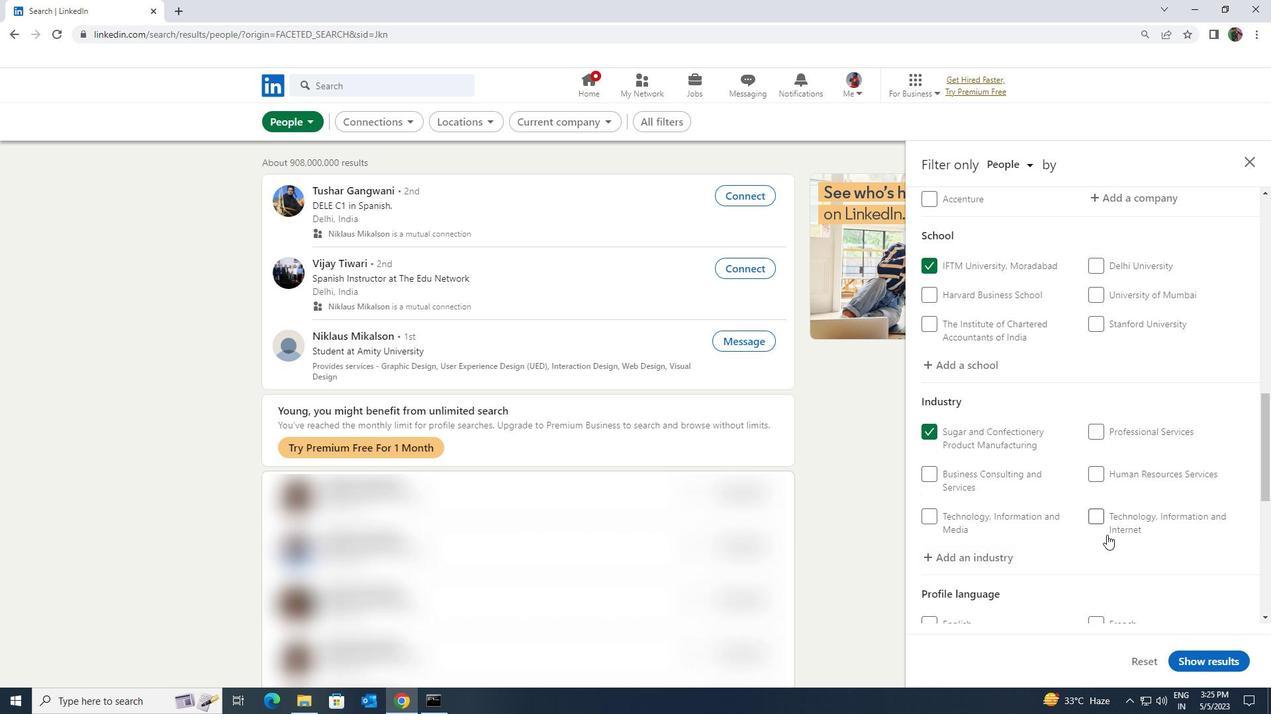 
Action: Mouse scrolled (1106, 534) with delta (0, 0)
Screenshot: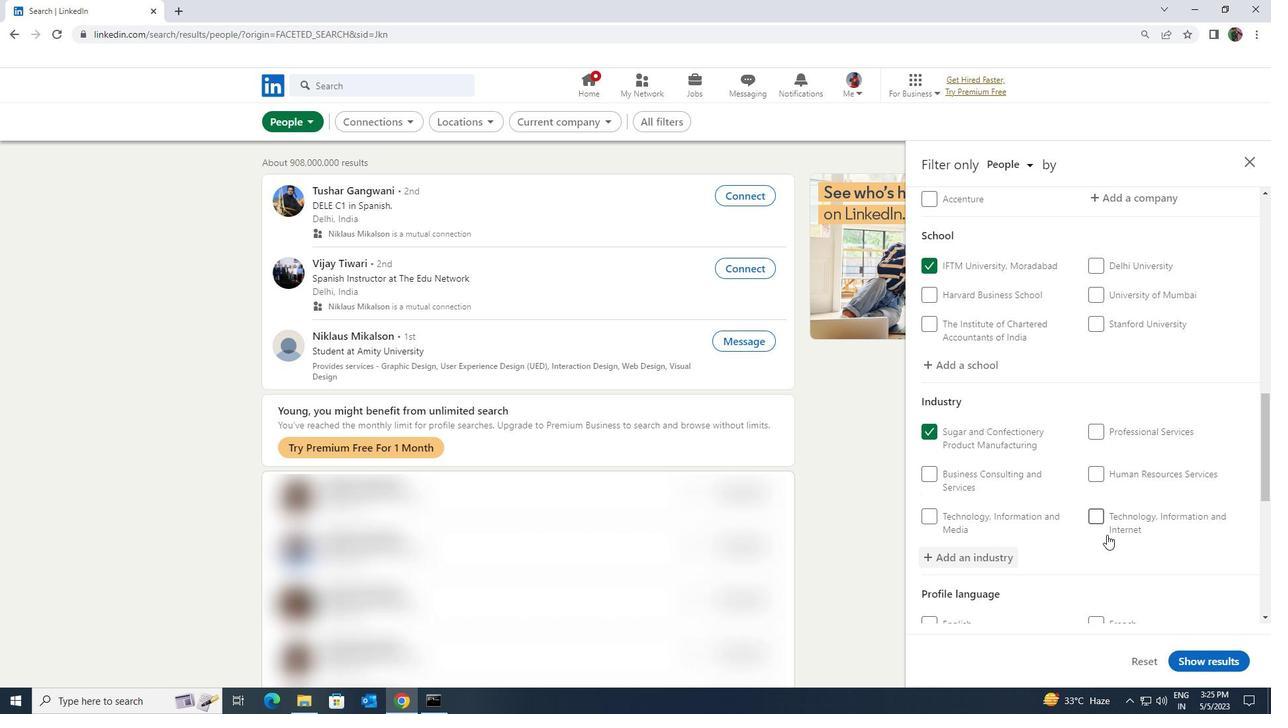
Action: Mouse scrolled (1106, 534) with delta (0, 0)
Screenshot: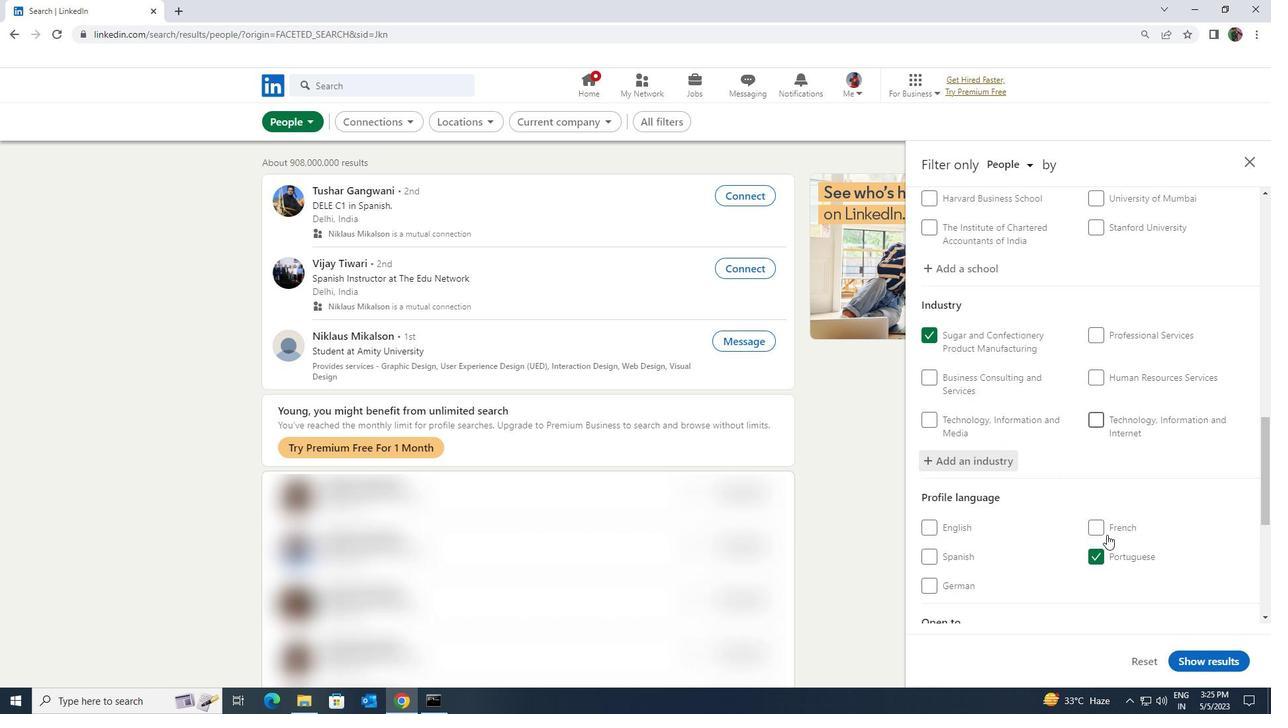 
Action: Mouse scrolled (1106, 534) with delta (0, 0)
Screenshot: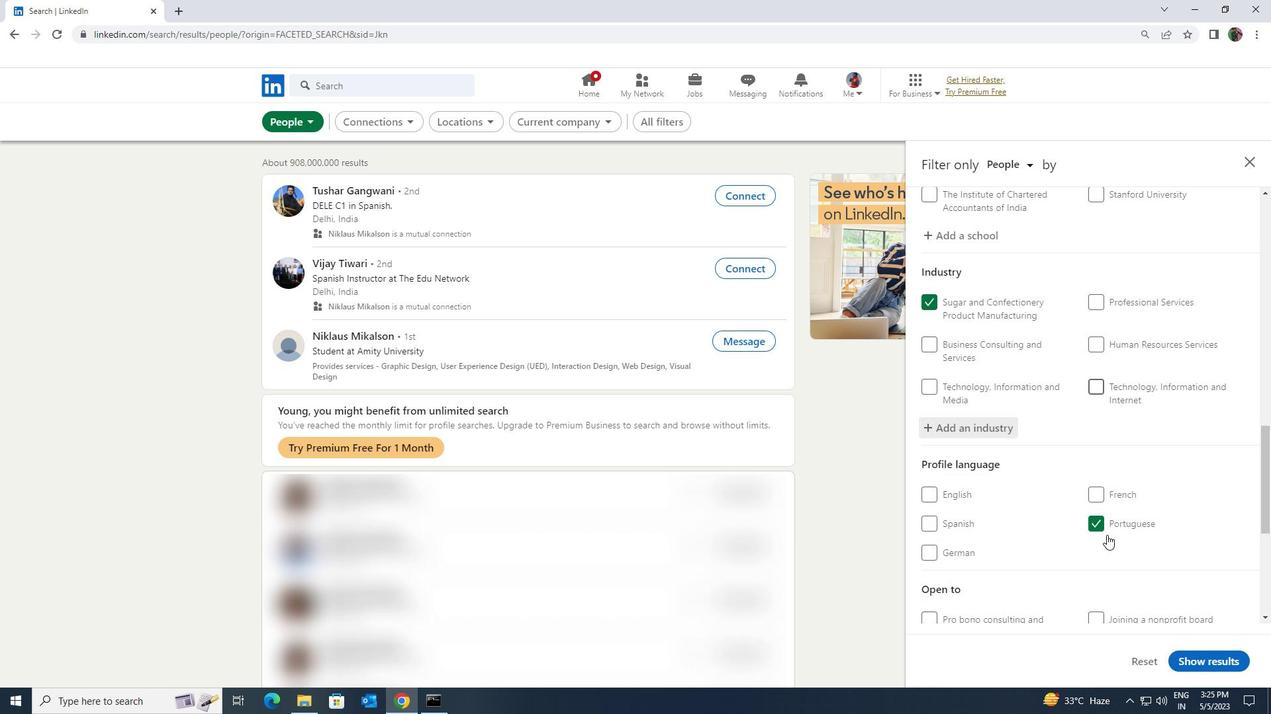 
Action: Mouse scrolled (1106, 534) with delta (0, 0)
Screenshot: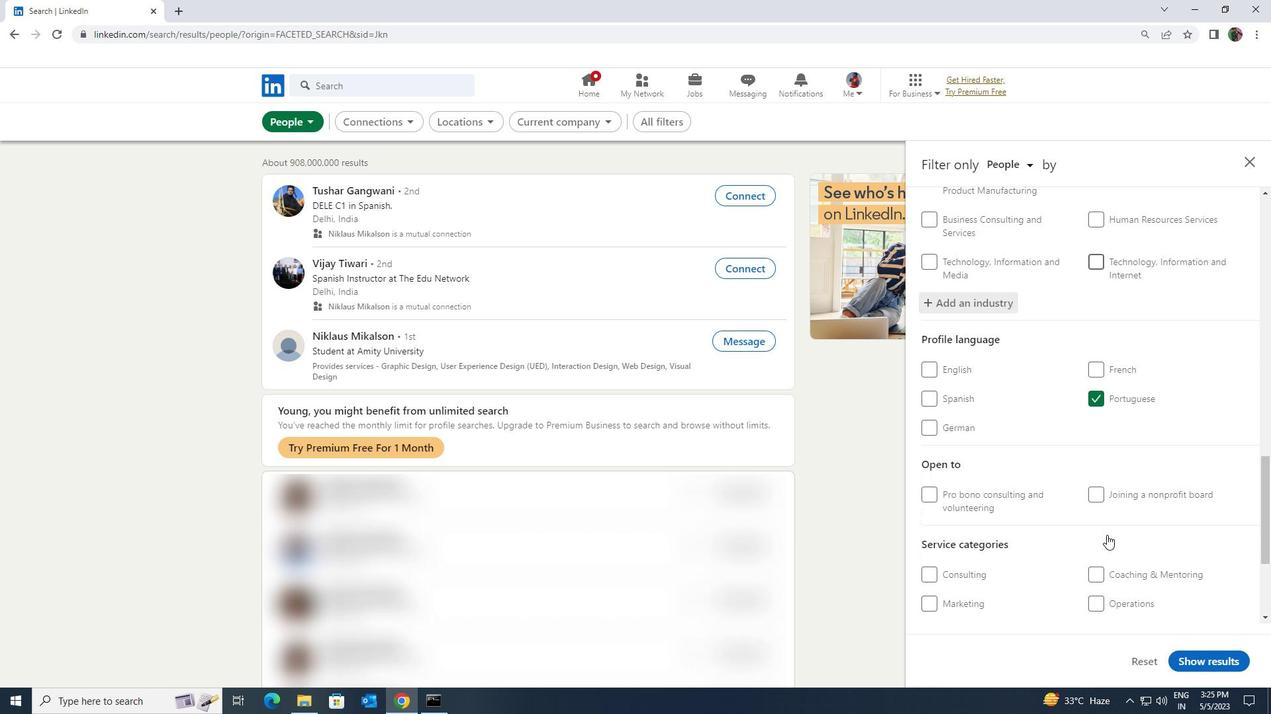 
Action: Mouse moved to (1106, 550)
Screenshot: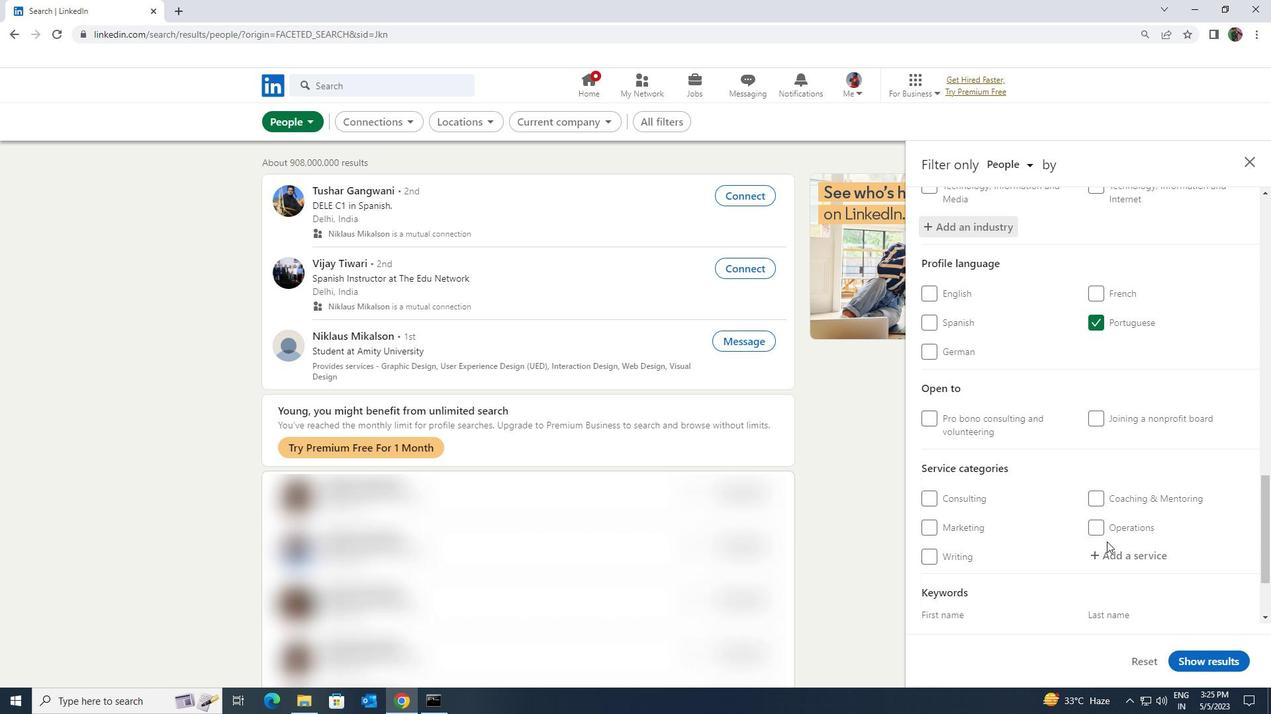 
Action: Mouse pressed left at (1106, 550)
Screenshot: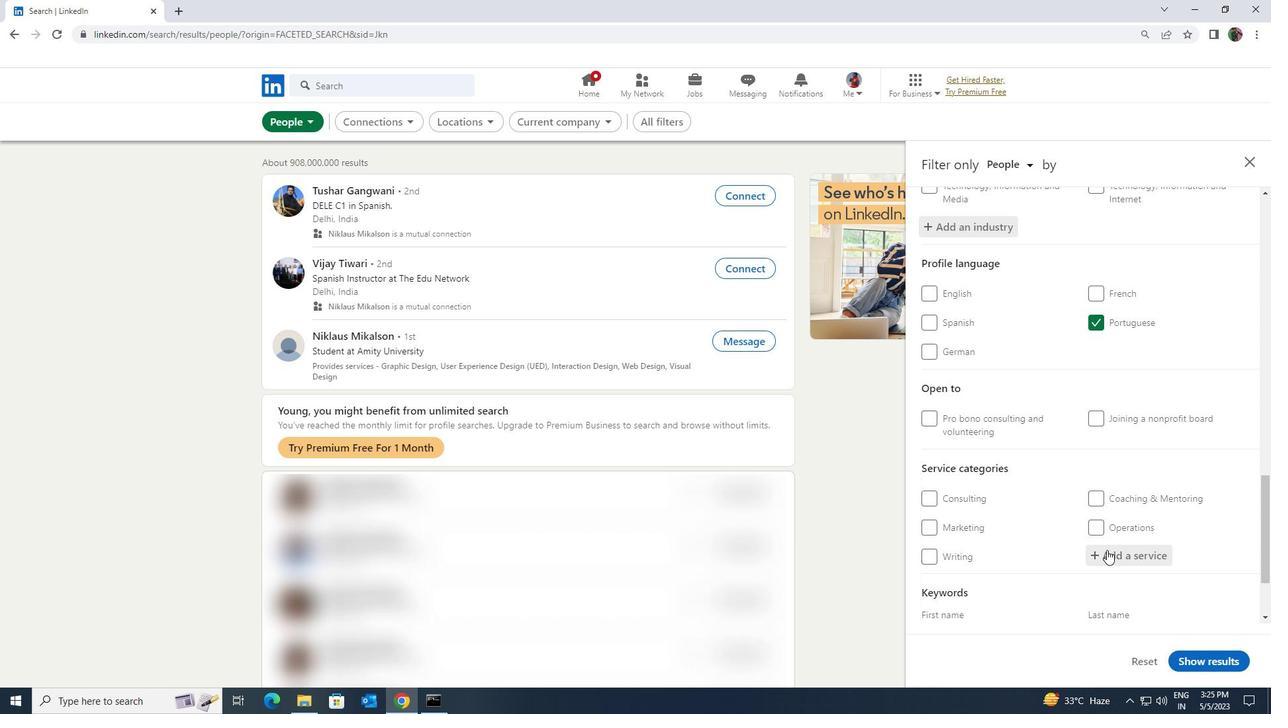 
Action: Key pressed <Key.shift><Key.shift><Key.shift><Key.shift><Key.shift><Key.shift><Key.shift><Key.shift><Key.shift><Key.shift><Key.shift><Key.shift>STRAT
Screenshot: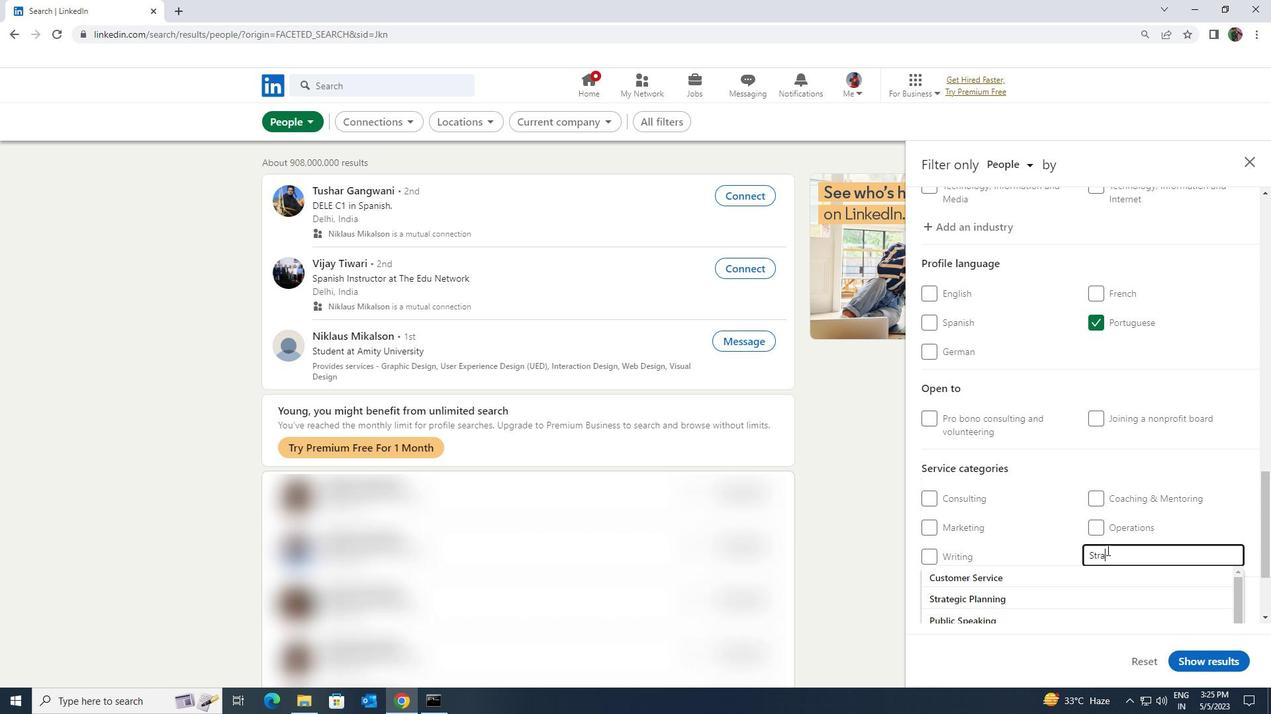 
Action: Mouse moved to (1102, 572)
Screenshot: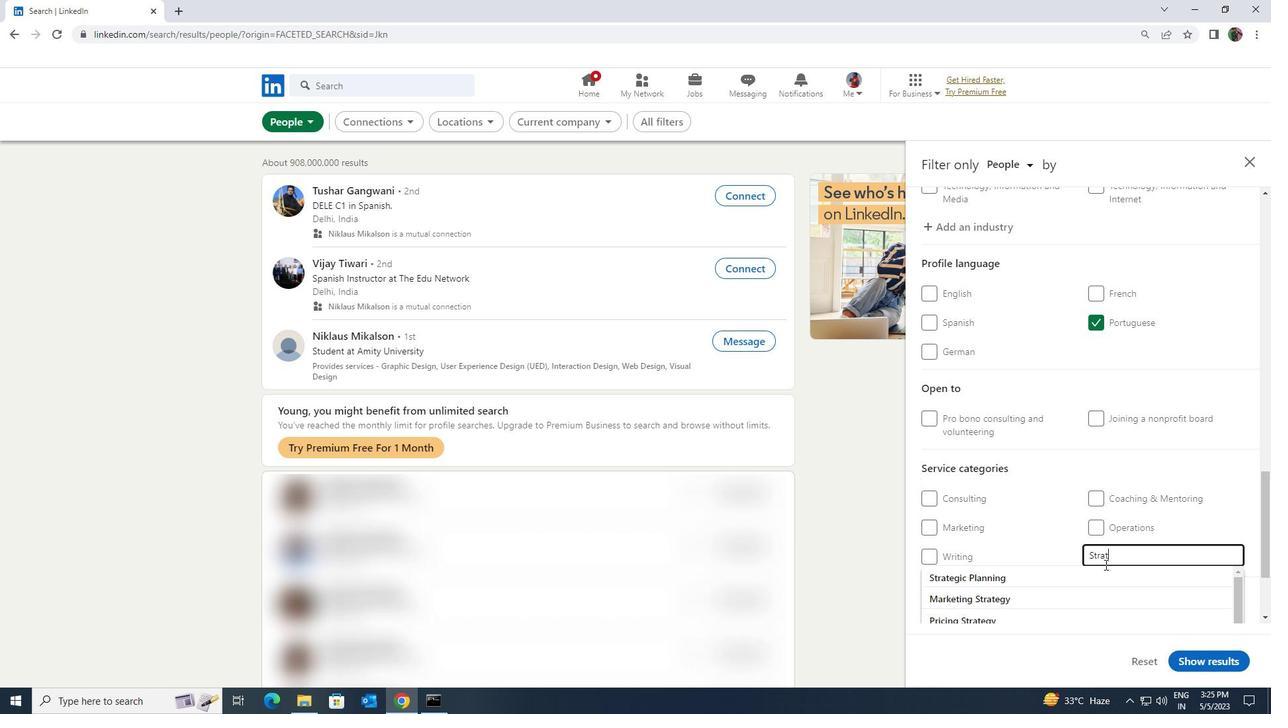 
Action: Mouse pressed left at (1102, 572)
Screenshot: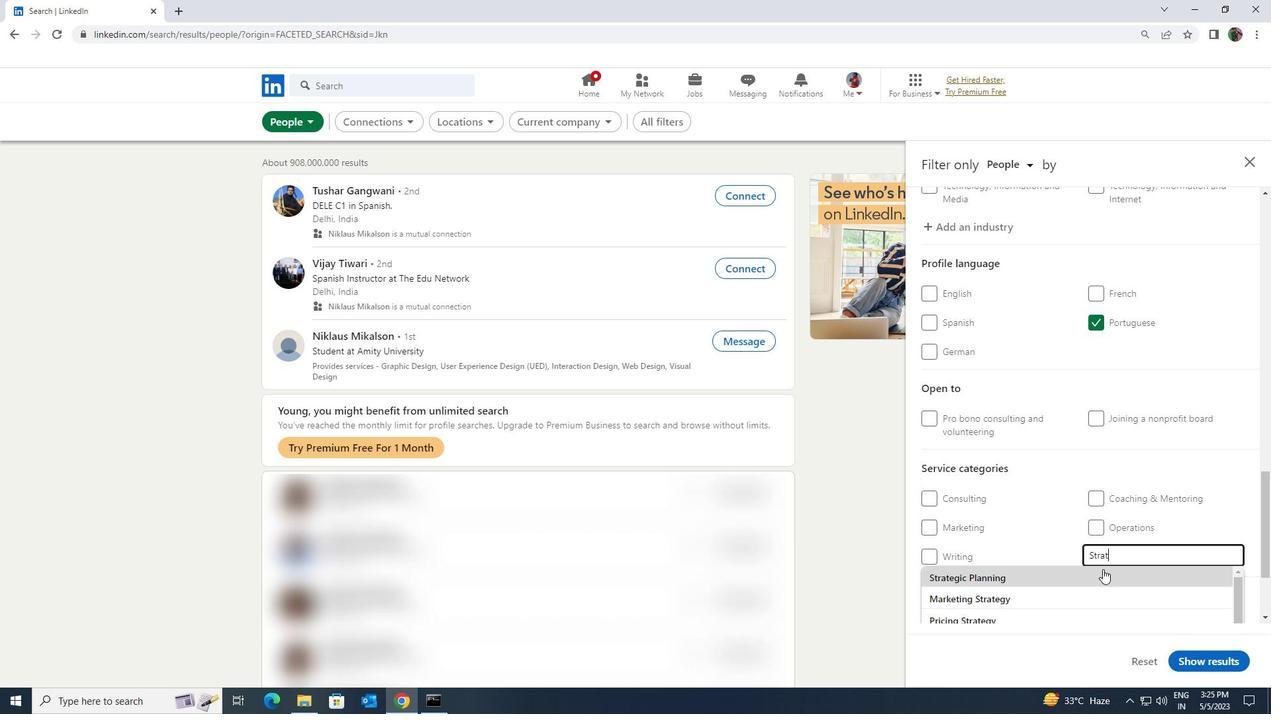 
Action: Mouse scrolled (1102, 571) with delta (0, 0)
Screenshot: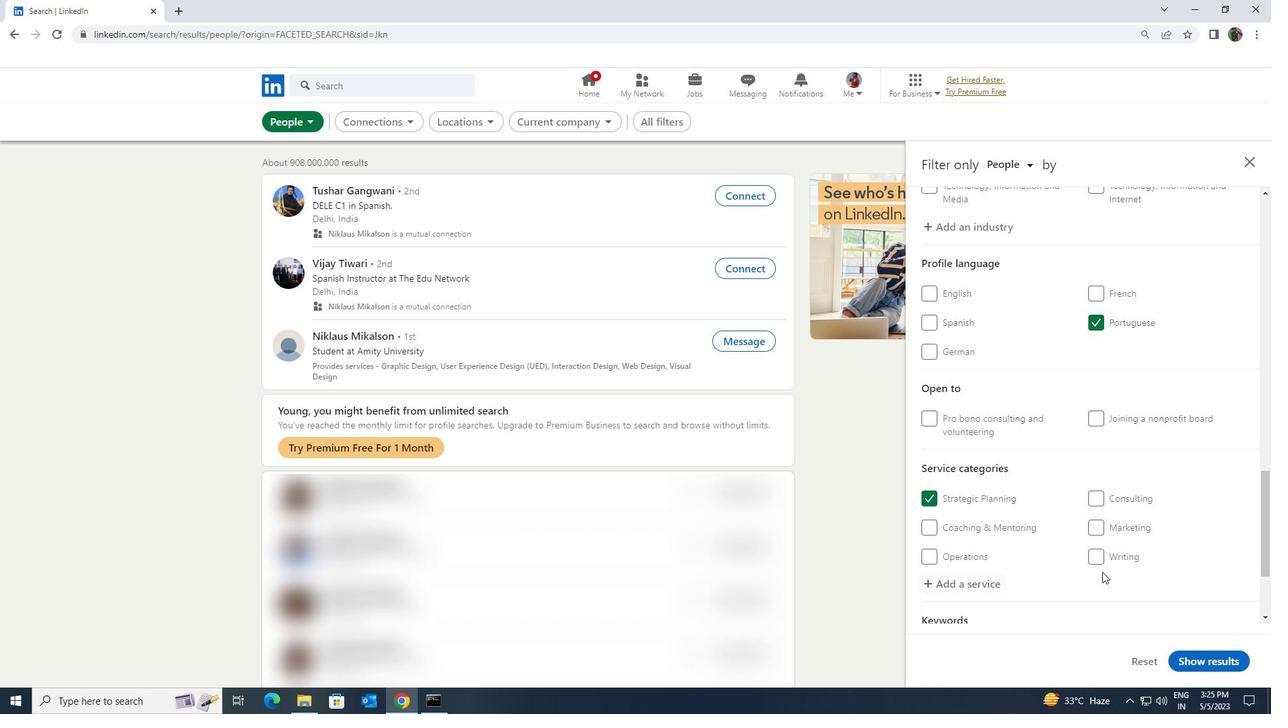 
Action: Mouse scrolled (1102, 571) with delta (0, 0)
Screenshot: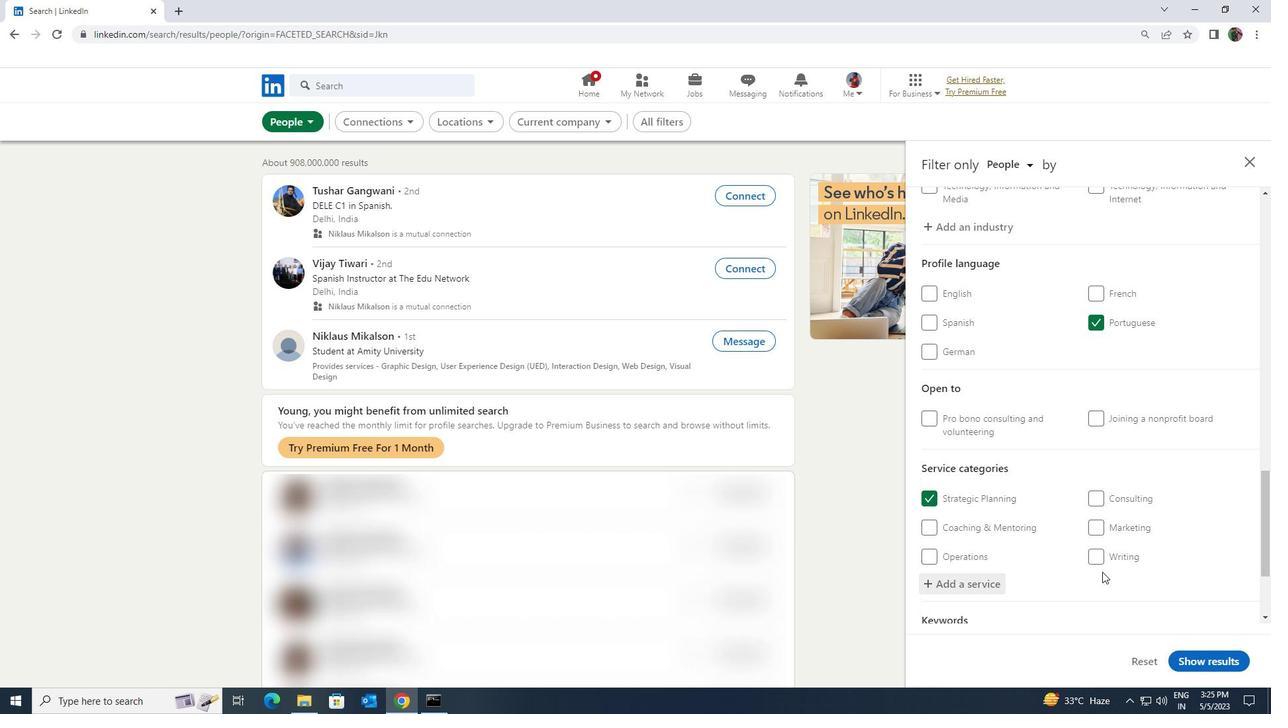 
Action: Mouse scrolled (1102, 571) with delta (0, 0)
Screenshot: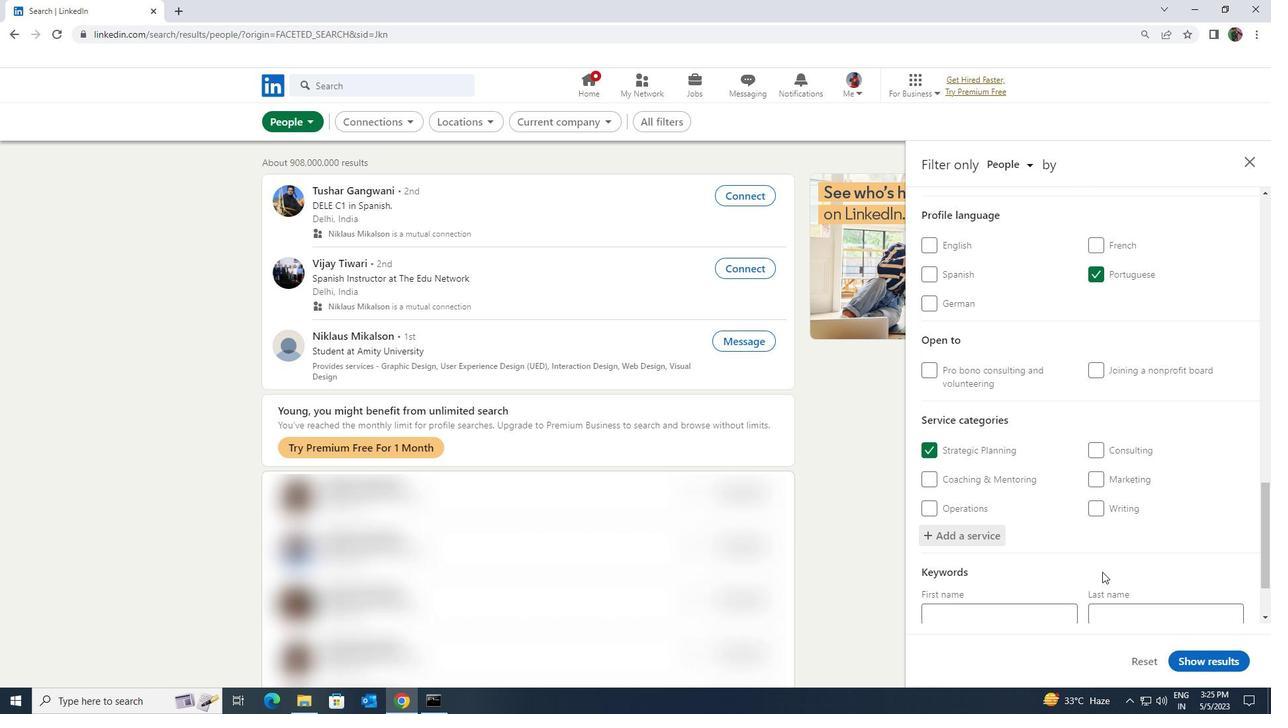 
Action: Mouse moved to (1055, 562)
Screenshot: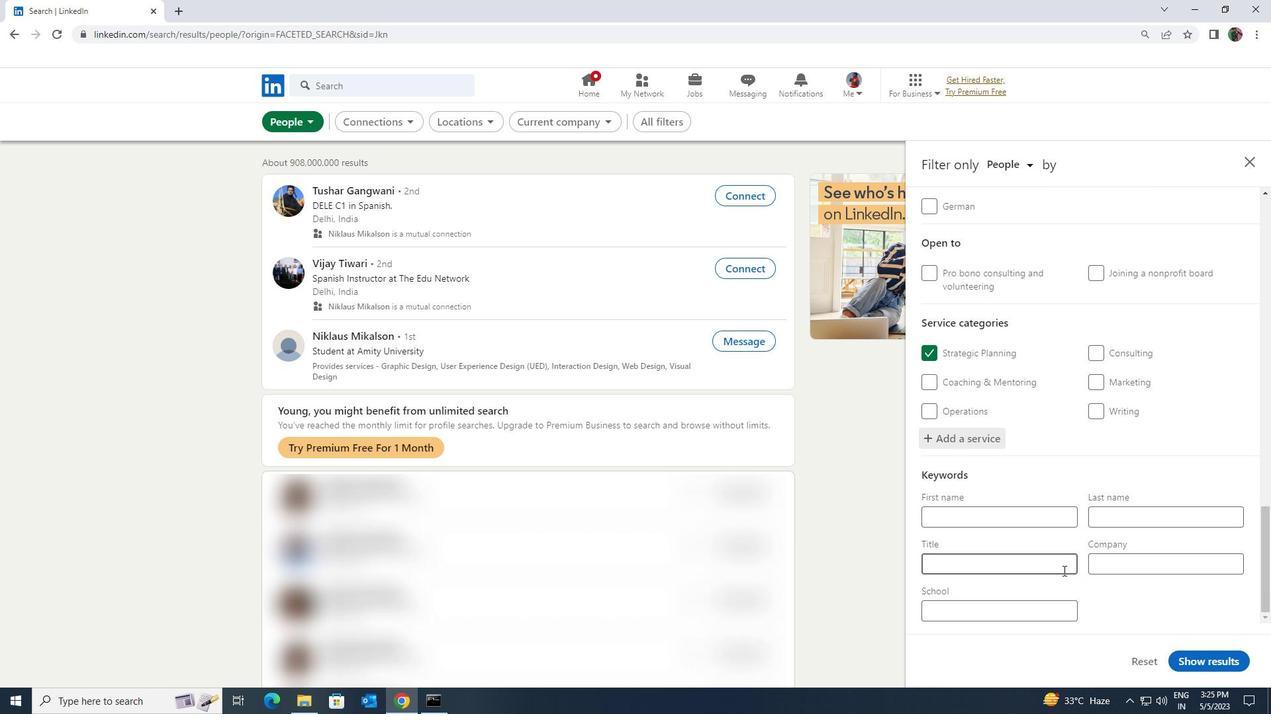 
Action: Mouse pressed left at (1055, 562)
Screenshot: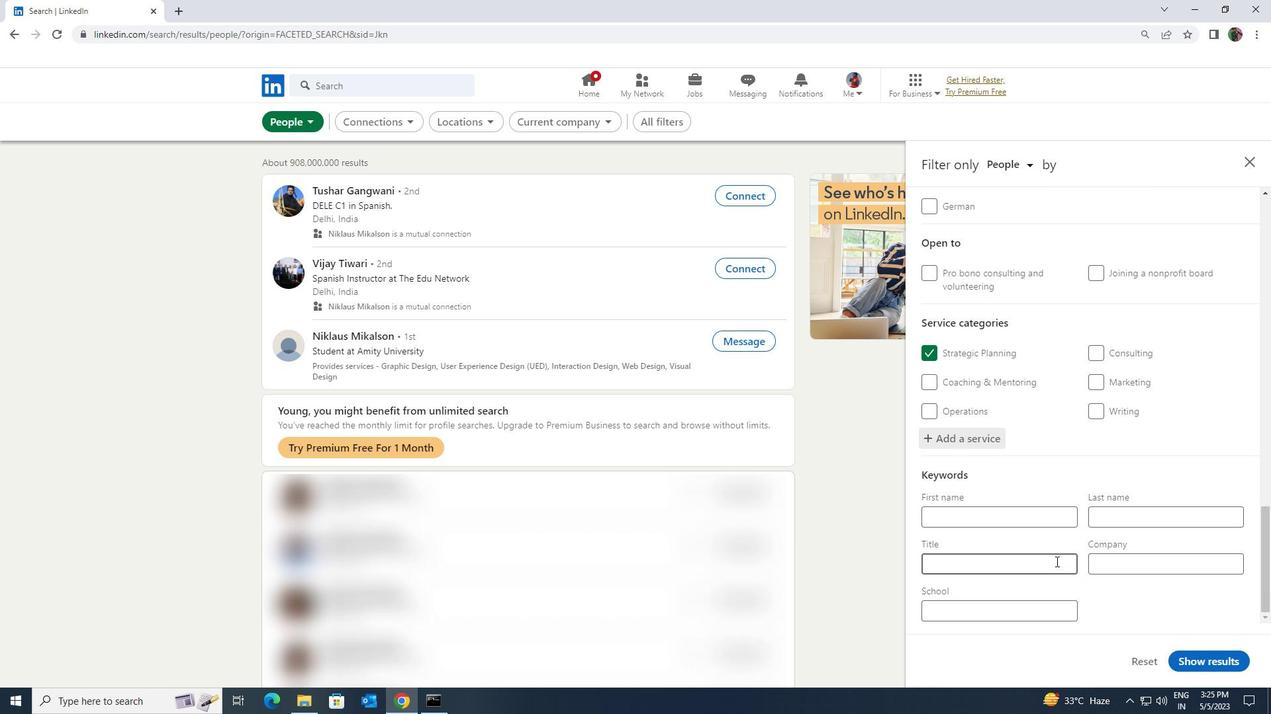 
Action: Key pressed <Key.shift><Key.shift><Key.shift><Key.shift><Key.shift>HOTEL<Key.space><Key.shift>MANAGER
Screenshot: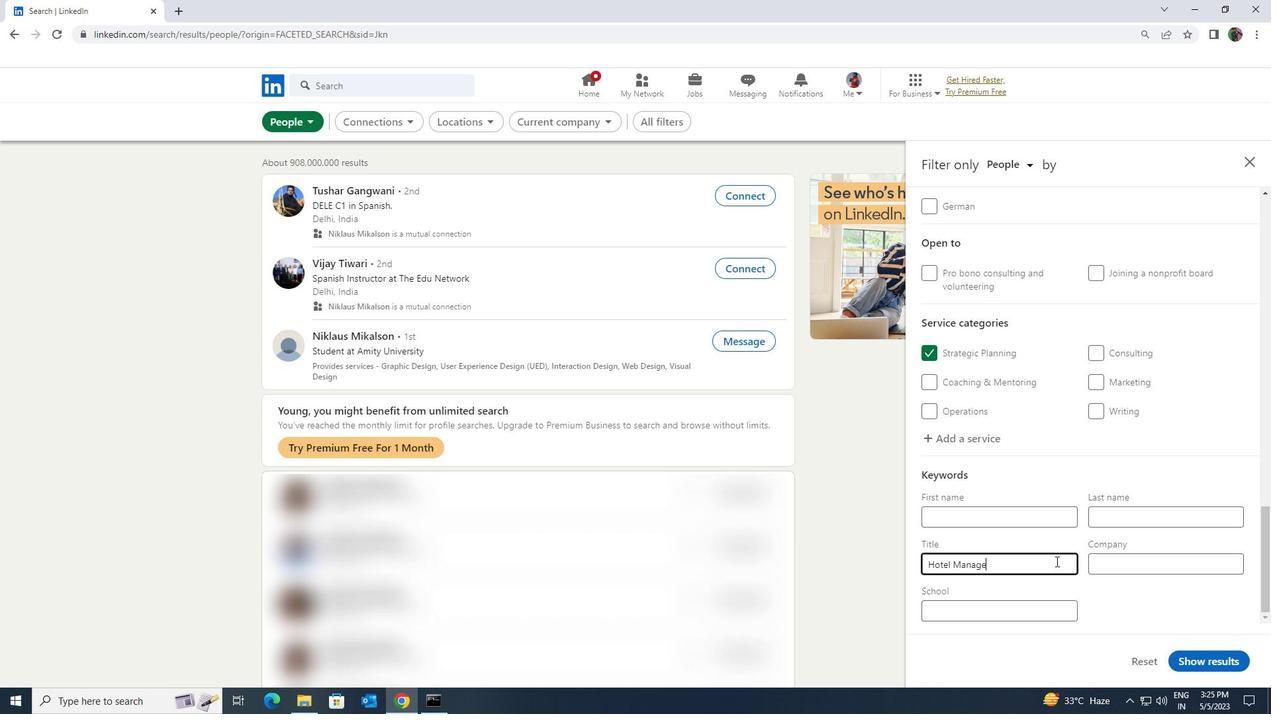 
Action: Mouse moved to (1175, 654)
Screenshot: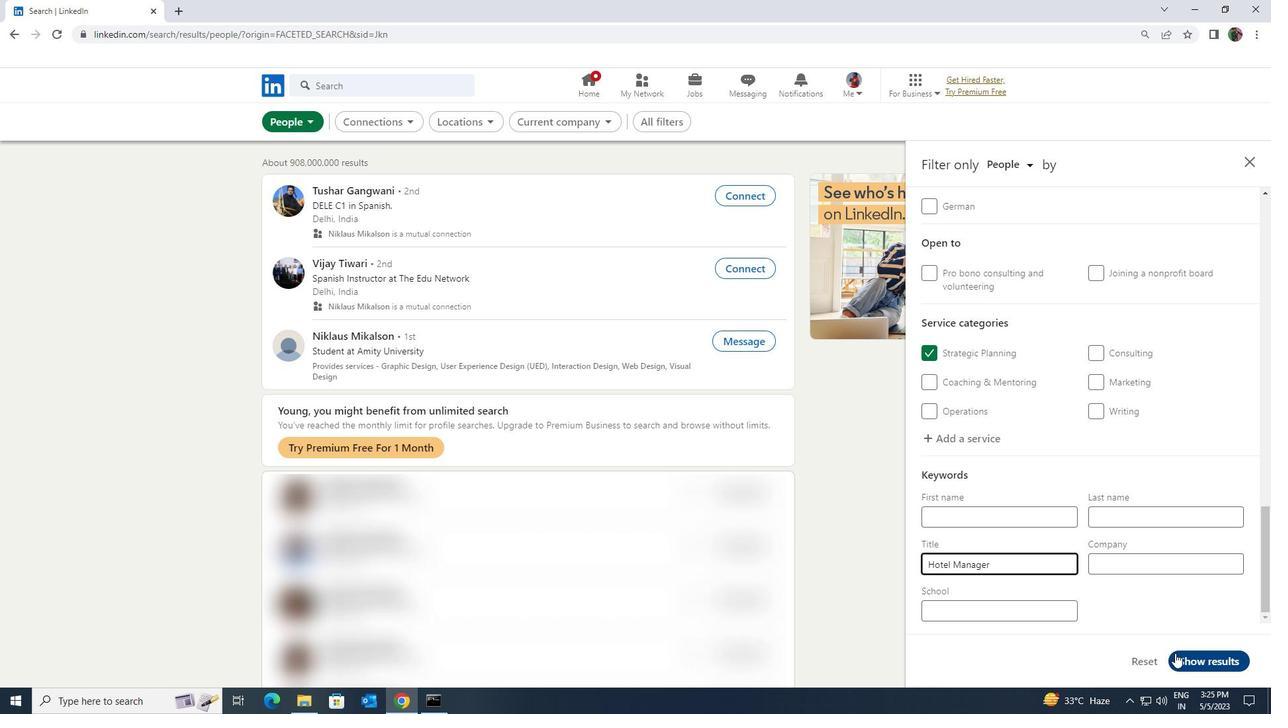 
Action: Mouse pressed left at (1175, 654)
Screenshot: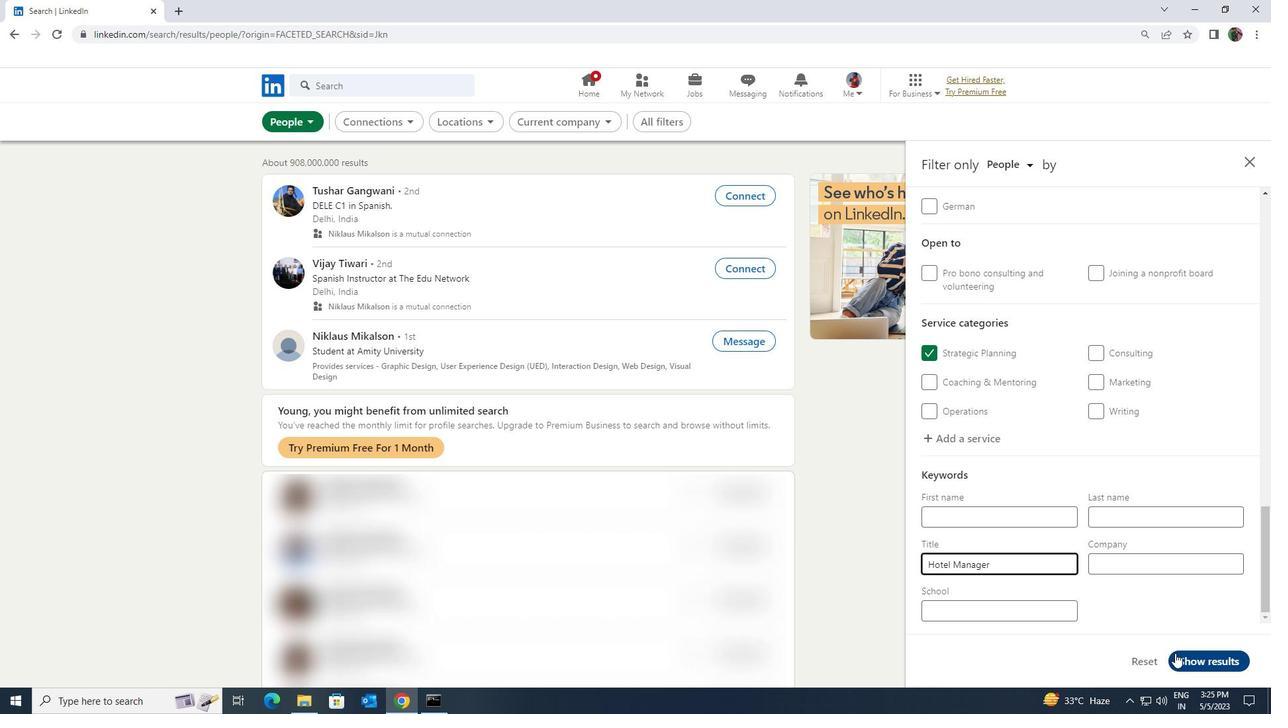 
